 Task: Send an email with the signature Christina Ramirez with the subject Request for donations and the message I am pleased to inform you that we have selected your proposal. from softage.1@softage.net to softage.2@softage.net with an attached document Press_release.docx and move the email from Sent Items to the folder Employee files
Action: Mouse moved to (450, 378)
Screenshot: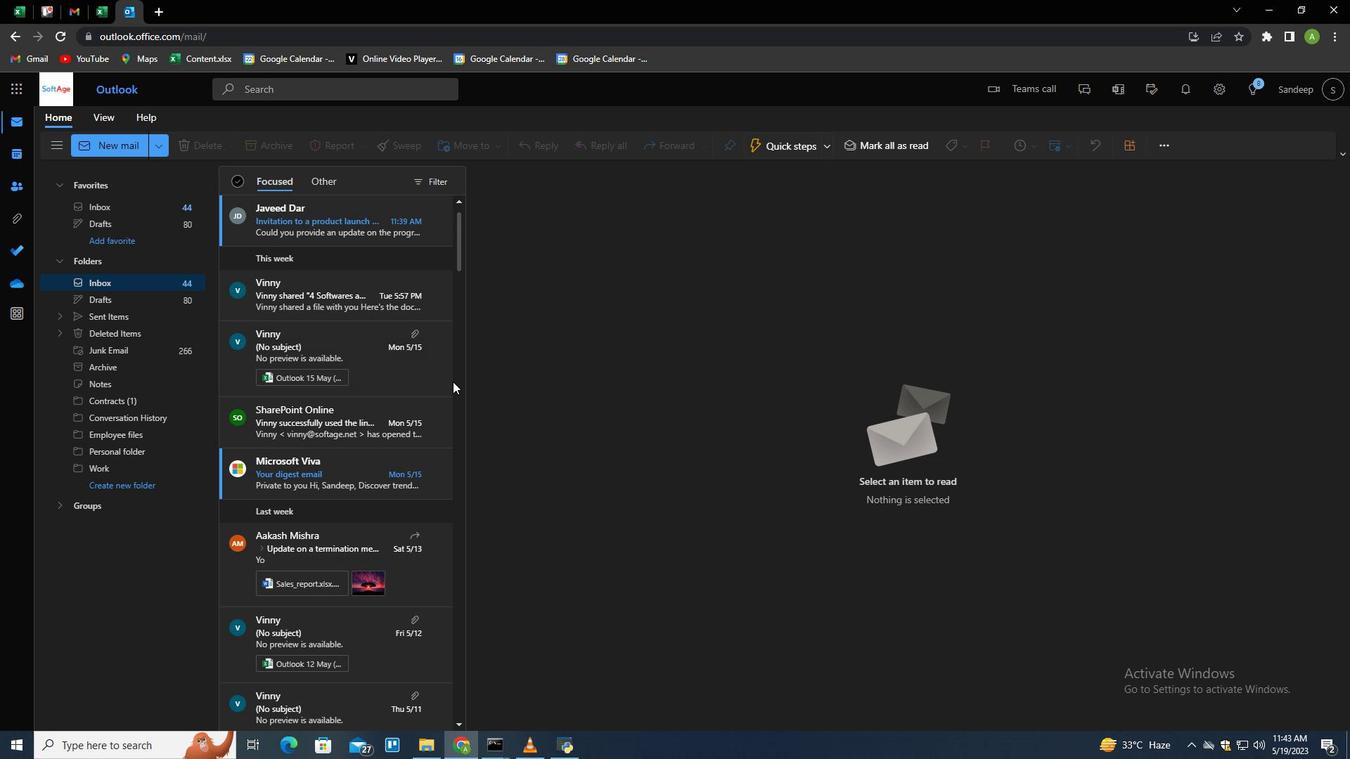 
Action: Key pressed n
Screenshot: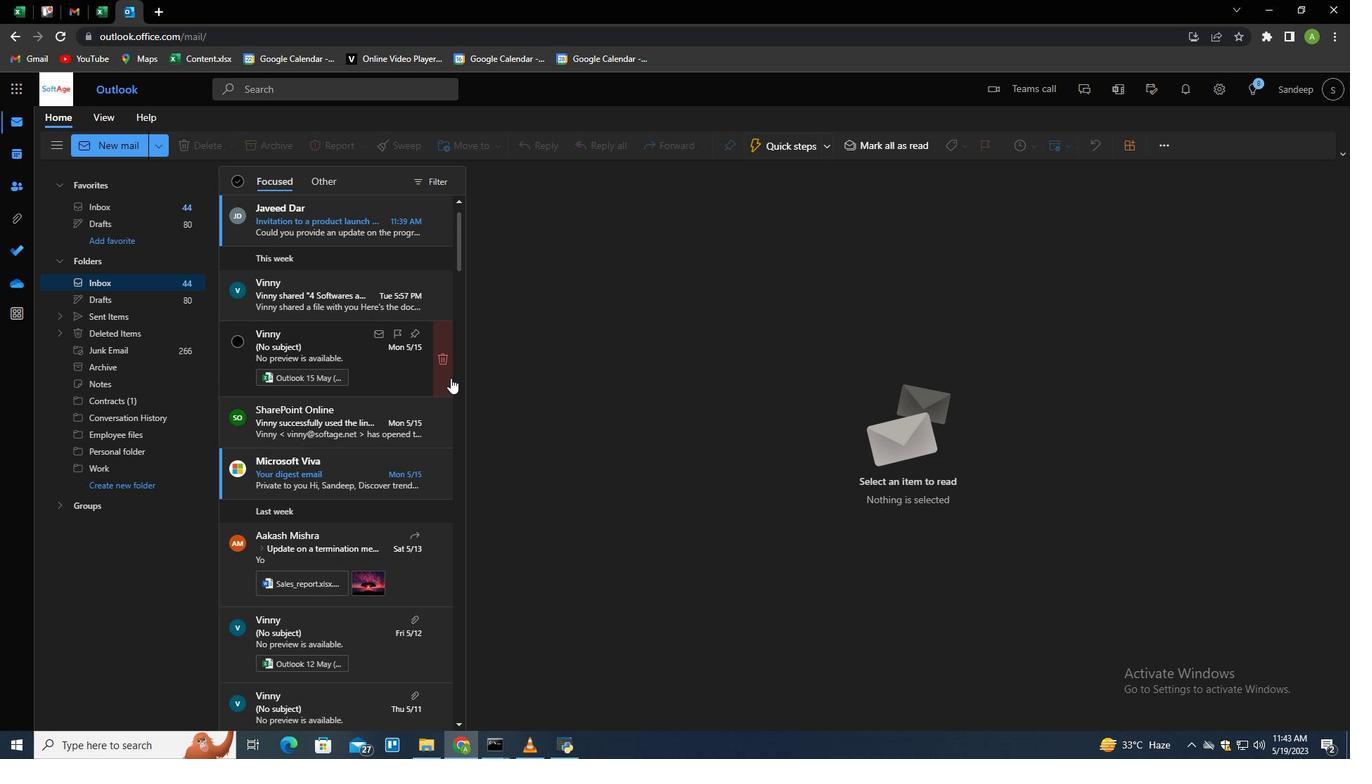 
Action: Mouse moved to (625, 226)
Screenshot: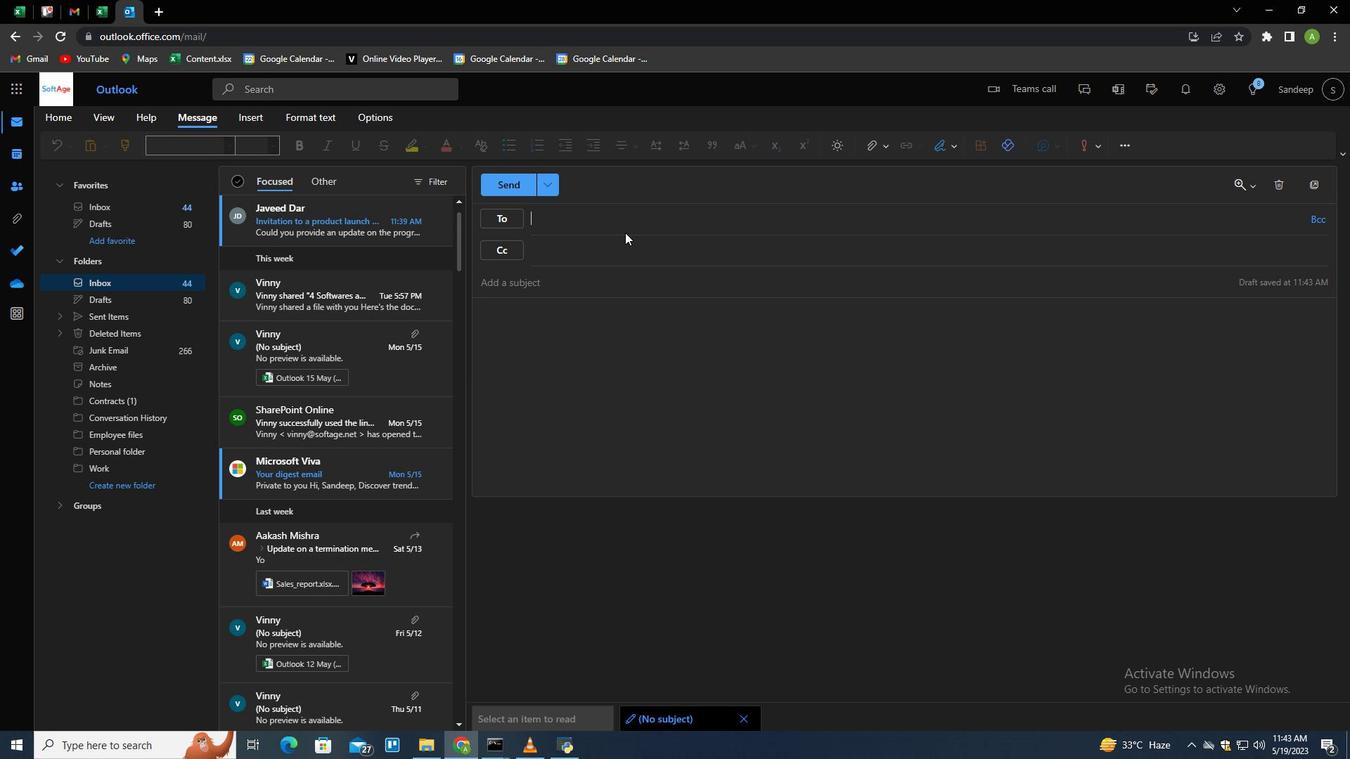 
Action: Mouse pressed left at (625, 226)
Screenshot: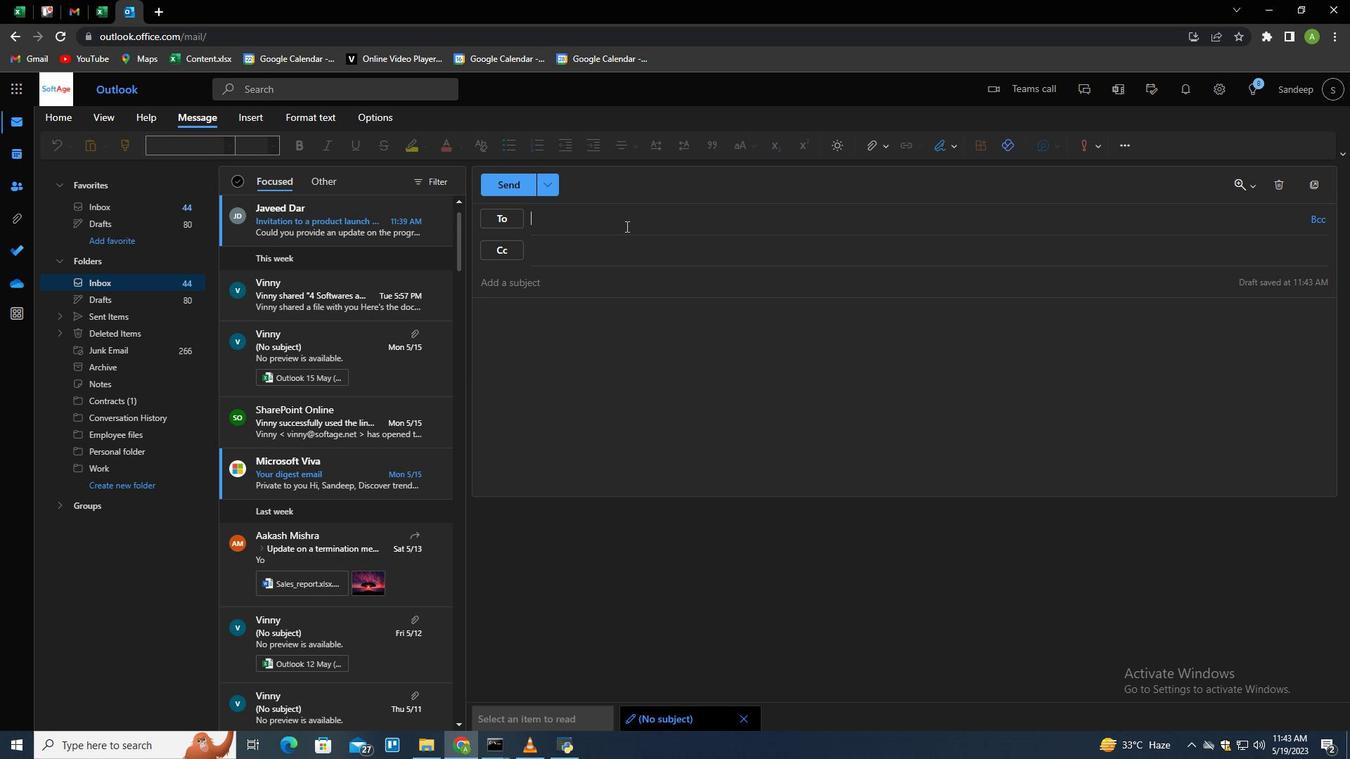 
Action: Mouse moved to (950, 145)
Screenshot: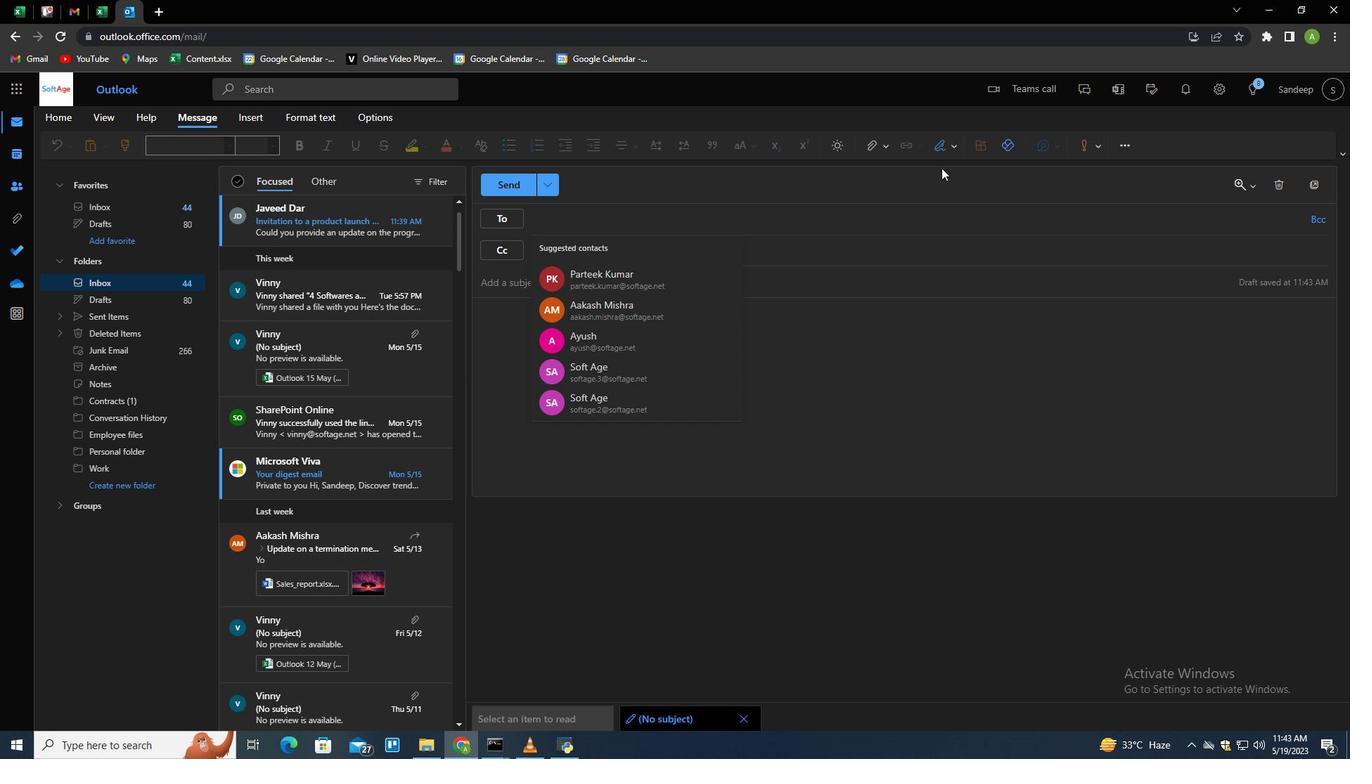
Action: Mouse pressed left at (950, 145)
Screenshot: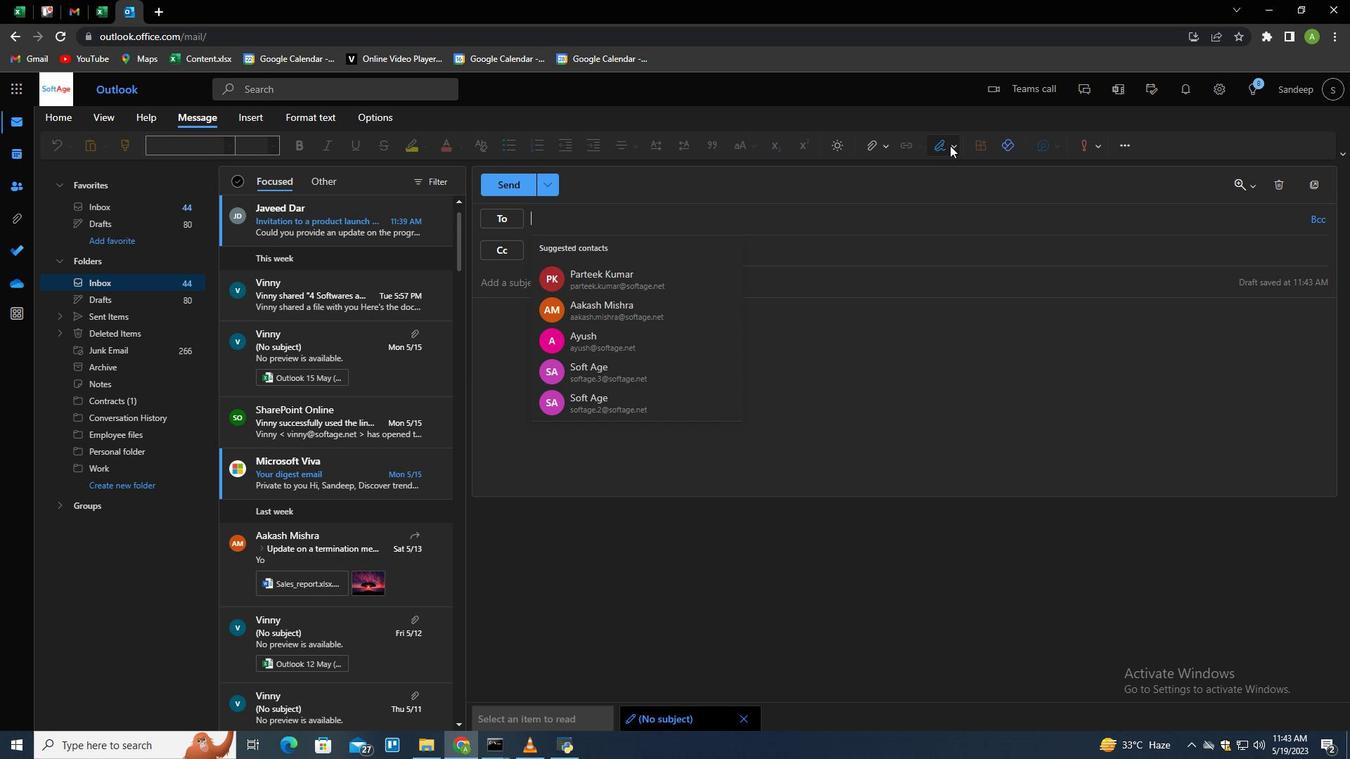 
Action: Mouse moved to (920, 200)
Screenshot: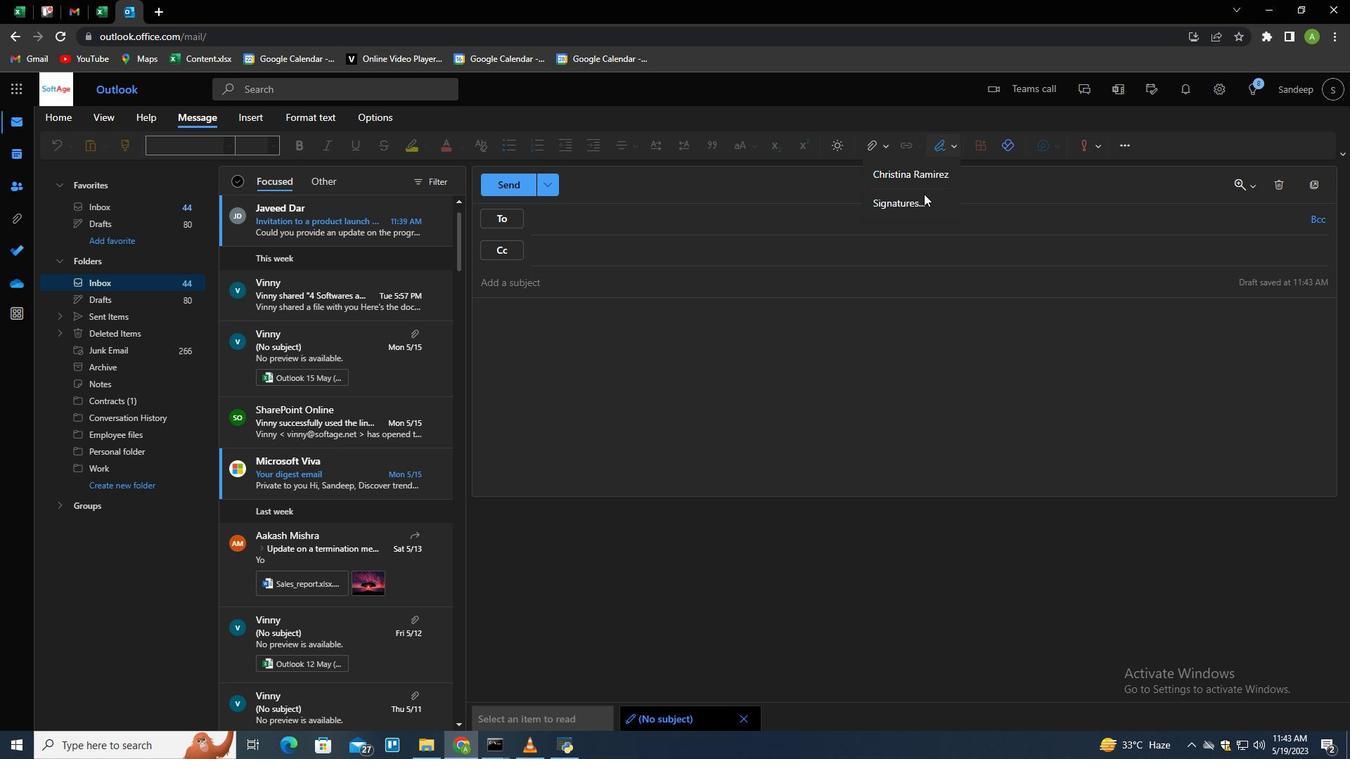 
Action: Mouse pressed left at (920, 200)
Screenshot: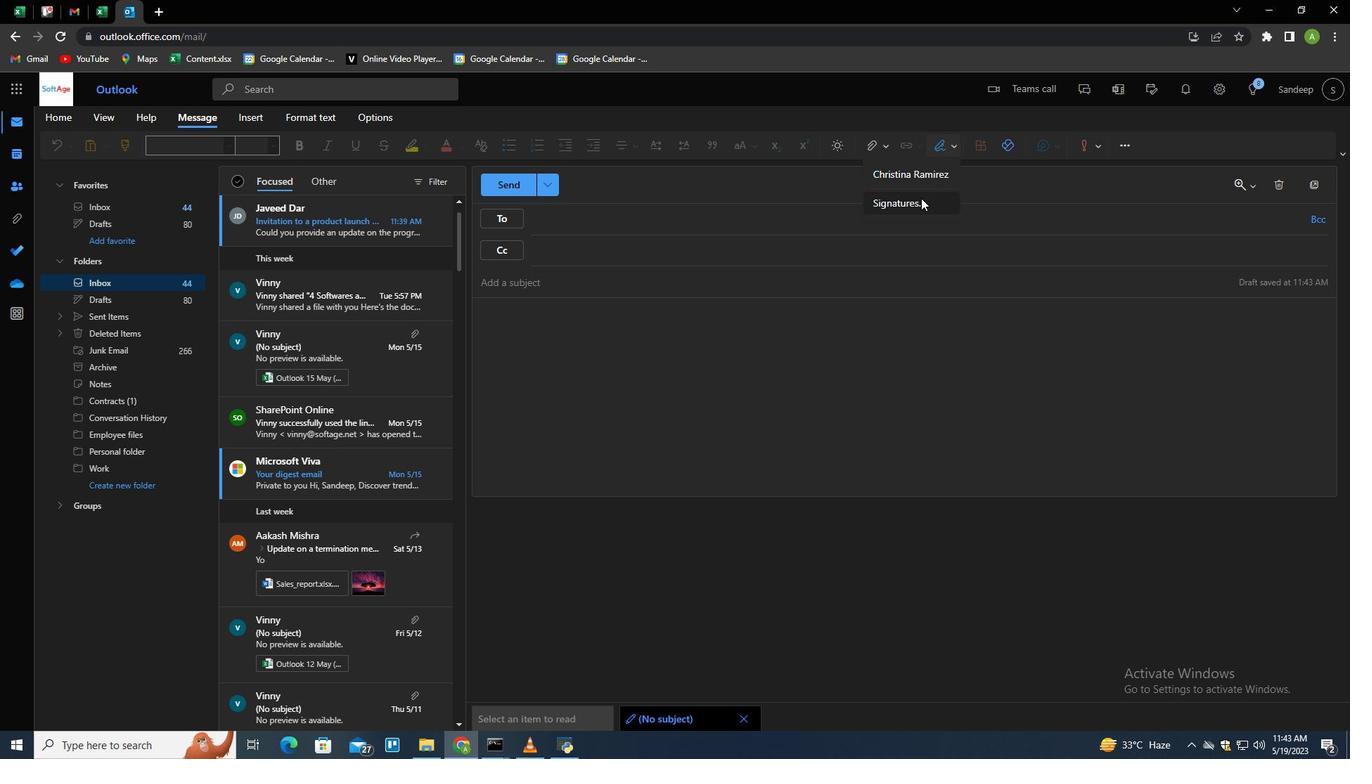 
Action: Mouse moved to (960, 262)
Screenshot: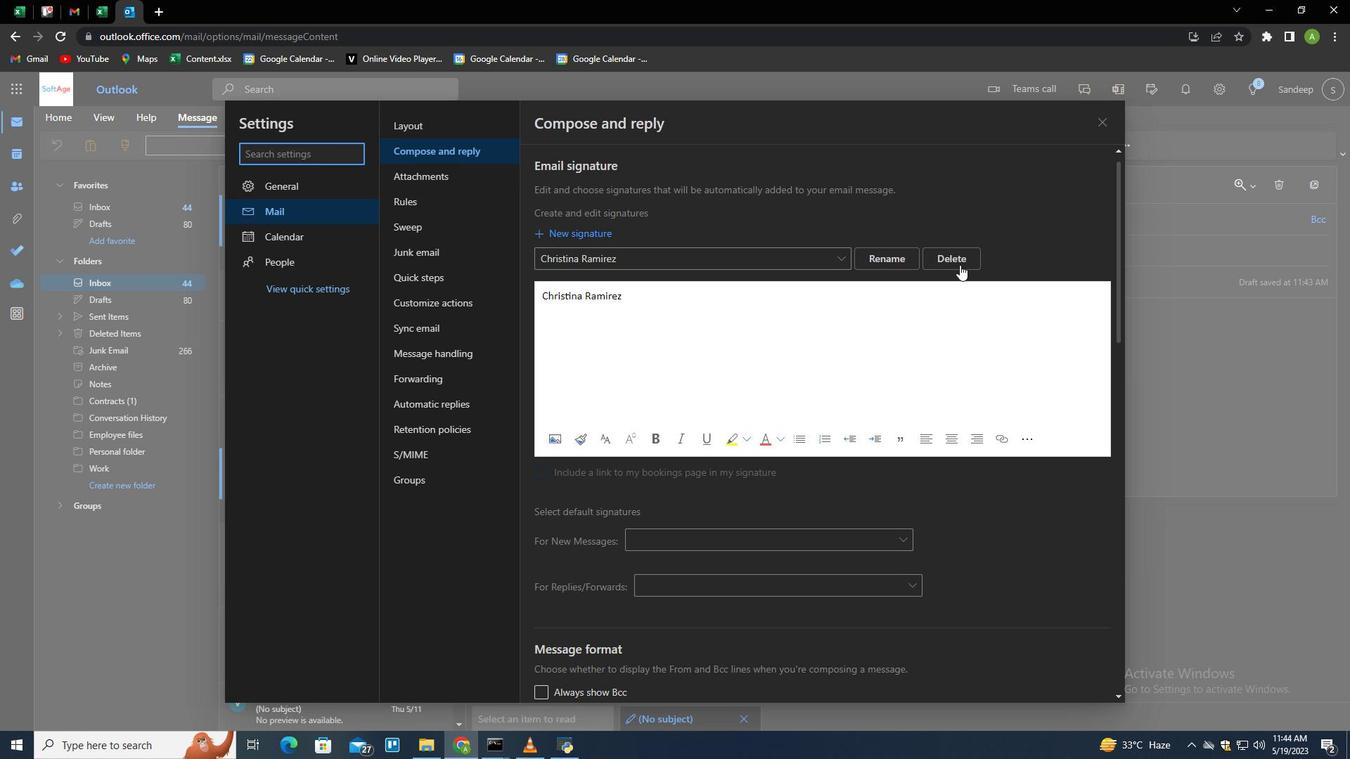 
Action: Mouse pressed left at (960, 262)
Screenshot: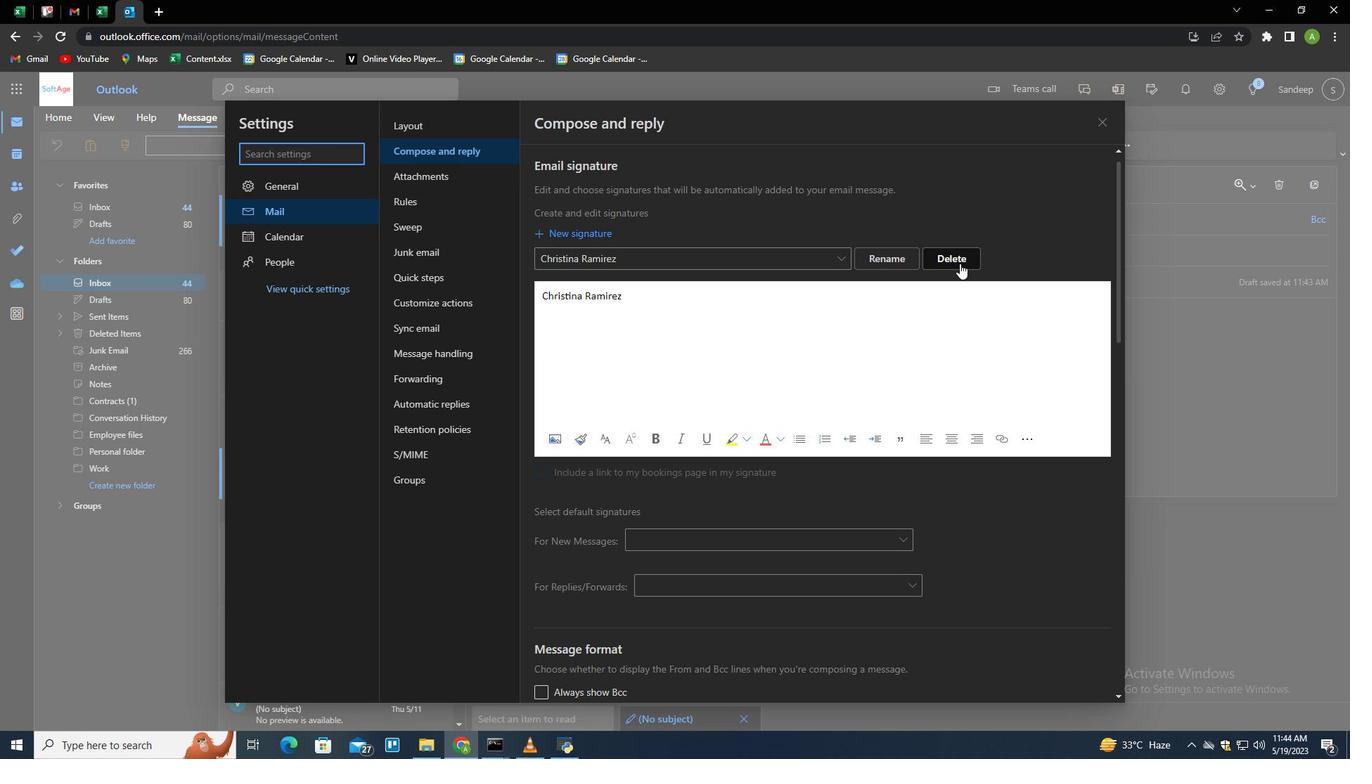 
Action: Mouse moved to (1005, 681)
Screenshot: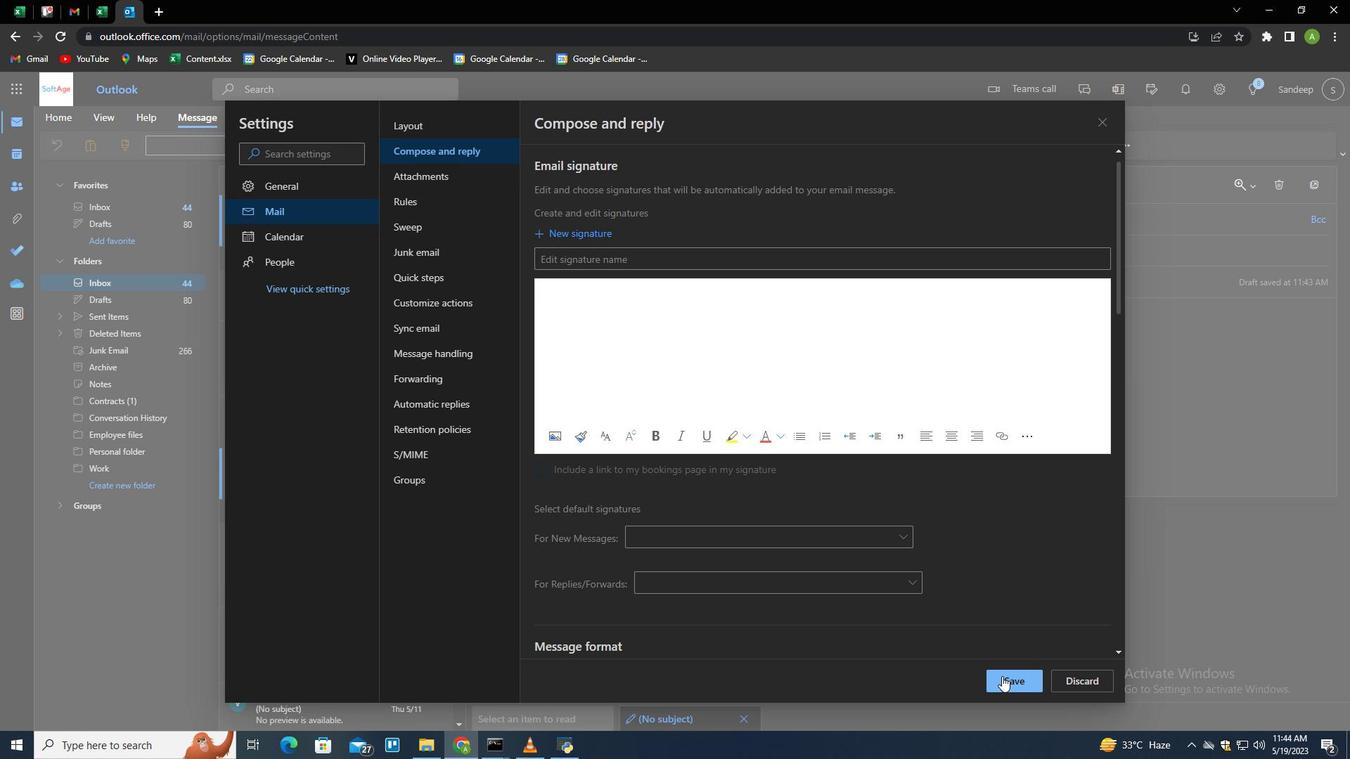 
Action: Mouse pressed left at (1005, 681)
Screenshot: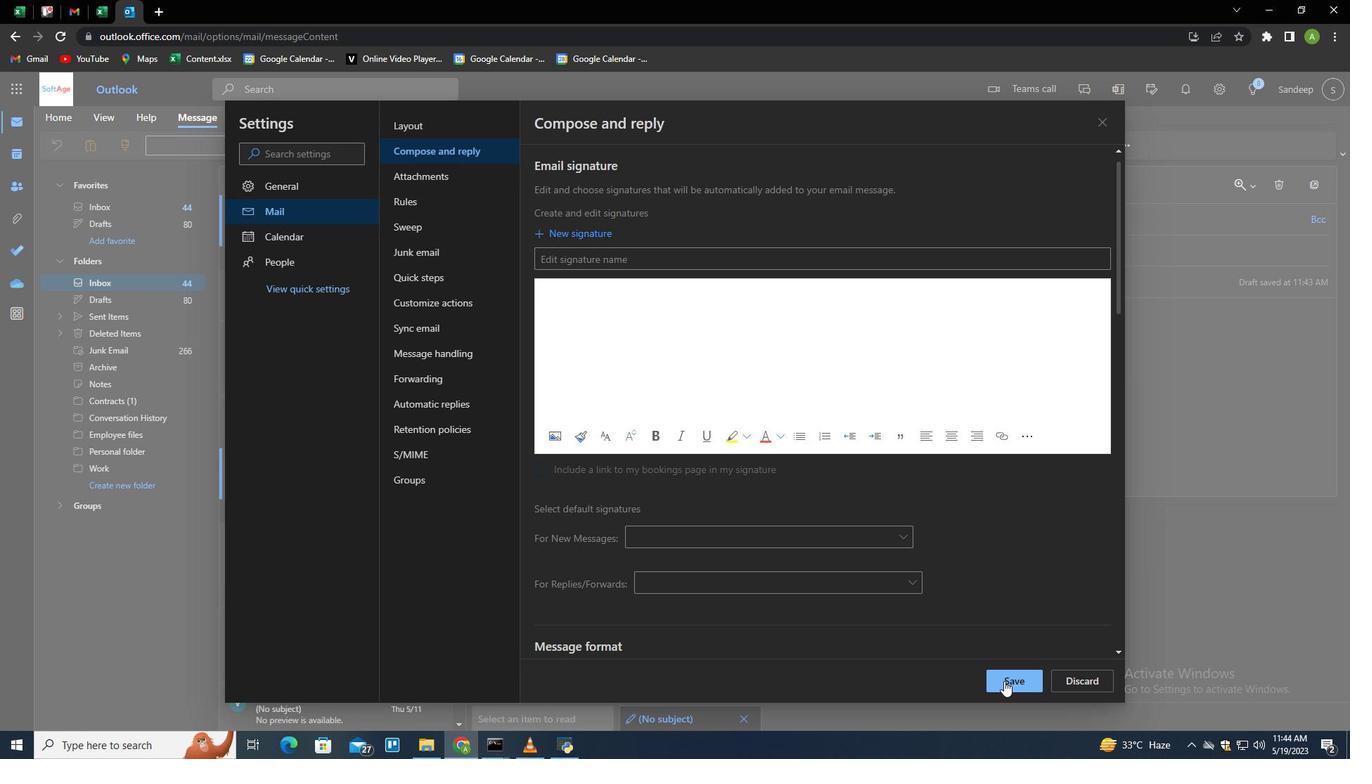 
Action: Mouse moved to (1104, 120)
Screenshot: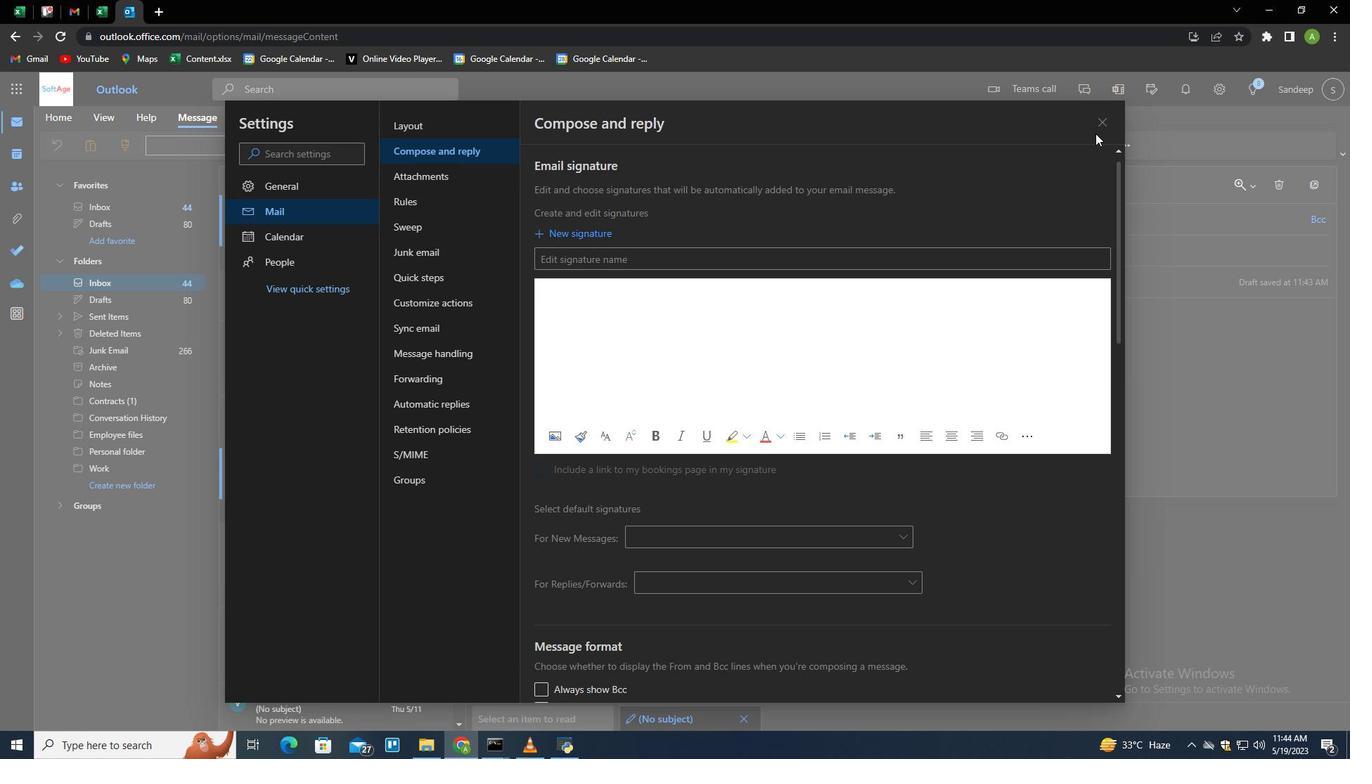 
Action: Mouse pressed left at (1104, 120)
Screenshot: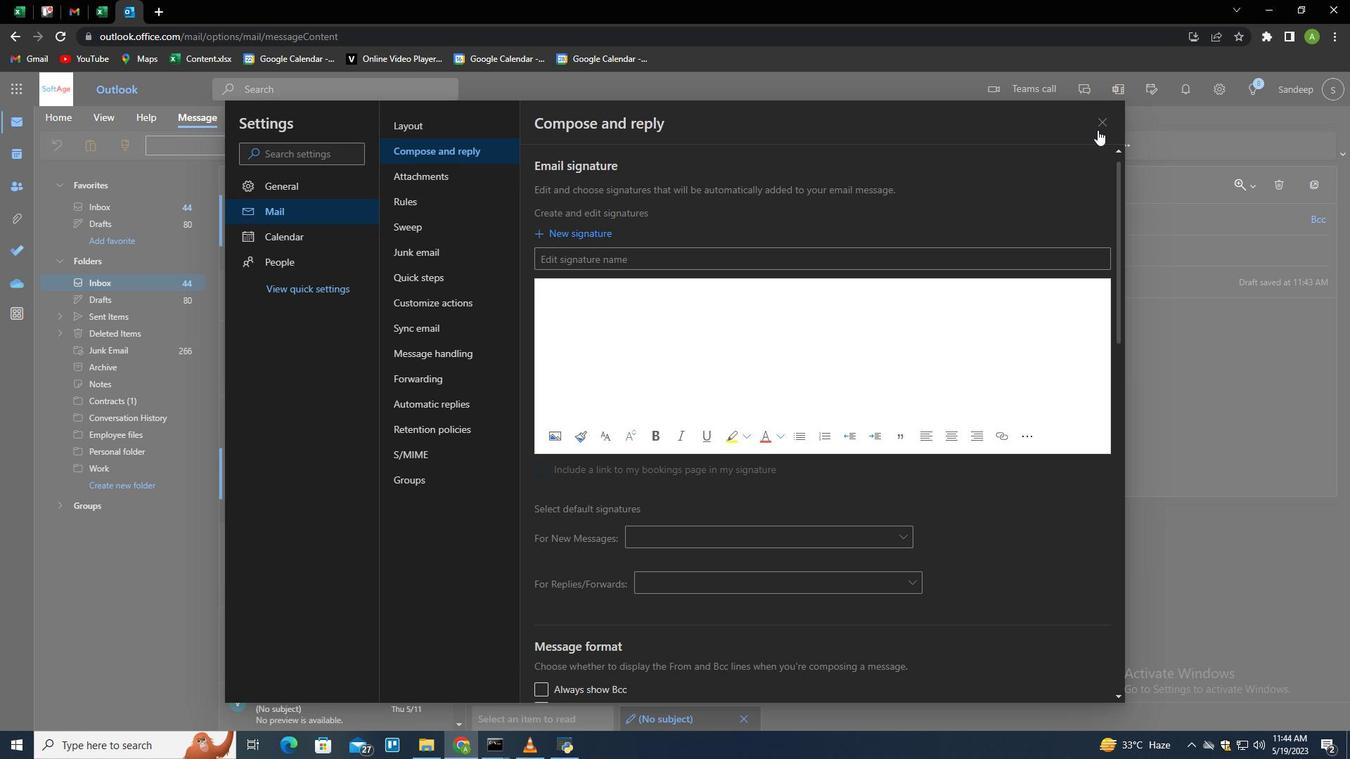 
Action: Mouse moved to (957, 148)
Screenshot: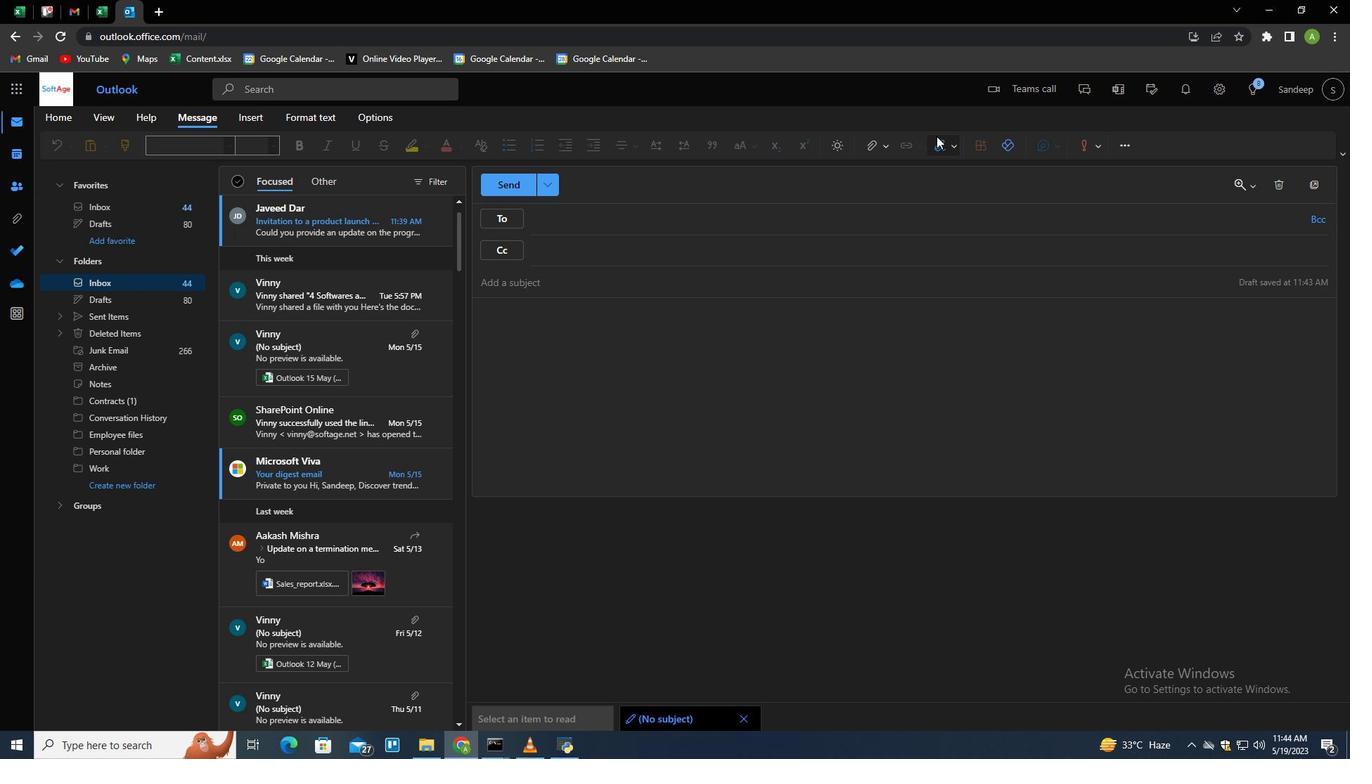 
Action: Mouse pressed left at (957, 148)
Screenshot: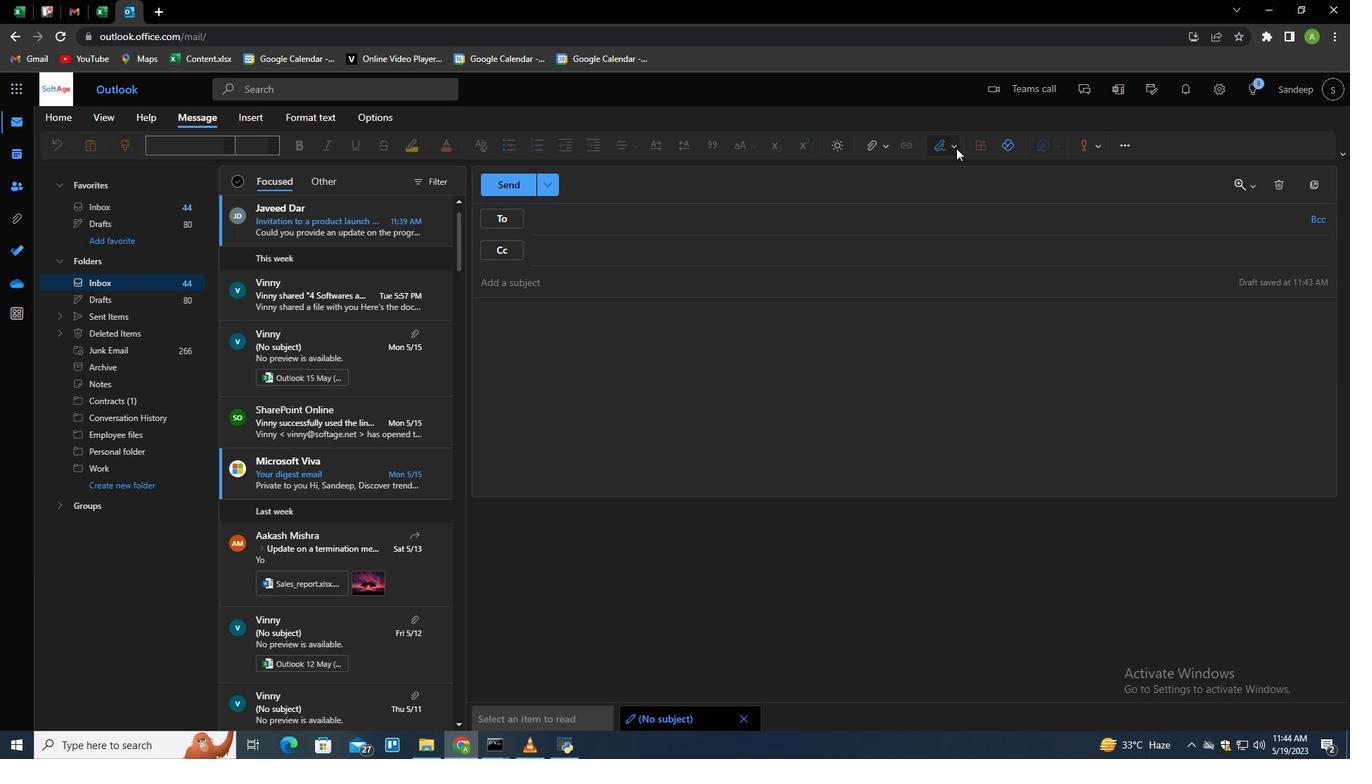 
Action: Mouse moved to (937, 172)
Screenshot: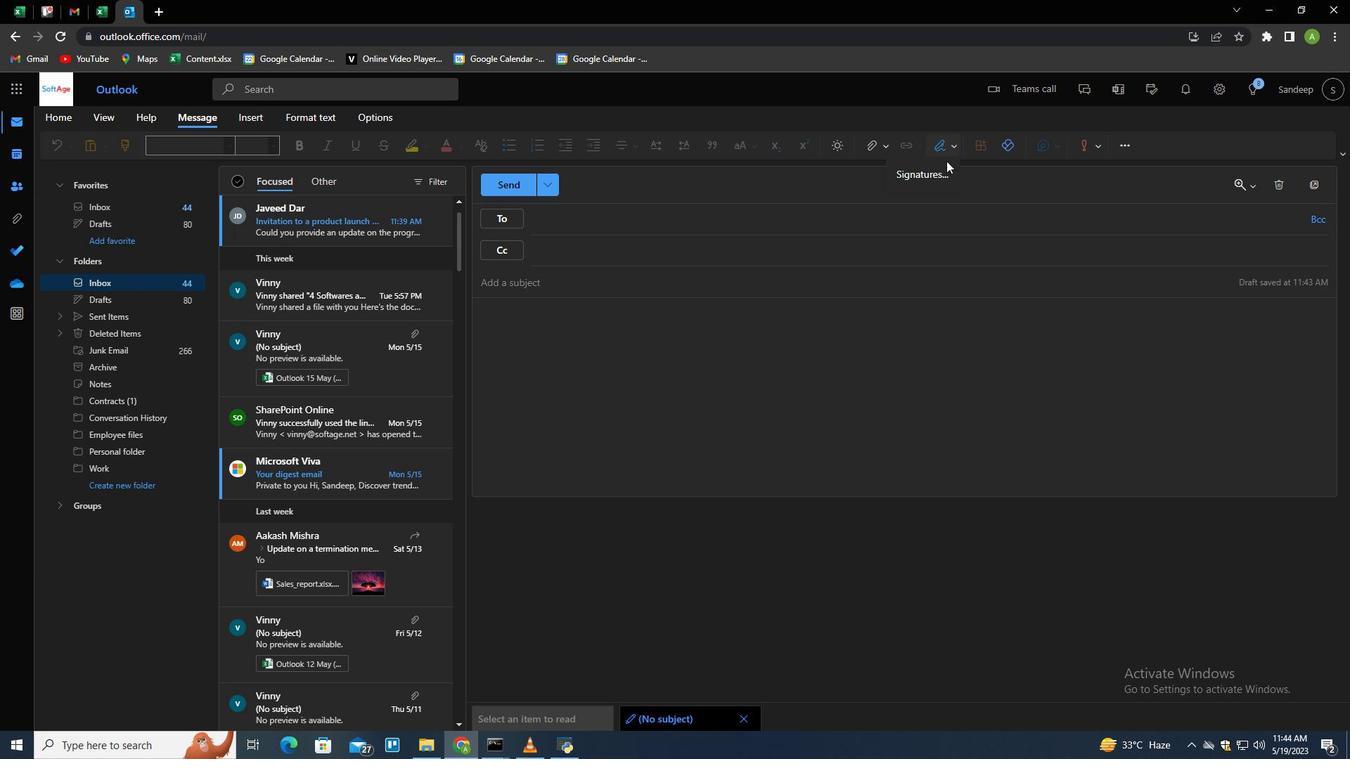 
Action: Mouse pressed left at (937, 172)
Screenshot: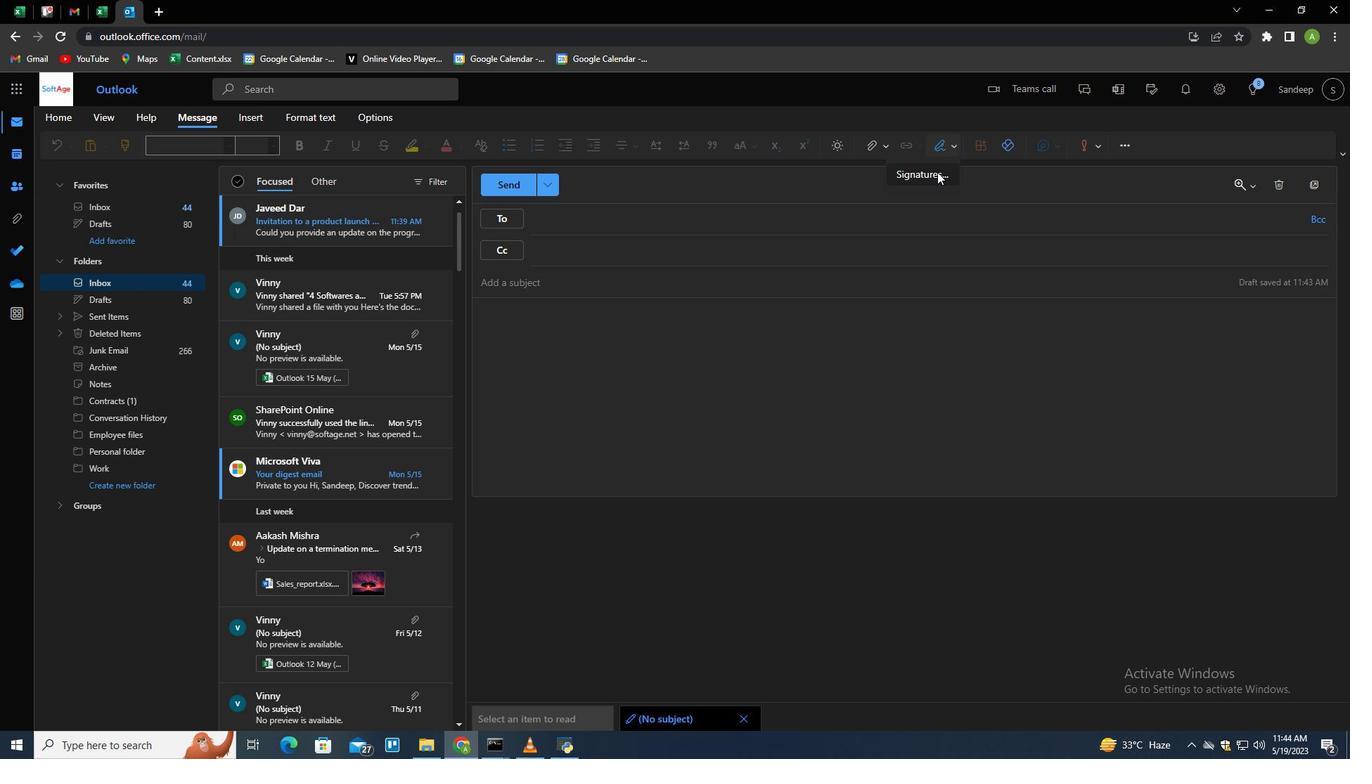 
Action: Mouse moved to (847, 260)
Screenshot: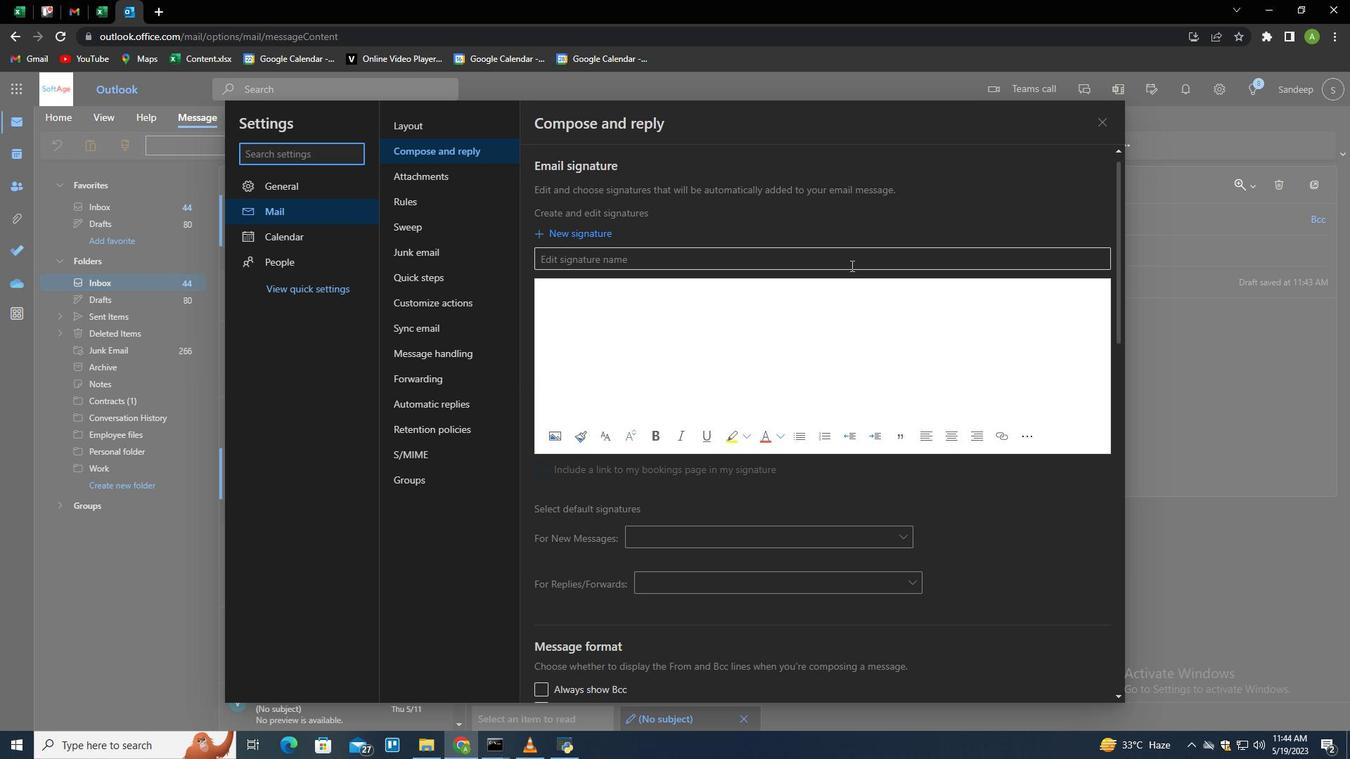 
Action: Mouse pressed left at (847, 260)
Screenshot: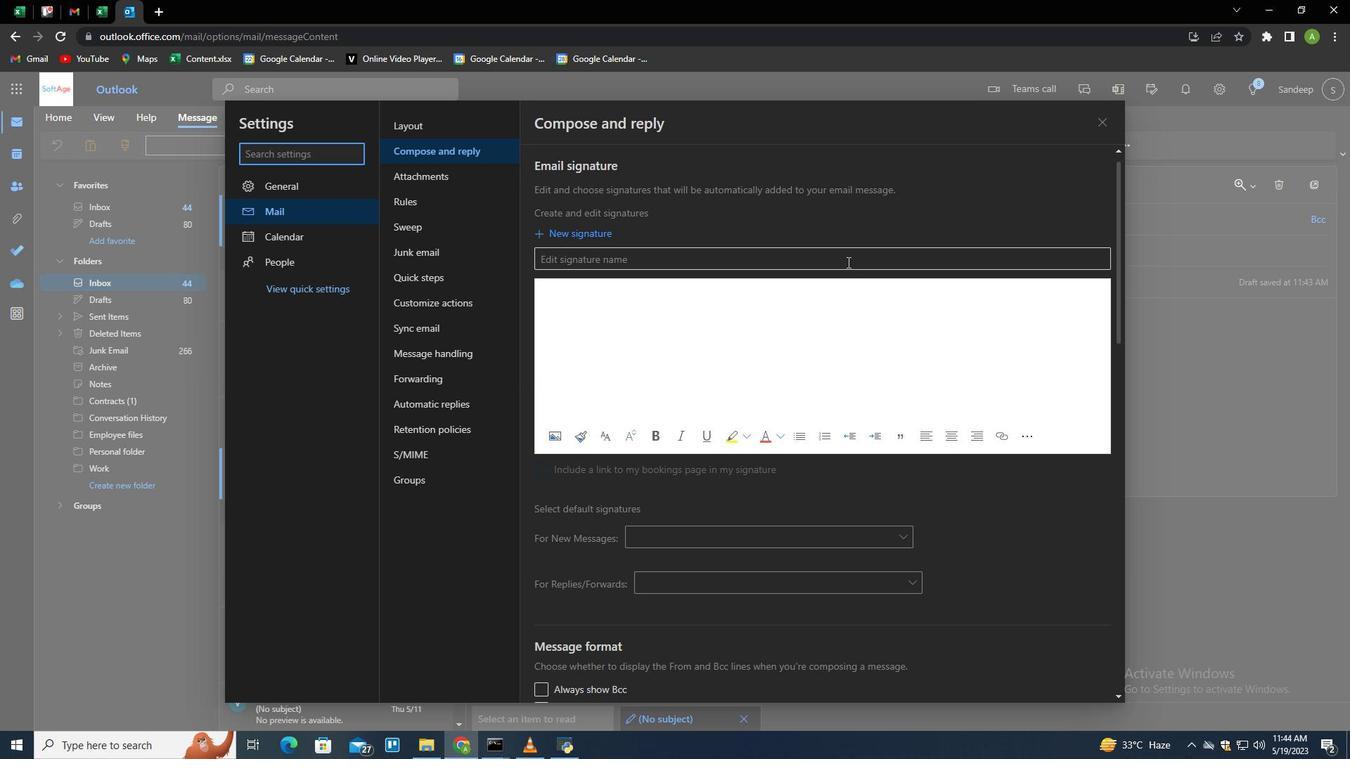 
Action: Mouse moved to (847, 260)
Screenshot: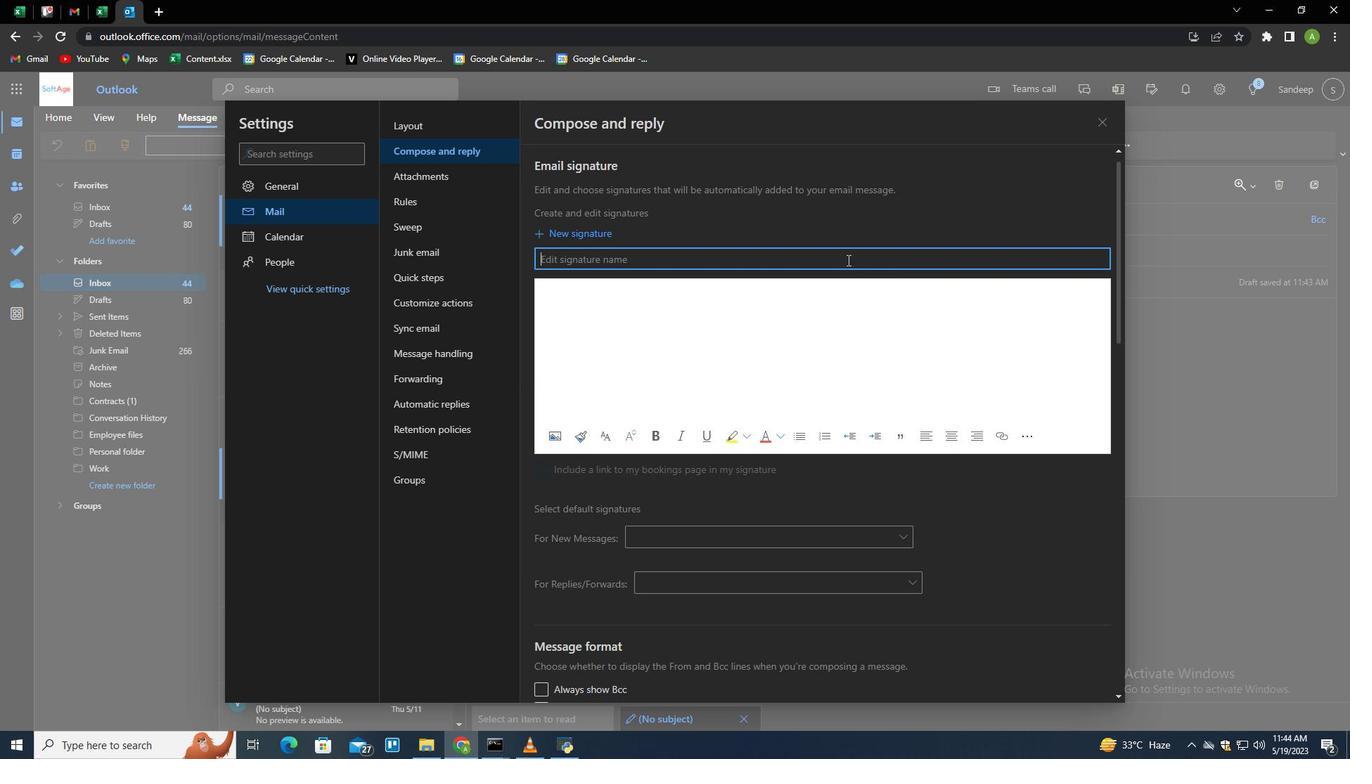 
Action: Key pressed <Key.shift><Key.shift><Key.shift><Key.shift><Key.shift><Key.shift><Key.shift><Key.shift><Key.shift><Key.shift><Key.shift><Key.shift><Key.shift><Key.shift><Key.shift><Key.shift><Key.shift><Key.shift><Key.shift><Key.shift><Key.shift><Key.shift><Key.shift><Key.shift><Key.shift><Key.shift><Key.shift><Key.shift><Key.shift><Key.shift><Key.shift><Key.shift><Key.shift>Christina<Key.space><Key.shift>Ramirez<Key.tab><Key.shift>Christina<Key.space><Key.shift>Ramirez
Screenshot: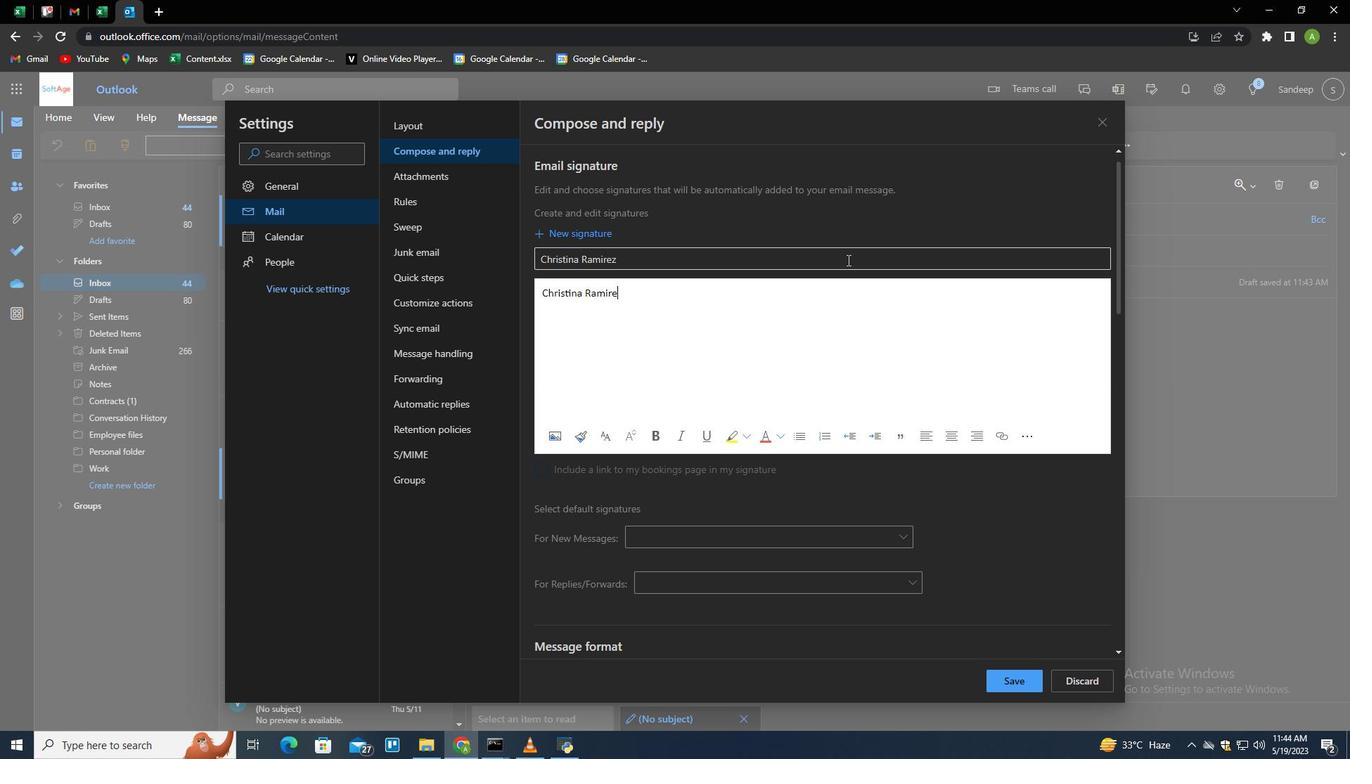 
Action: Mouse moved to (1009, 675)
Screenshot: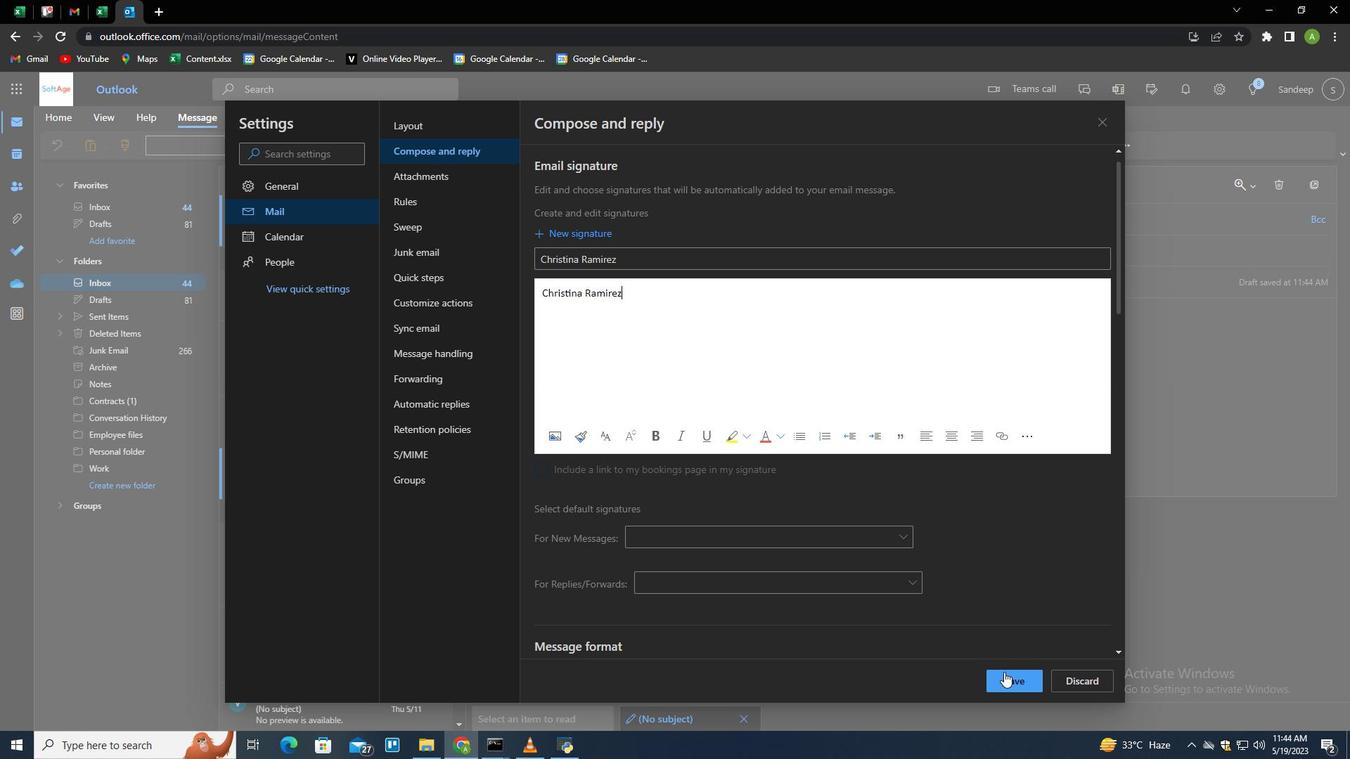 
Action: Mouse pressed left at (1009, 675)
Screenshot: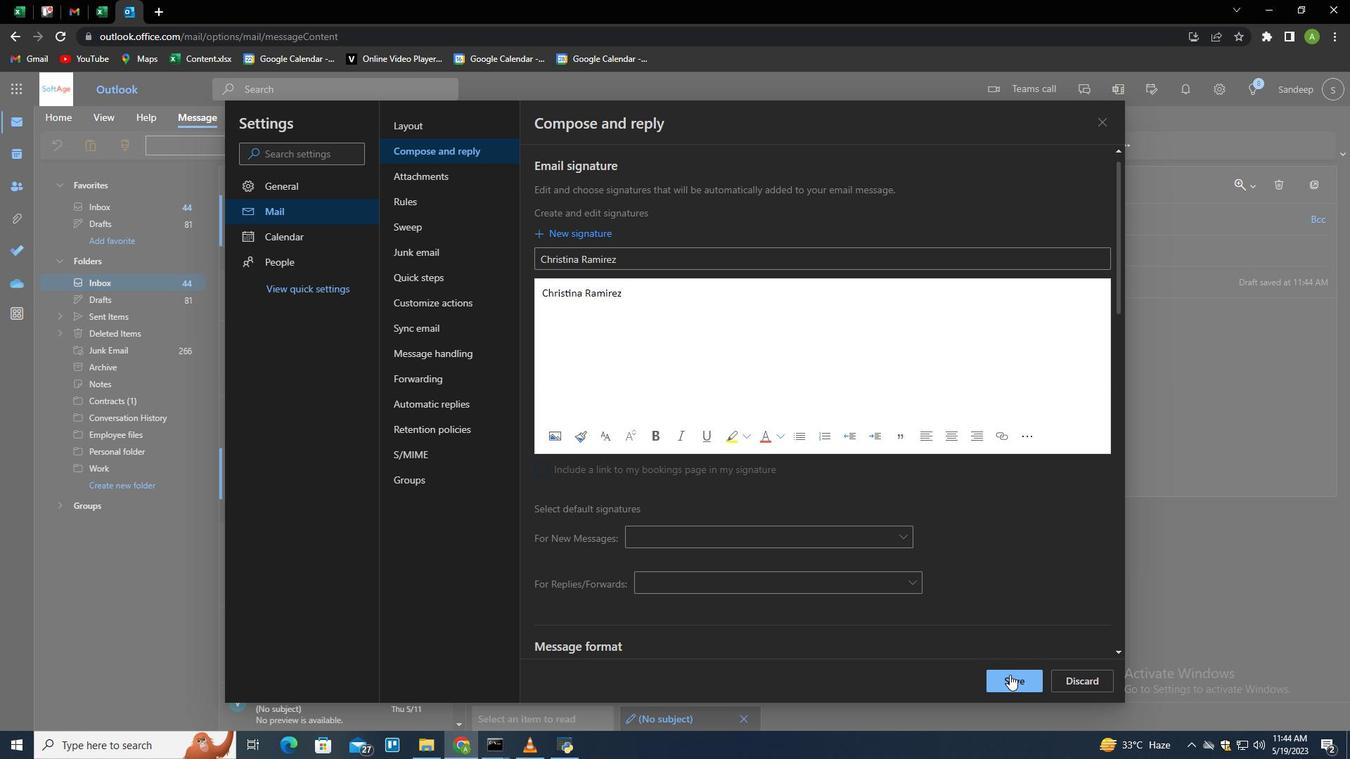 
Action: Mouse moved to (1154, 421)
Screenshot: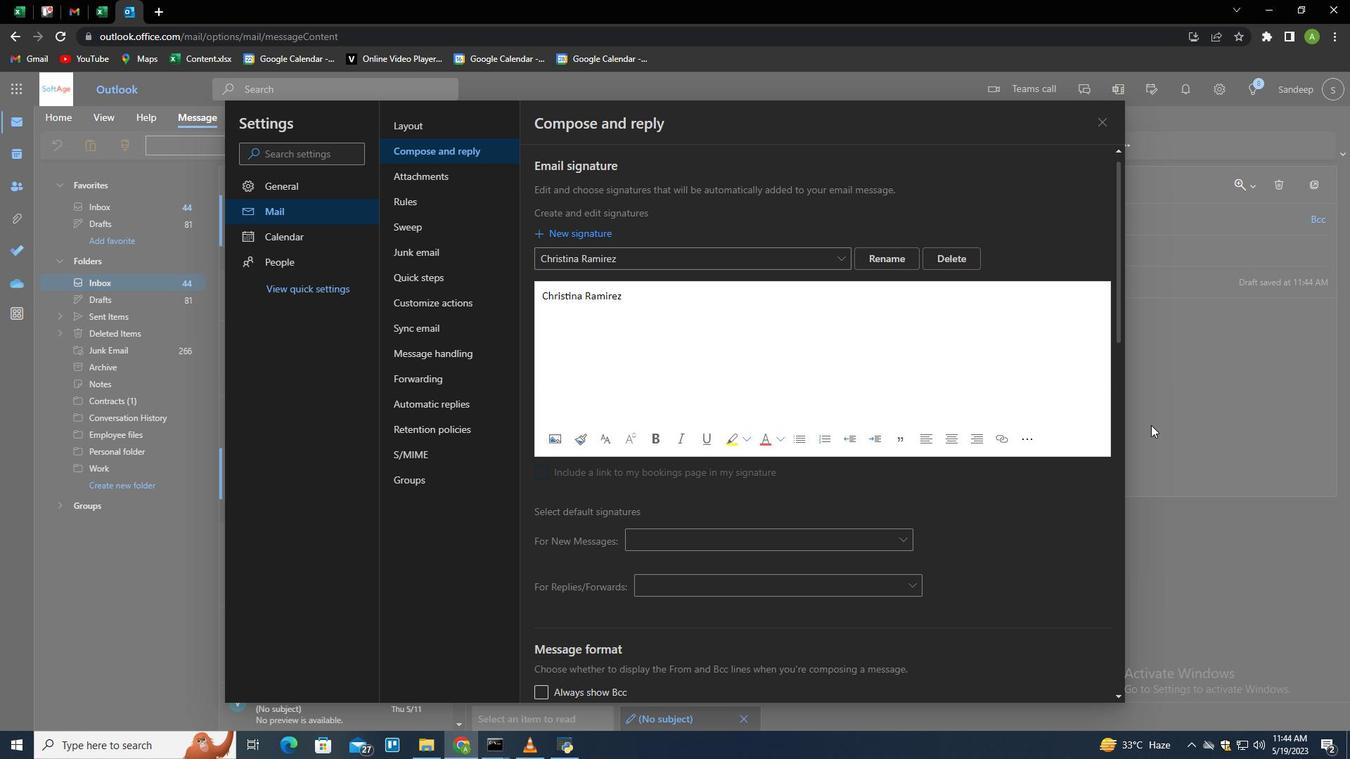 
Action: Mouse pressed left at (1154, 421)
Screenshot: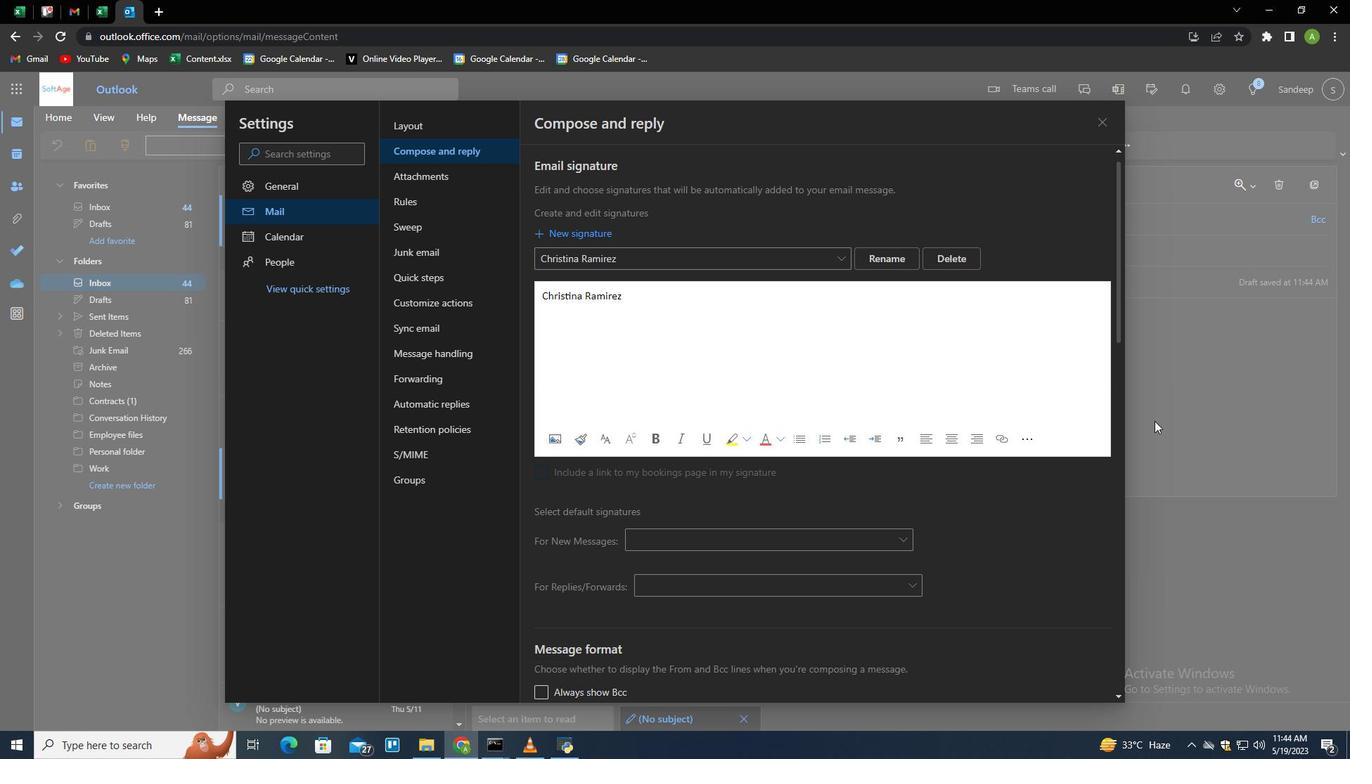 
Action: Mouse moved to (944, 150)
Screenshot: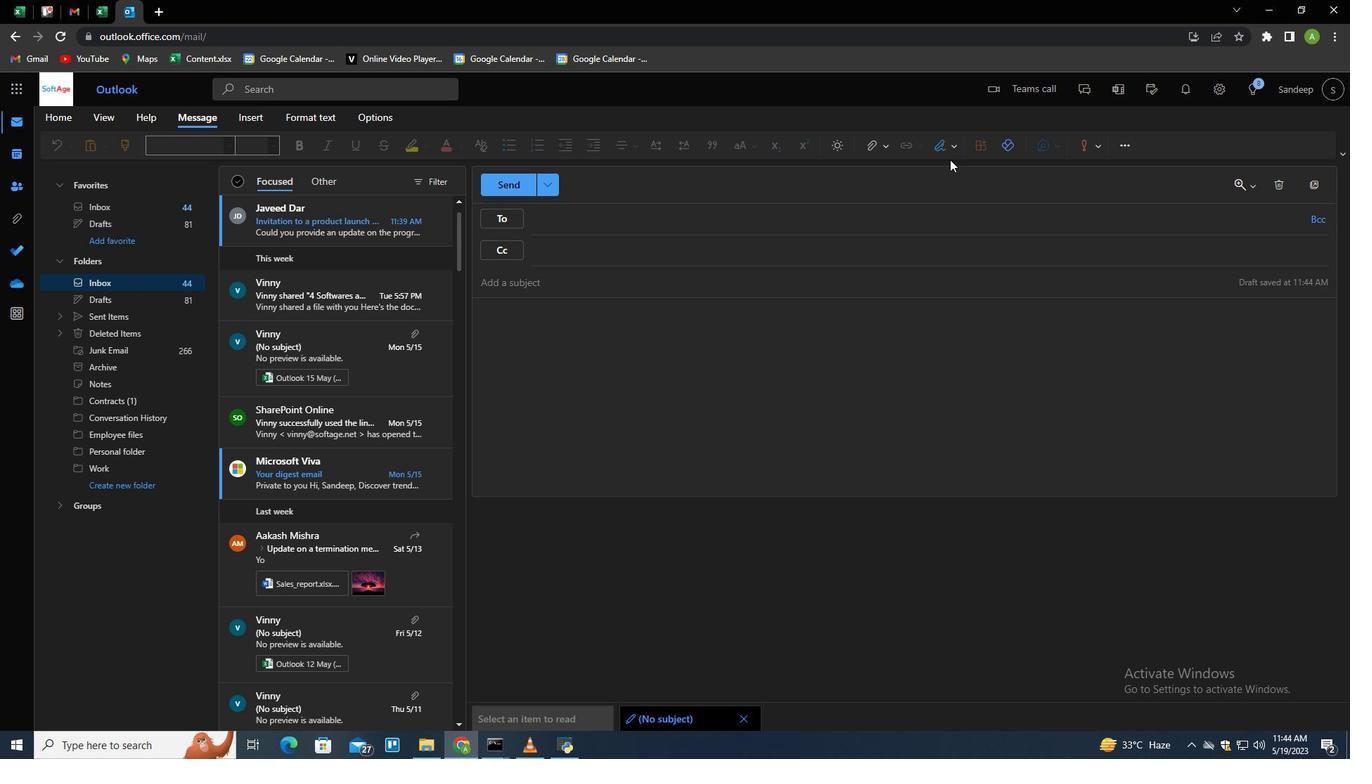
Action: Mouse pressed left at (944, 150)
Screenshot: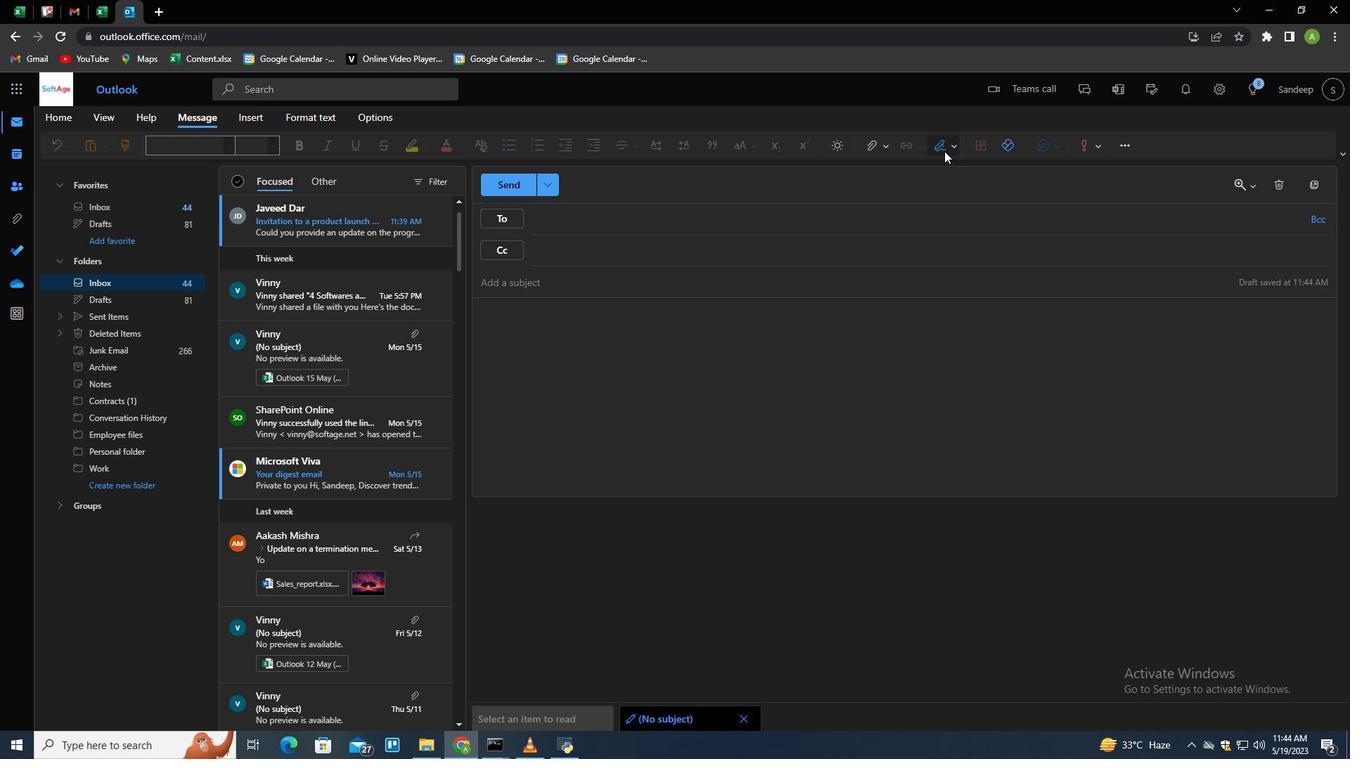 
Action: Mouse moved to (929, 172)
Screenshot: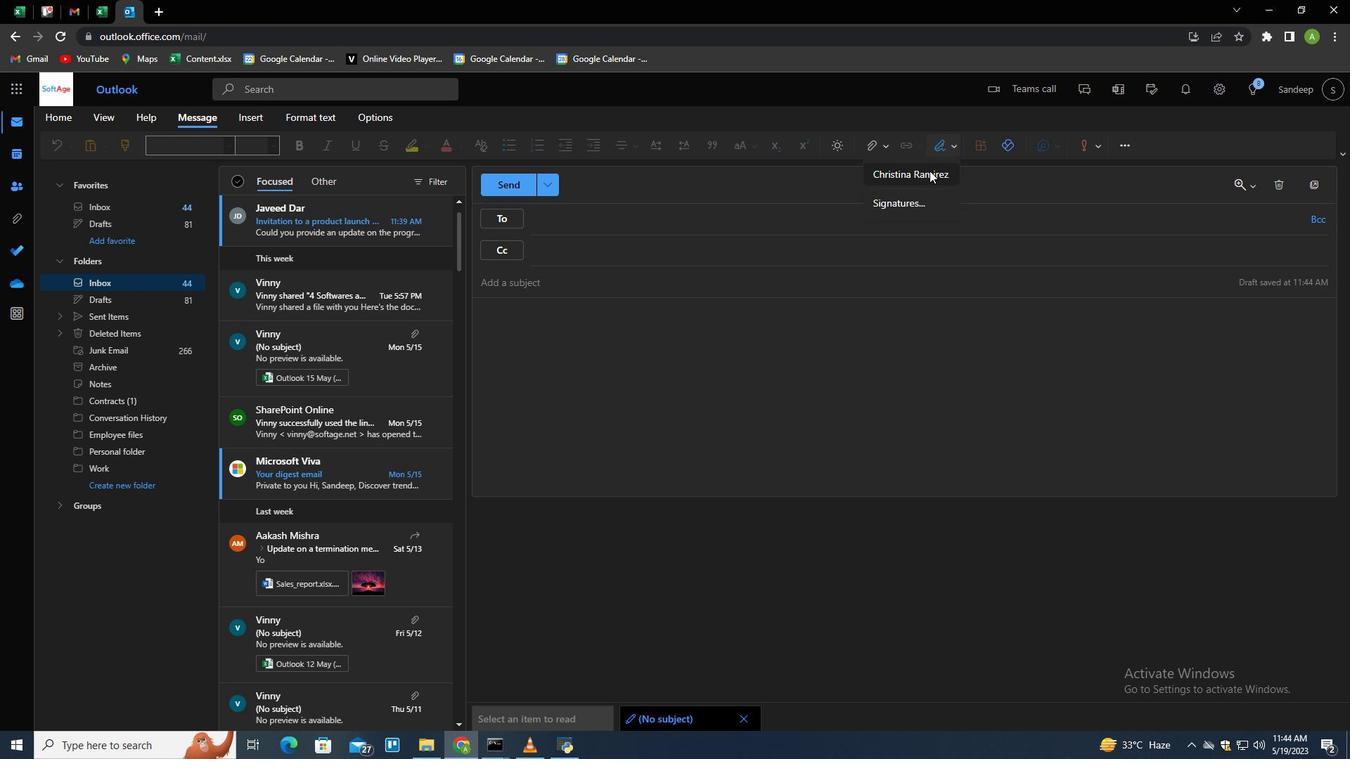 
Action: Mouse pressed left at (929, 172)
Screenshot: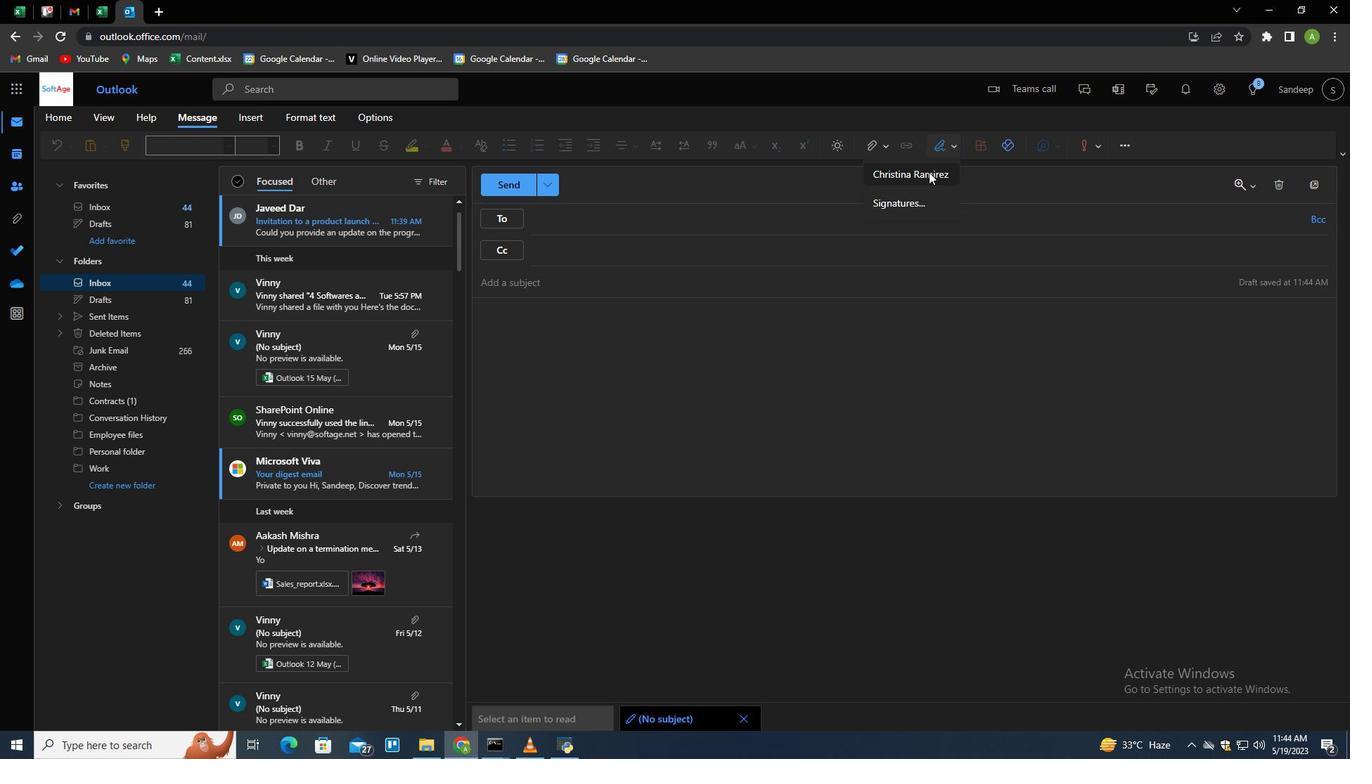 
Action: Mouse moved to (567, 287)
Screenshot: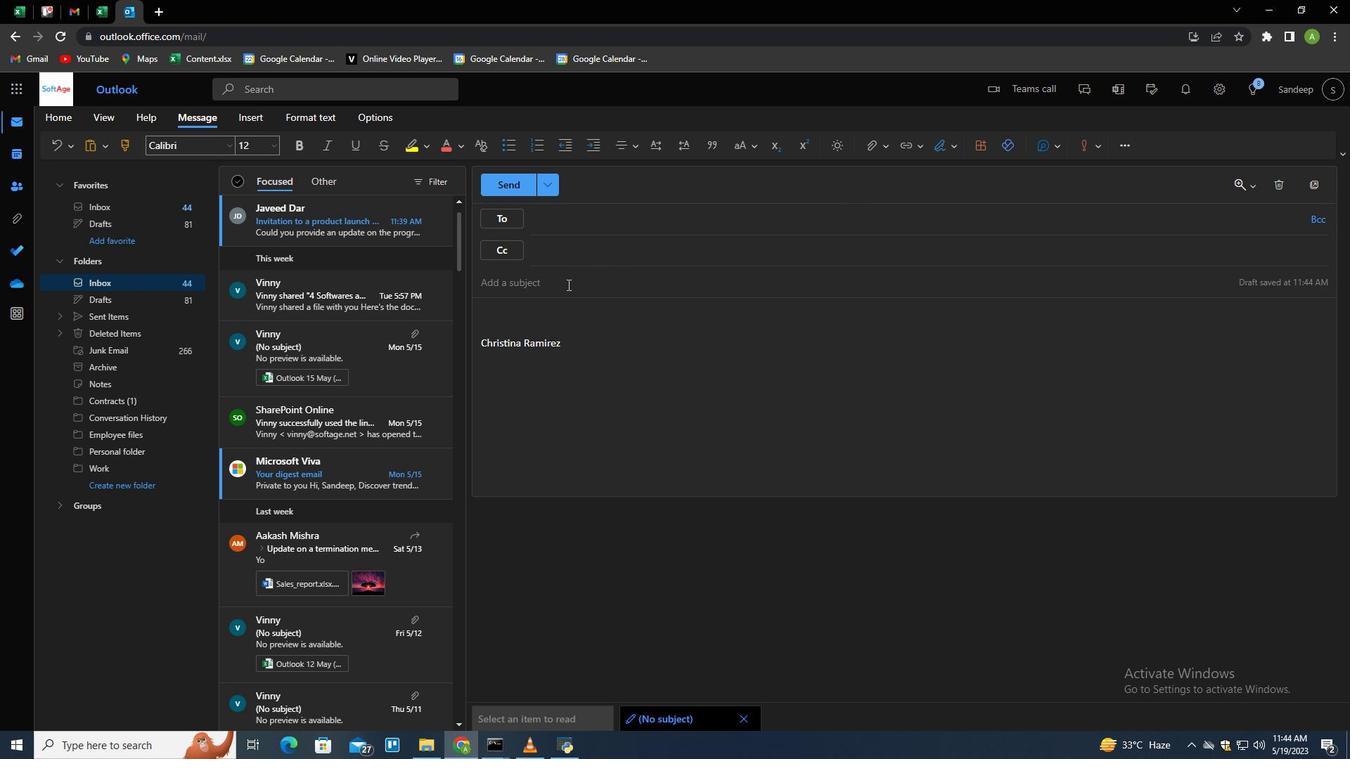 
Action: Mouse pressed left at (567, 287)
Screenshot: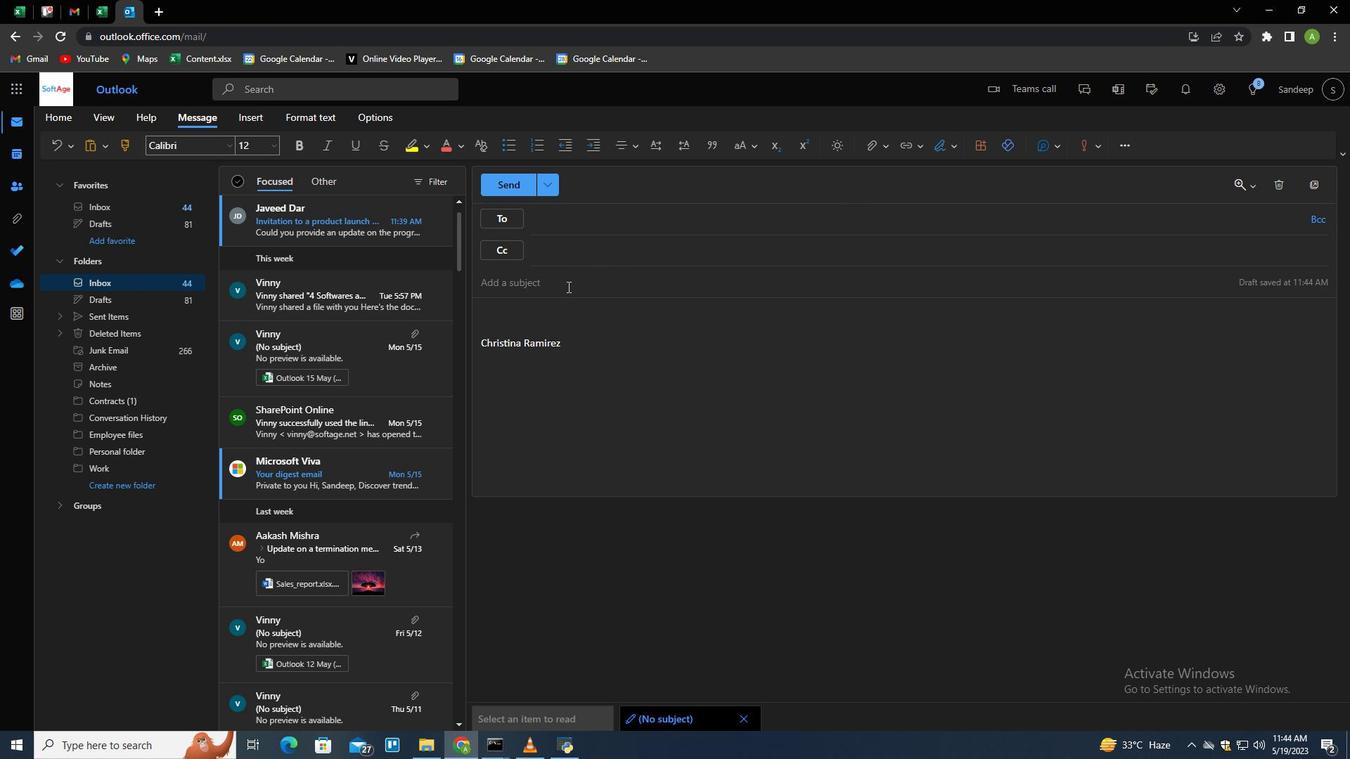 
Action: Key pressed <Key.shift>Request<Key.space>for<Key.space>di<Key.backspace>onations<Key.tab><Key.shift>I<Key.space>am<Key.space>pleased<Key.space>to<Key.space>inform<Key.space>you<Key.space>that<Key.space>we<Key.space>ahc<Key.backspace><Key.backspace><Key.backspace>have<Key.space>selected<Key.space>your<Key.space>proposal.
Screenshot: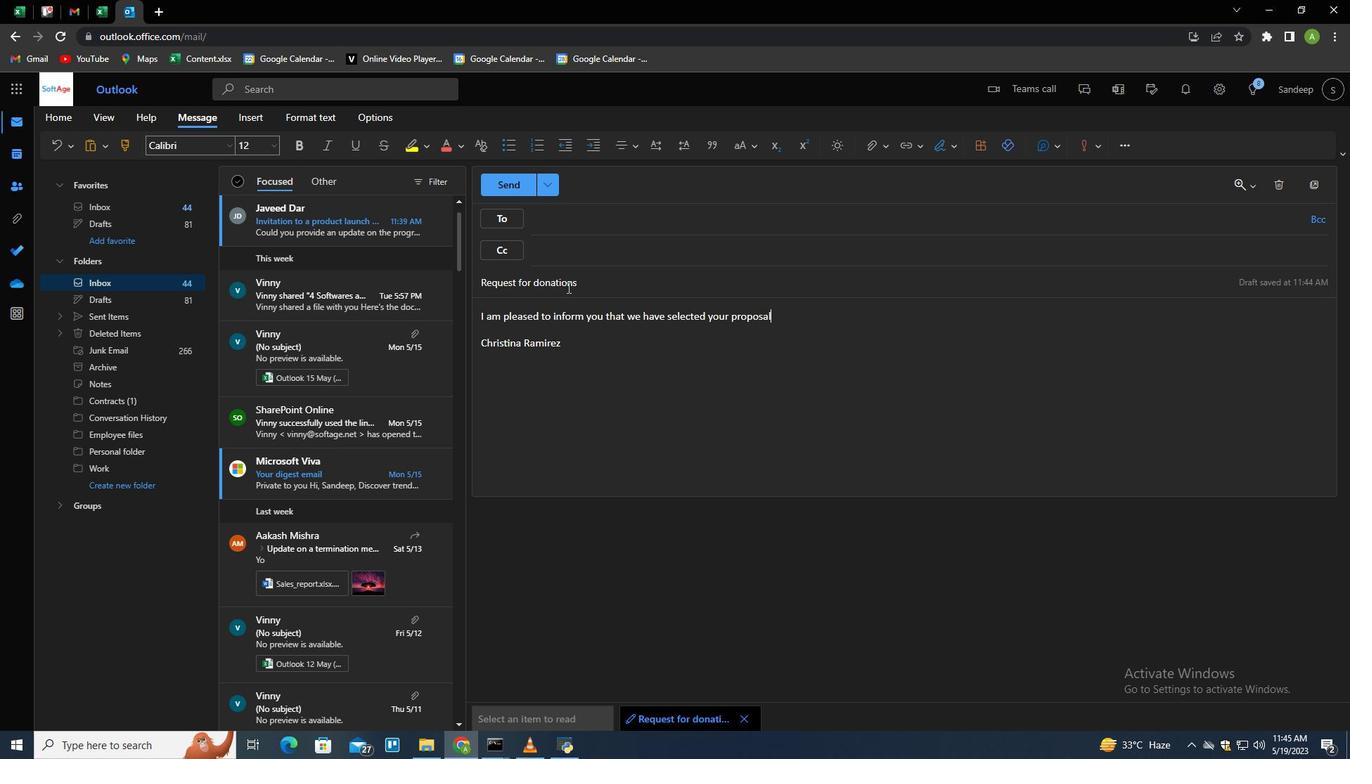 
Action: Mouse moved to (545, 217)
Screenshot: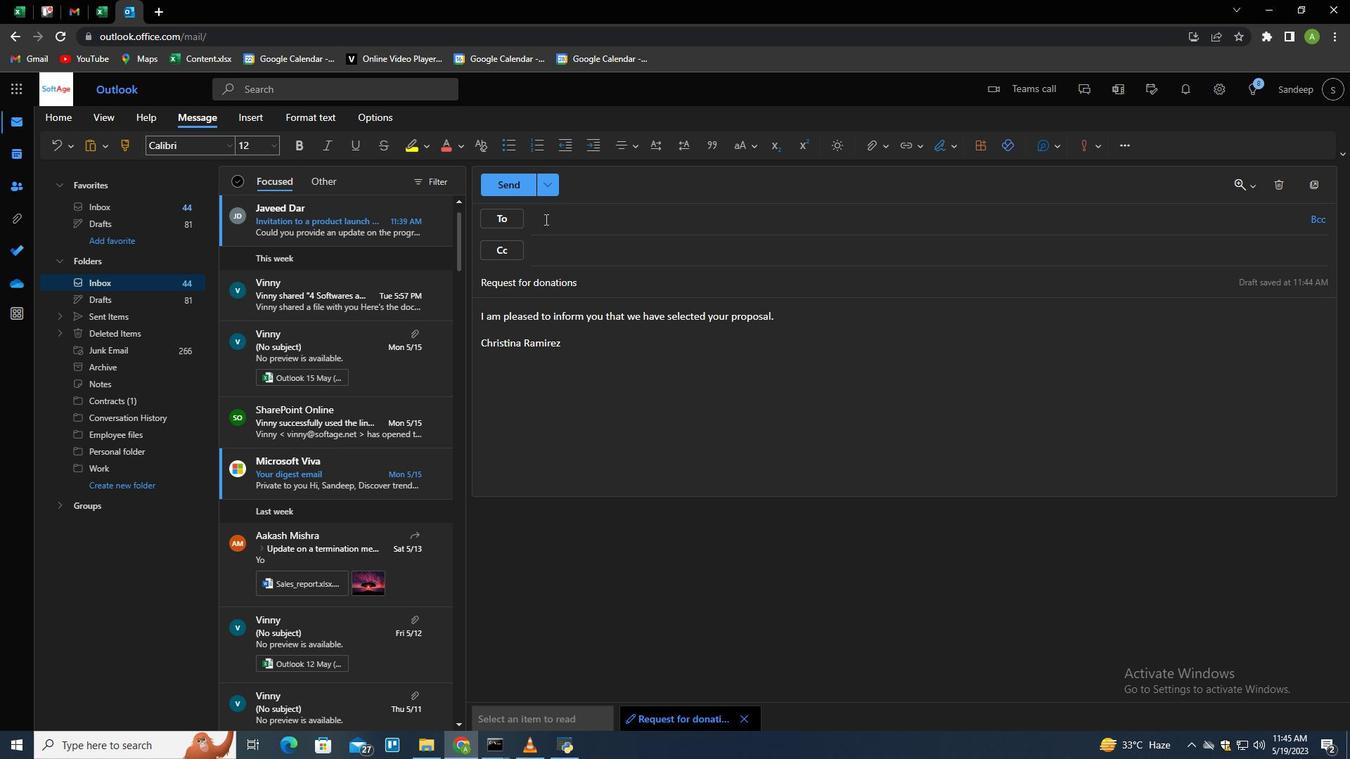 
Action: Mouse pressed left at (545, 217)
Screenshot: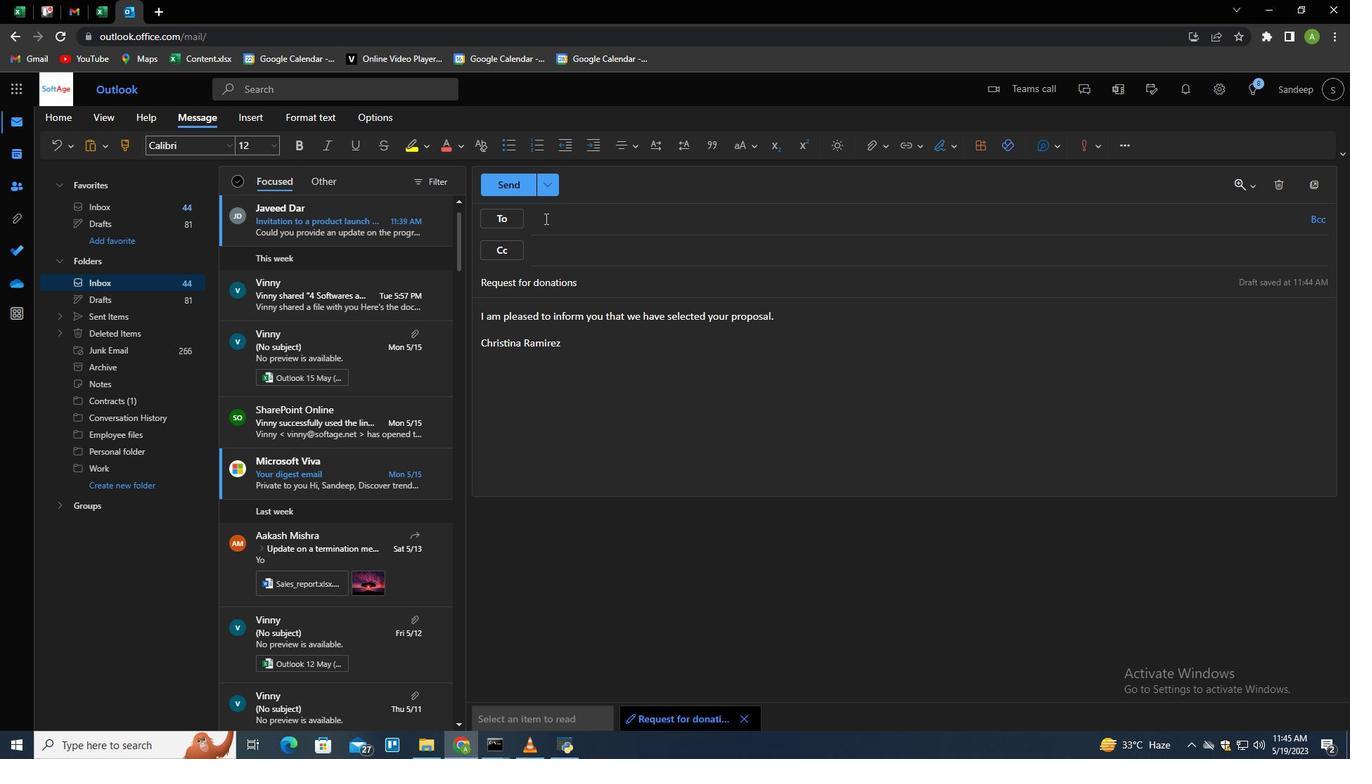 
Action: Key pressed softage.2<Key.shift>@softage.net<Key.enter>
Screenshot: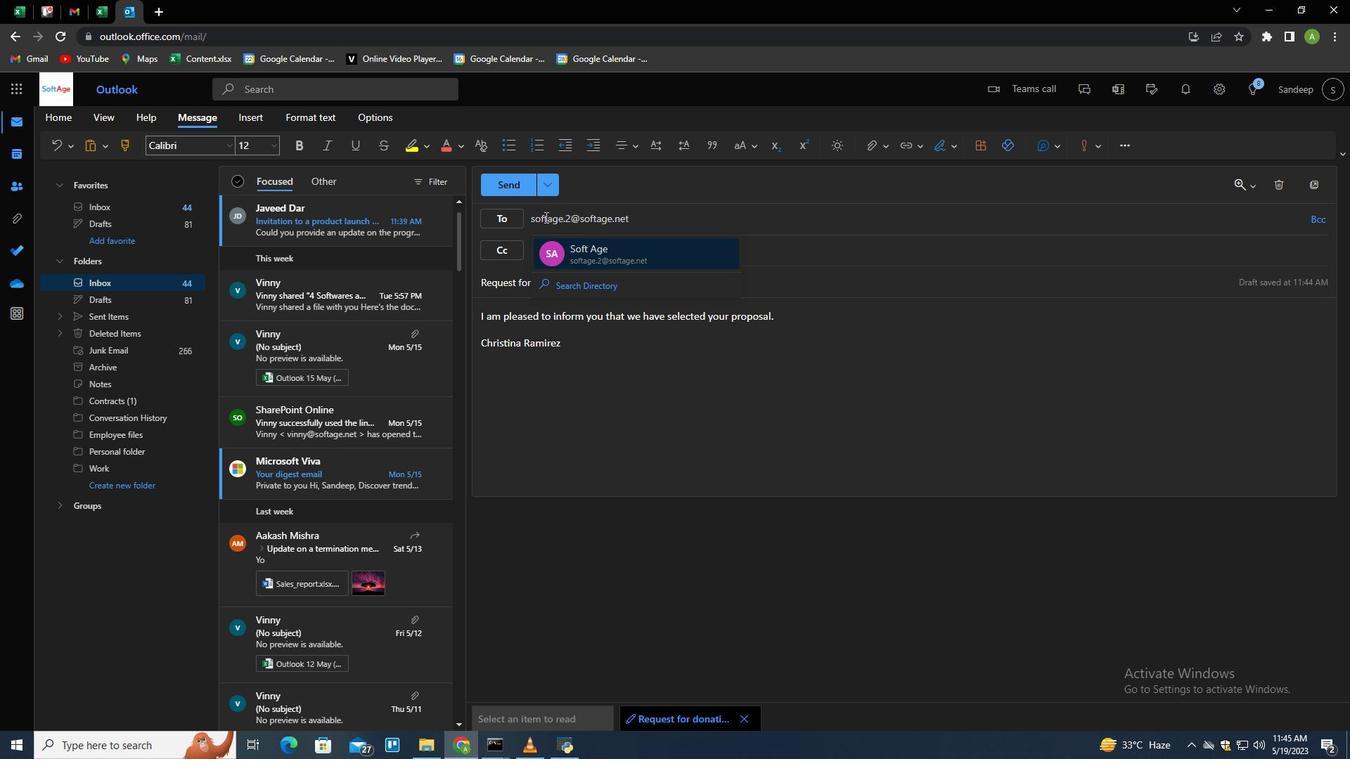
Action: Mouse moved to (879, 150)
Screenshot: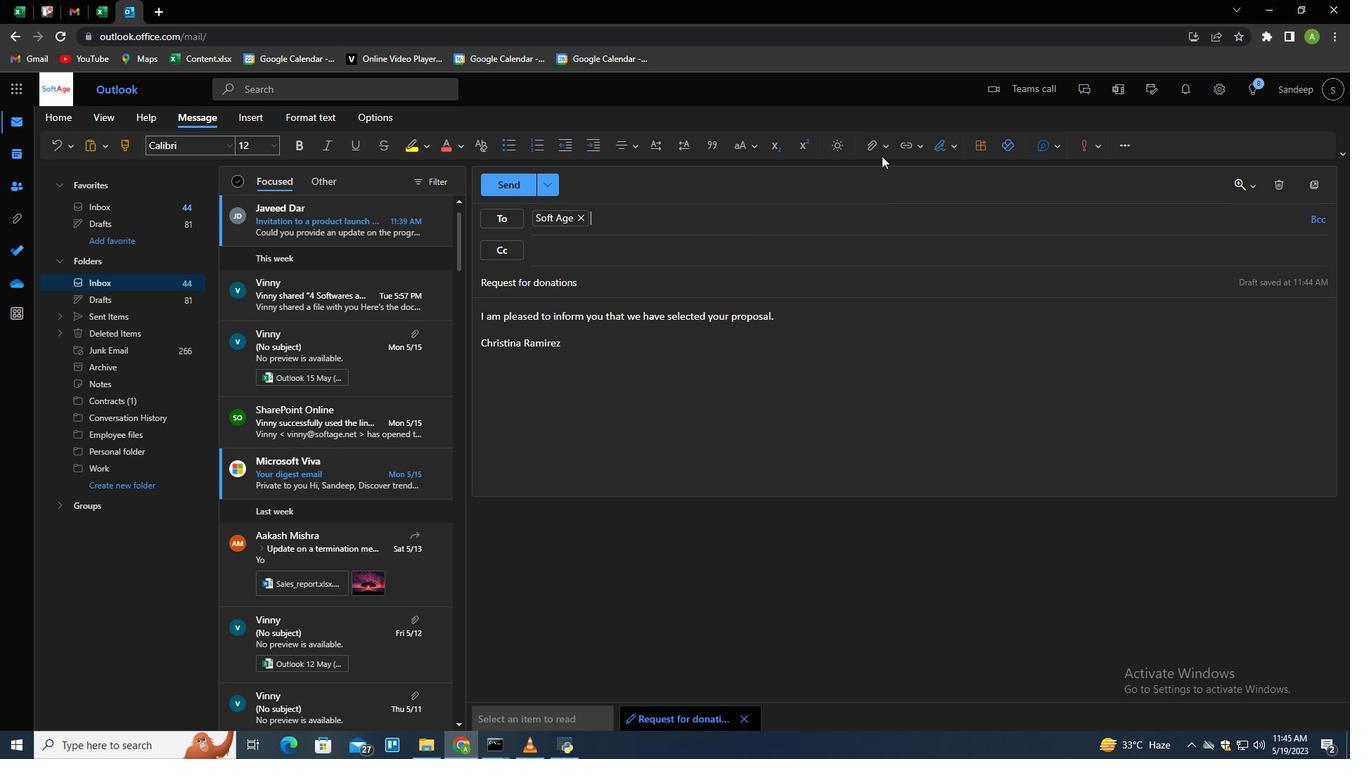 
Action: Mouse pressed left at (879, 150)
Screenshot: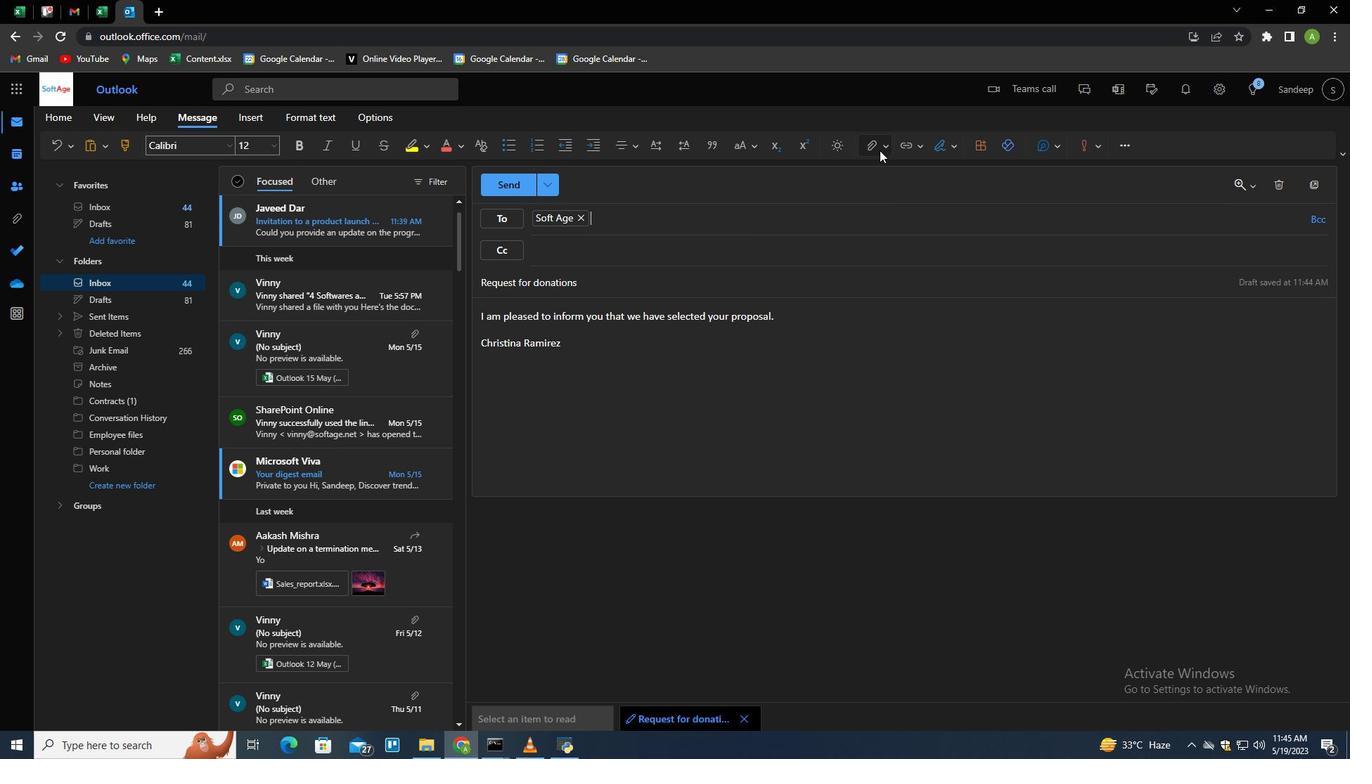 
Action: Mouse moved to (821, 170)
Screenshot: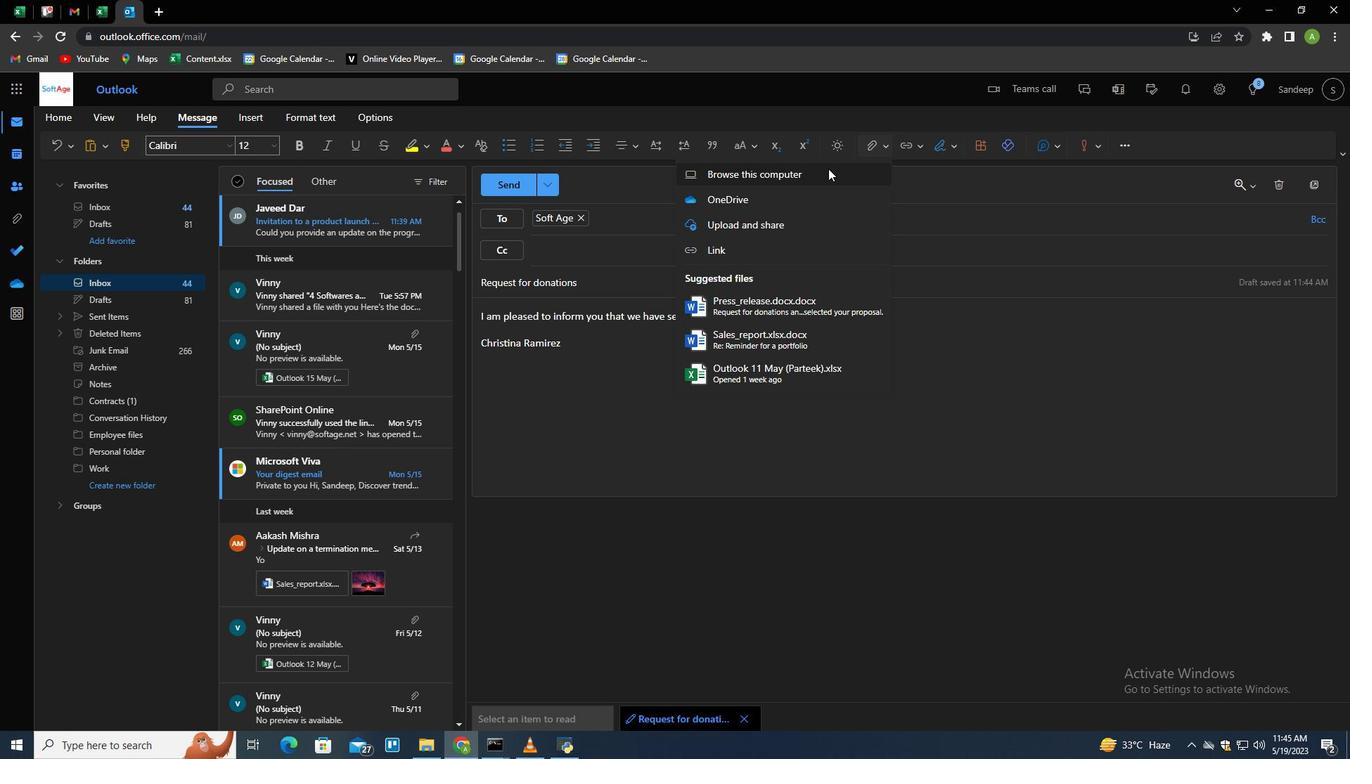 
Action: Mouse pressed left at (821, 170)
Screenshot: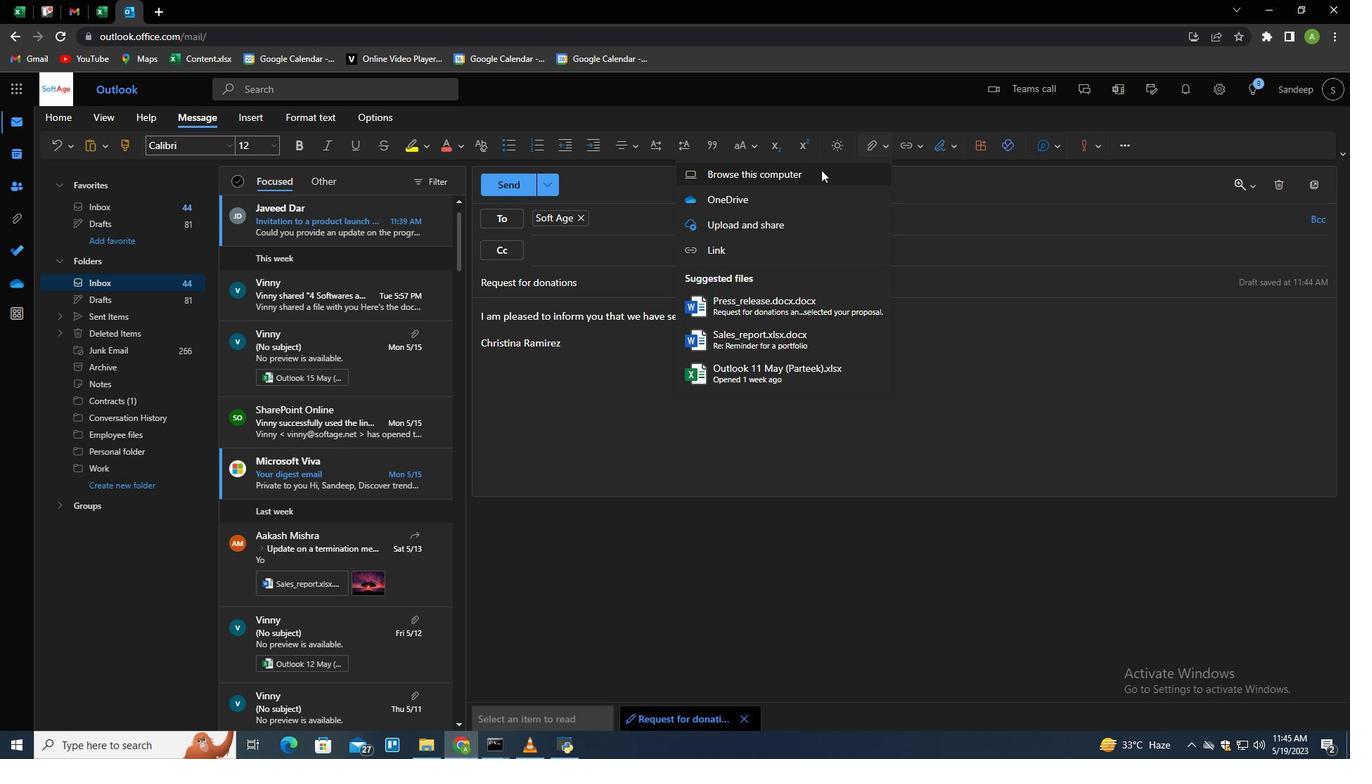 
Action: Mouse moved to (274, 212)
Screenshot: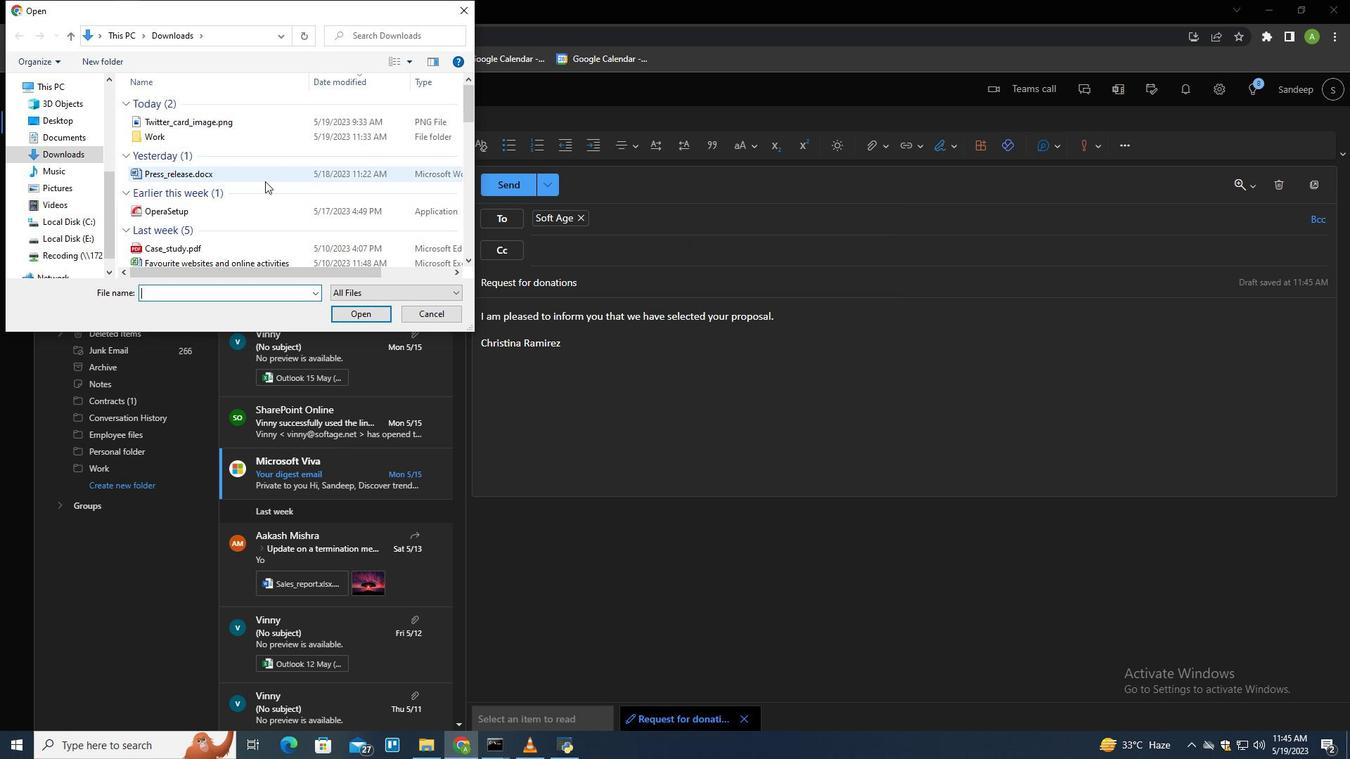 
Action: Mouse scrolled (274, 211) with delta (0, 0)
Screenshot: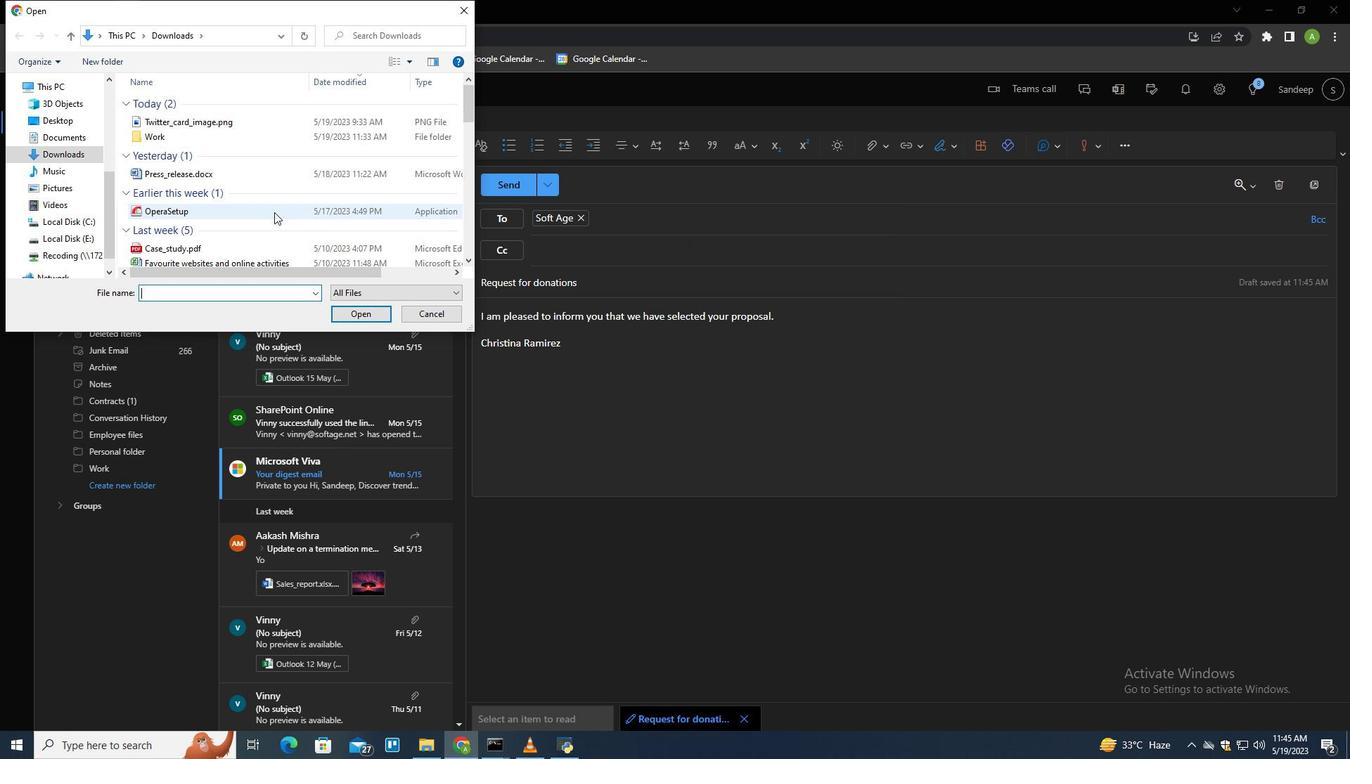 
Action: Mouse scrolled (274, 211) with delta (0, 0)
Screenshot: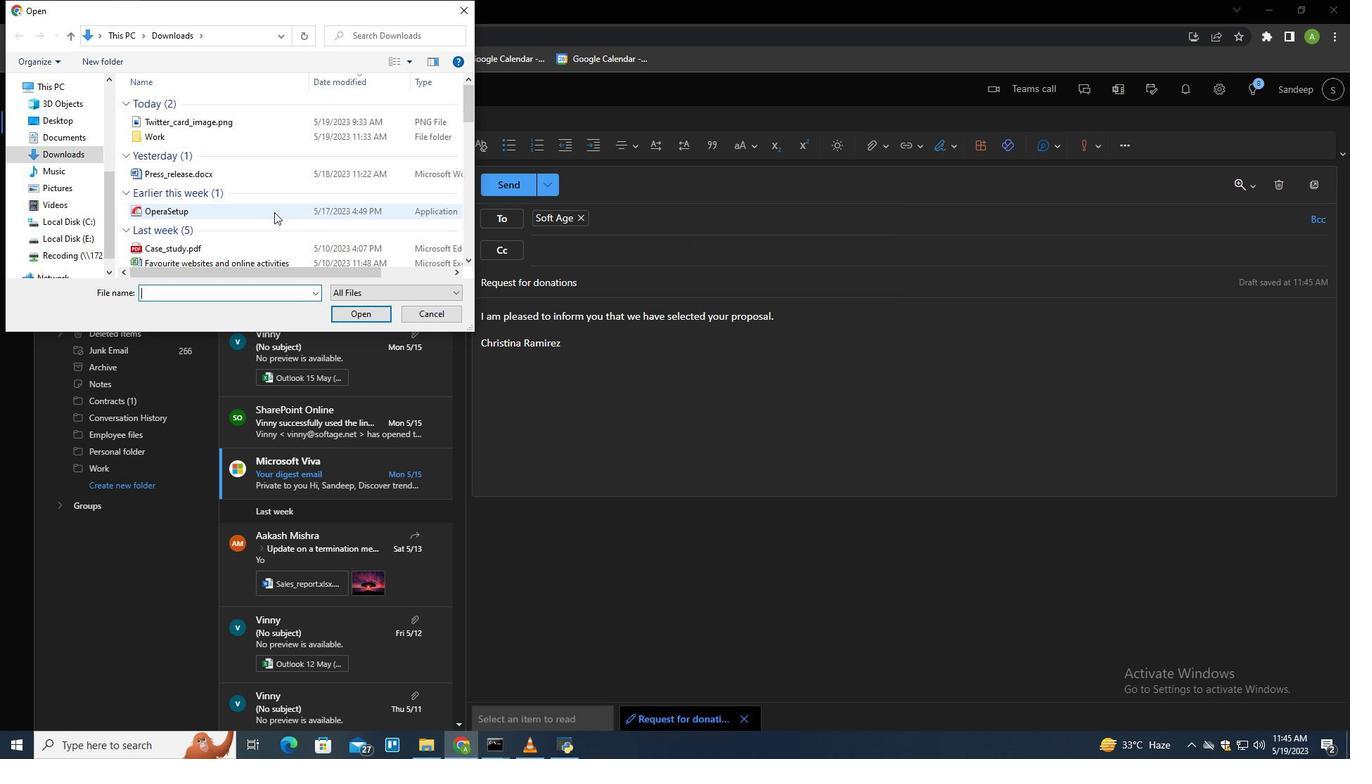 
Action: Mouse scrolled (274, 211) with delta (0, 0)
Screenshot: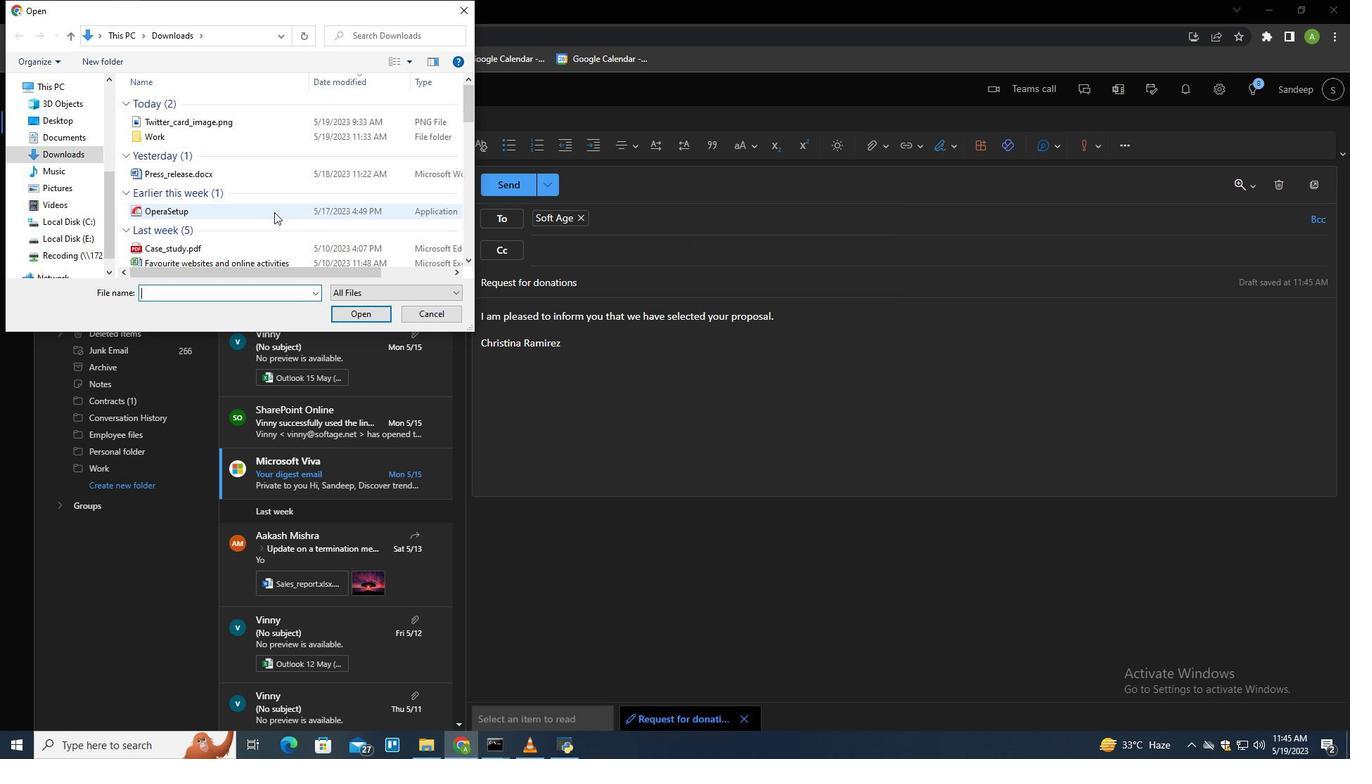 
Action: Mouse scrolled (274, 211) with delta (0, 0)
Screenshot: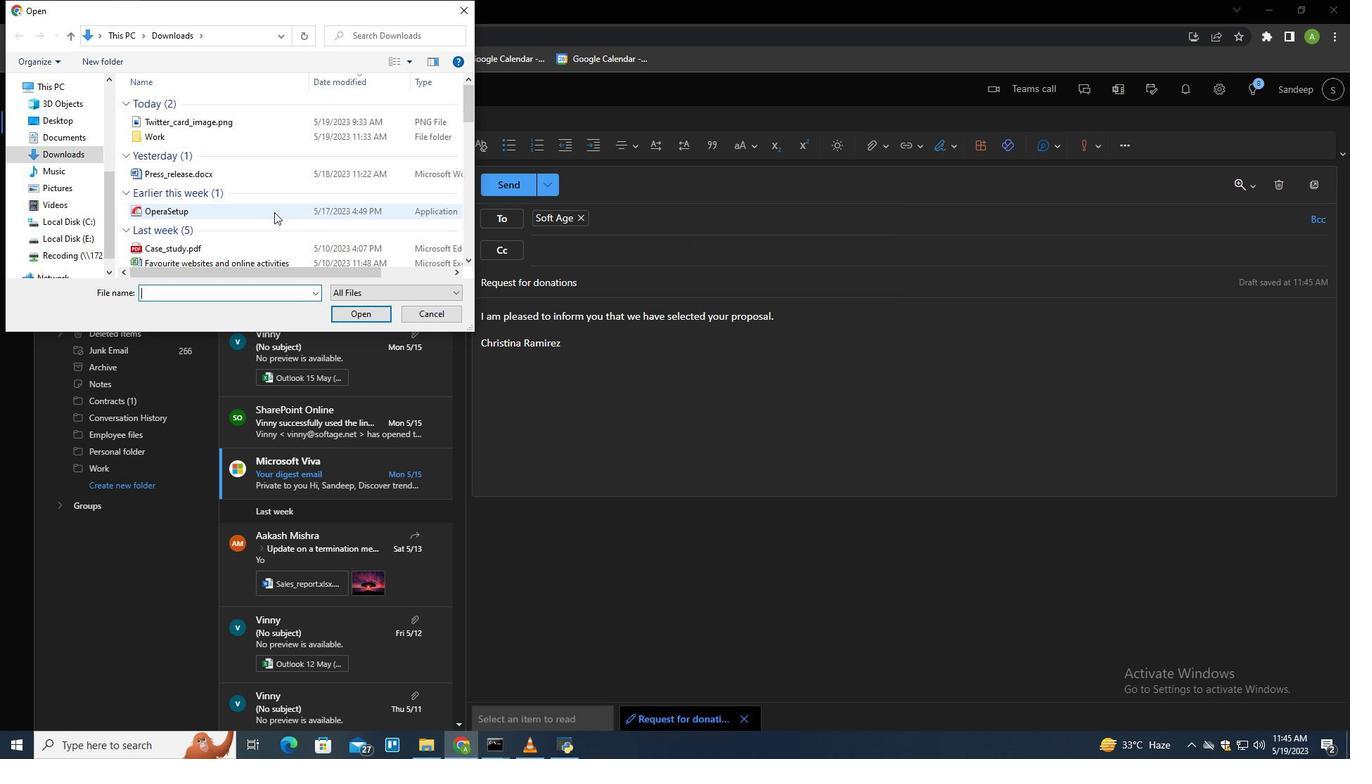 
Action: Mouse scrolled (274, 211) with delta (0, 0)
Screenshot: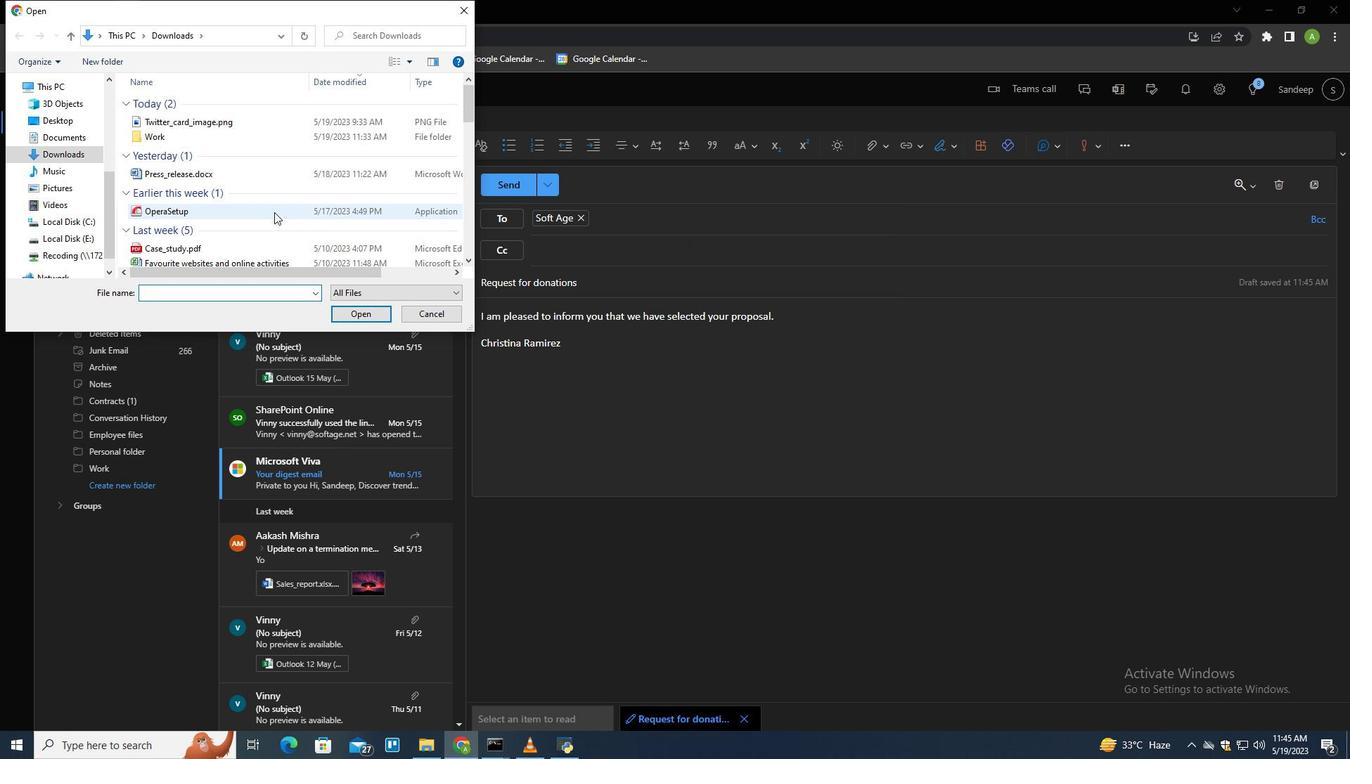 
Action: Mouse moved to (273, 243)
Screenshot: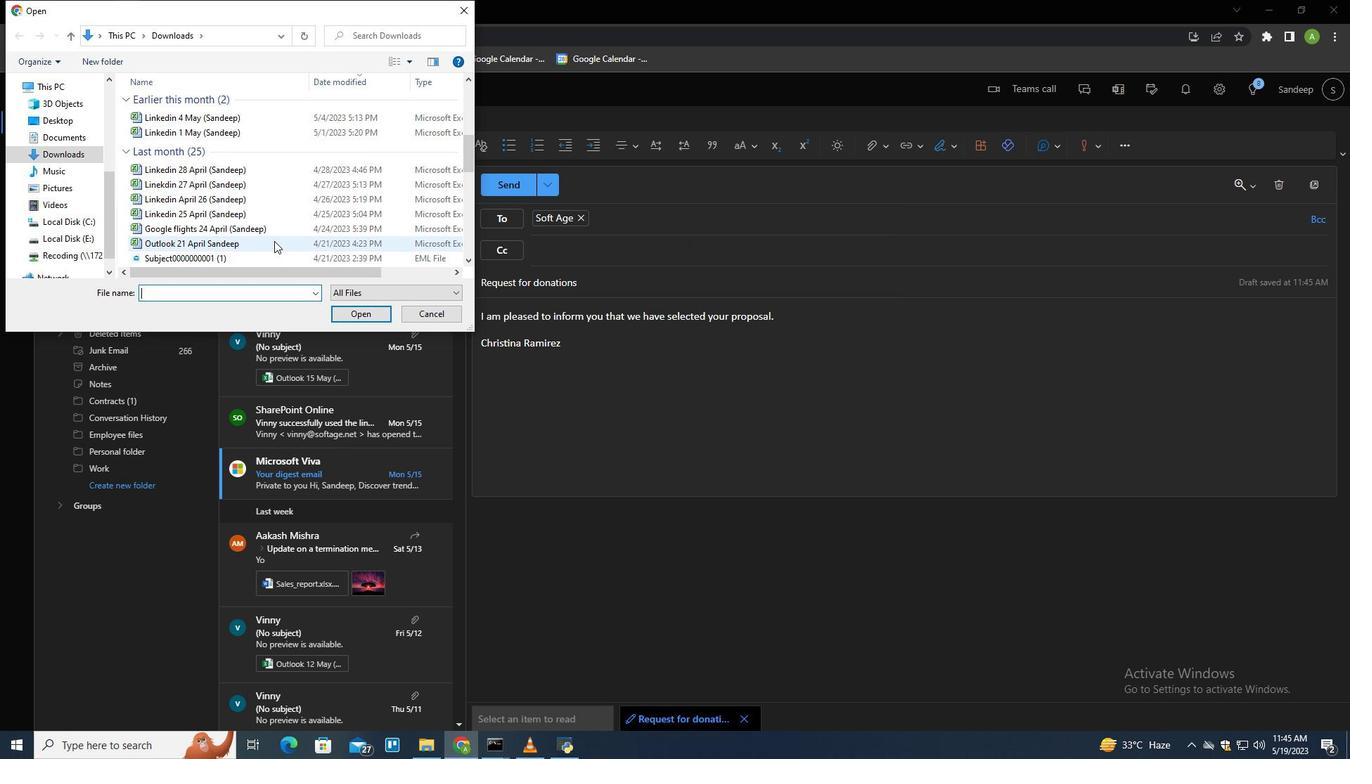 
Action: Mouse scrolled (273, 242) with delta (0, 0)
Screenshot: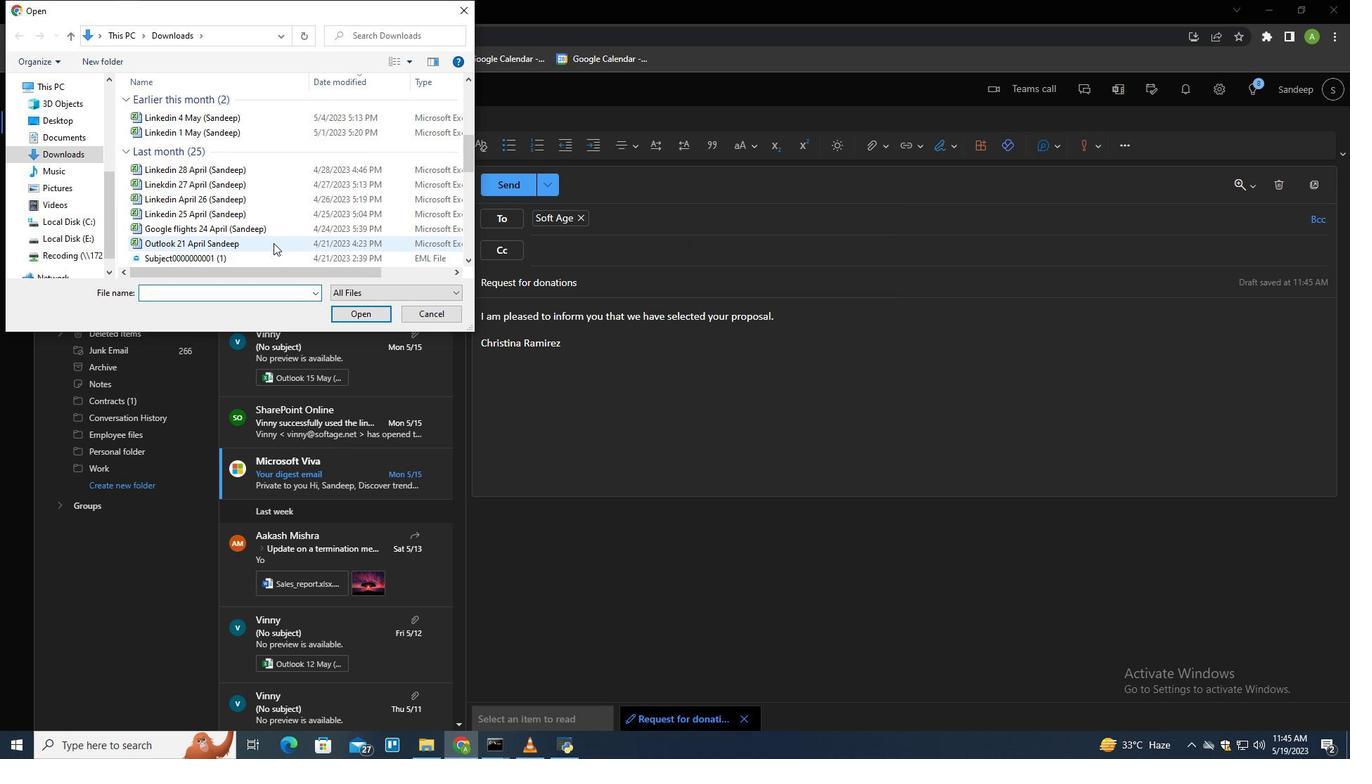 
Action: Mouse scrolled (273, 242) with delta (0, 0)
Screenshot: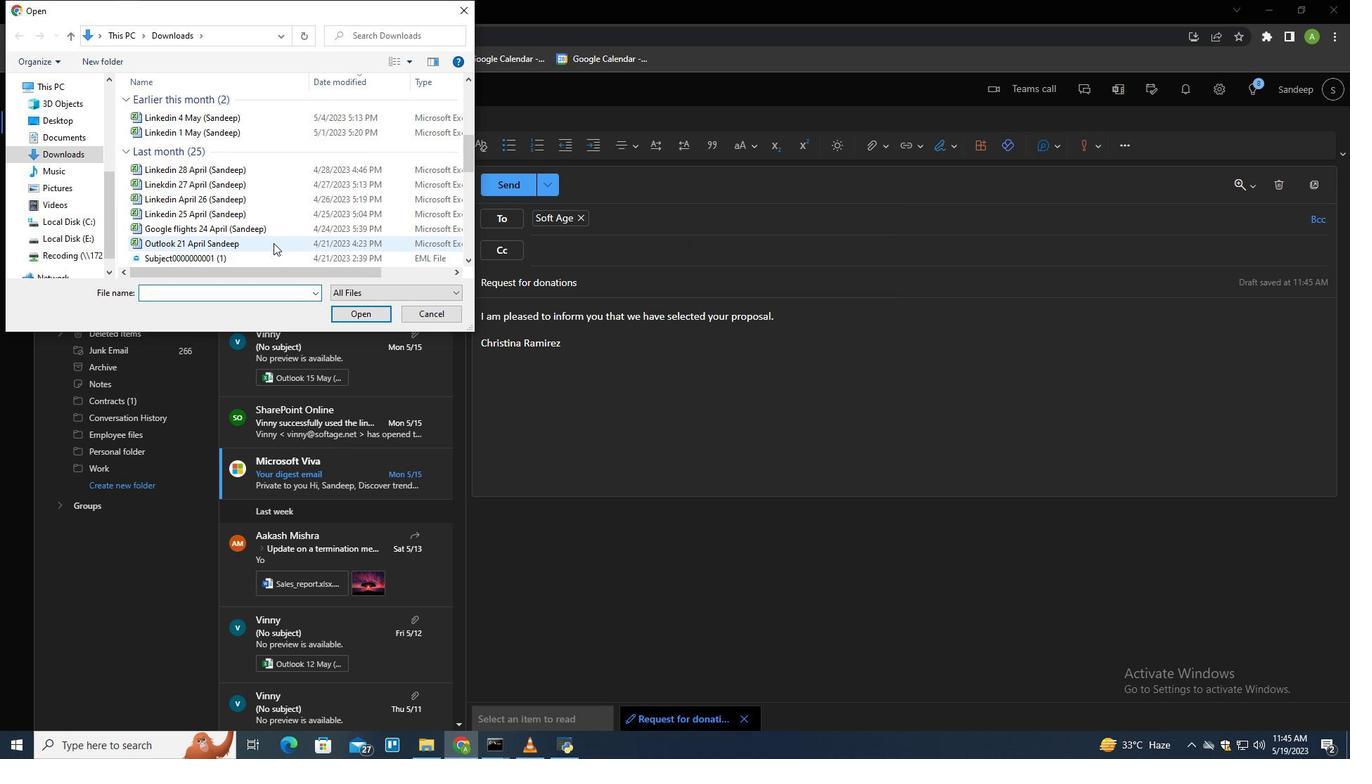 
Action: Mouse scrolled (273, 242) with delta (0, 0)
Screenshot: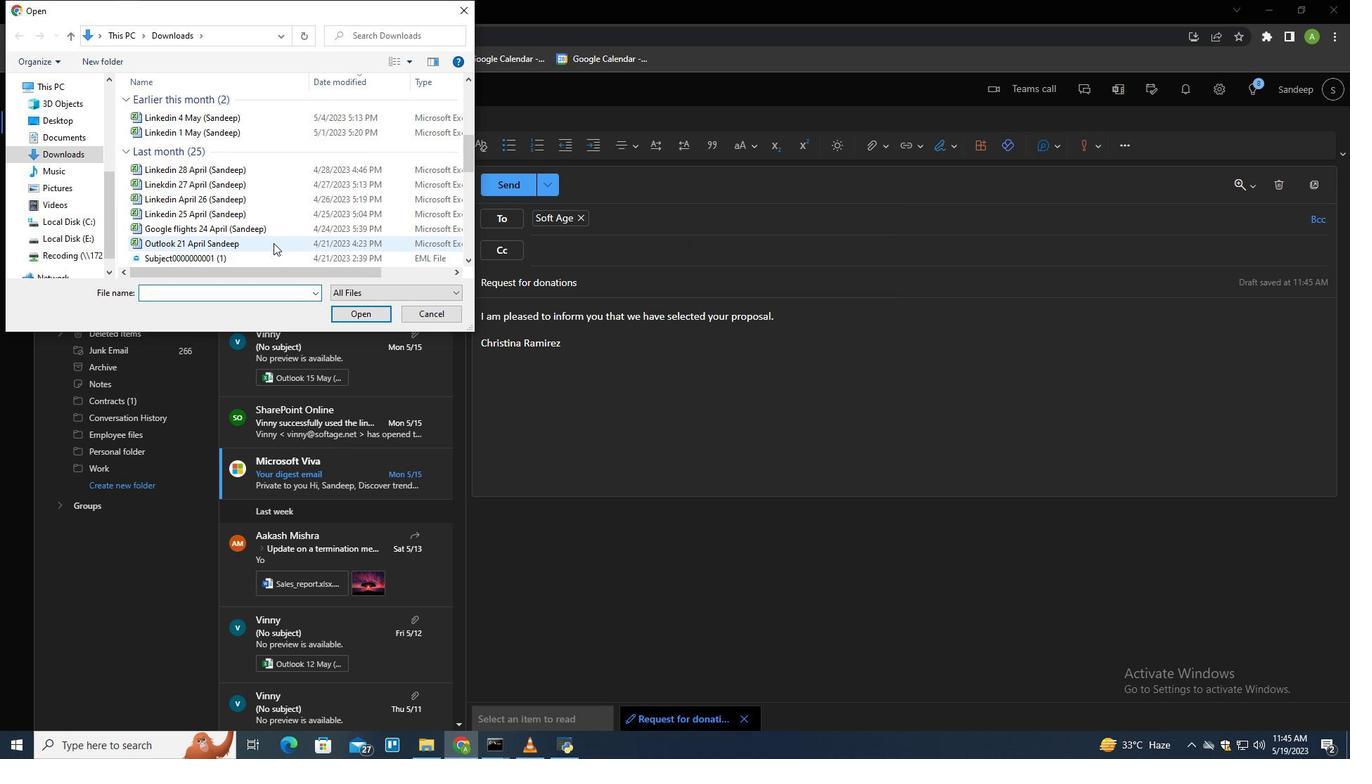 
Action: Mouse scrolled (273, 242) with delta (0, 0)
Screenshot: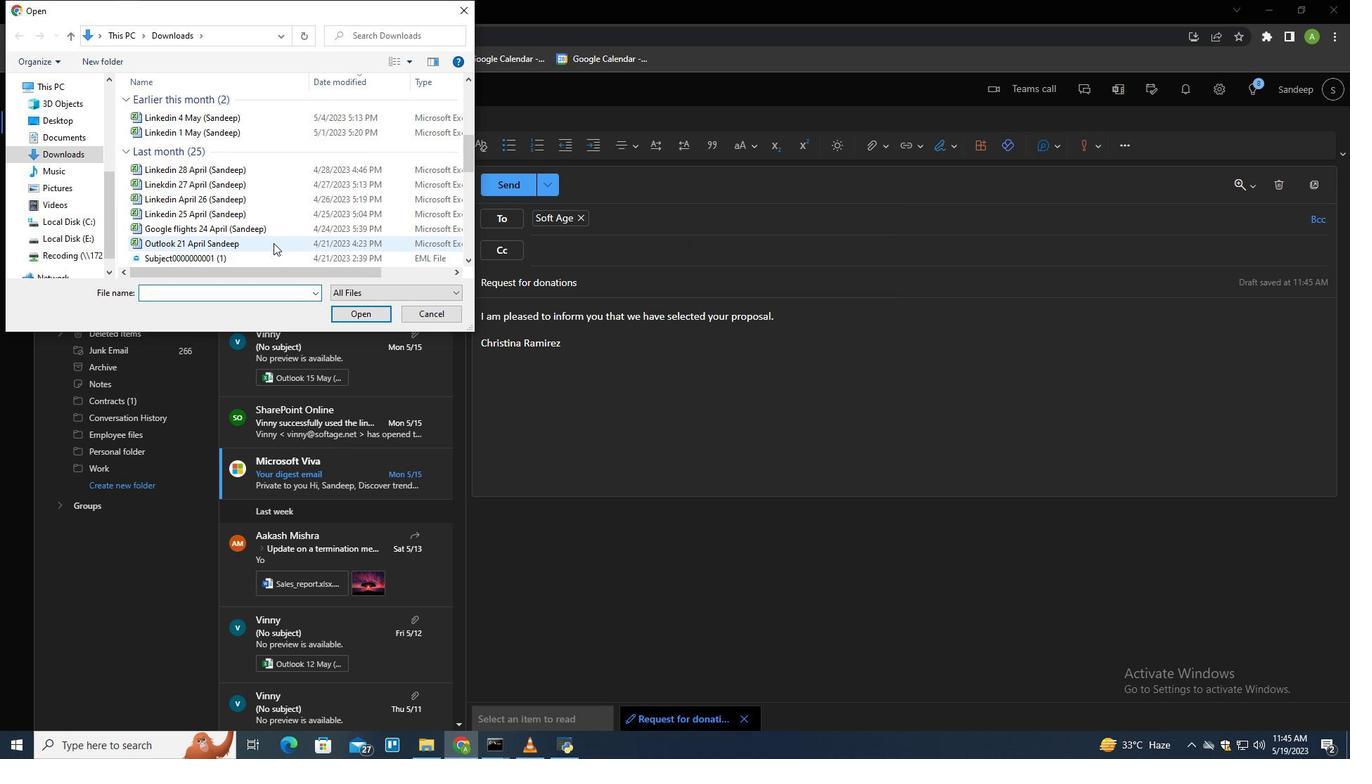 
Action: Mouse scrolled (273, 242) with delta (0, 0)
Screenshot: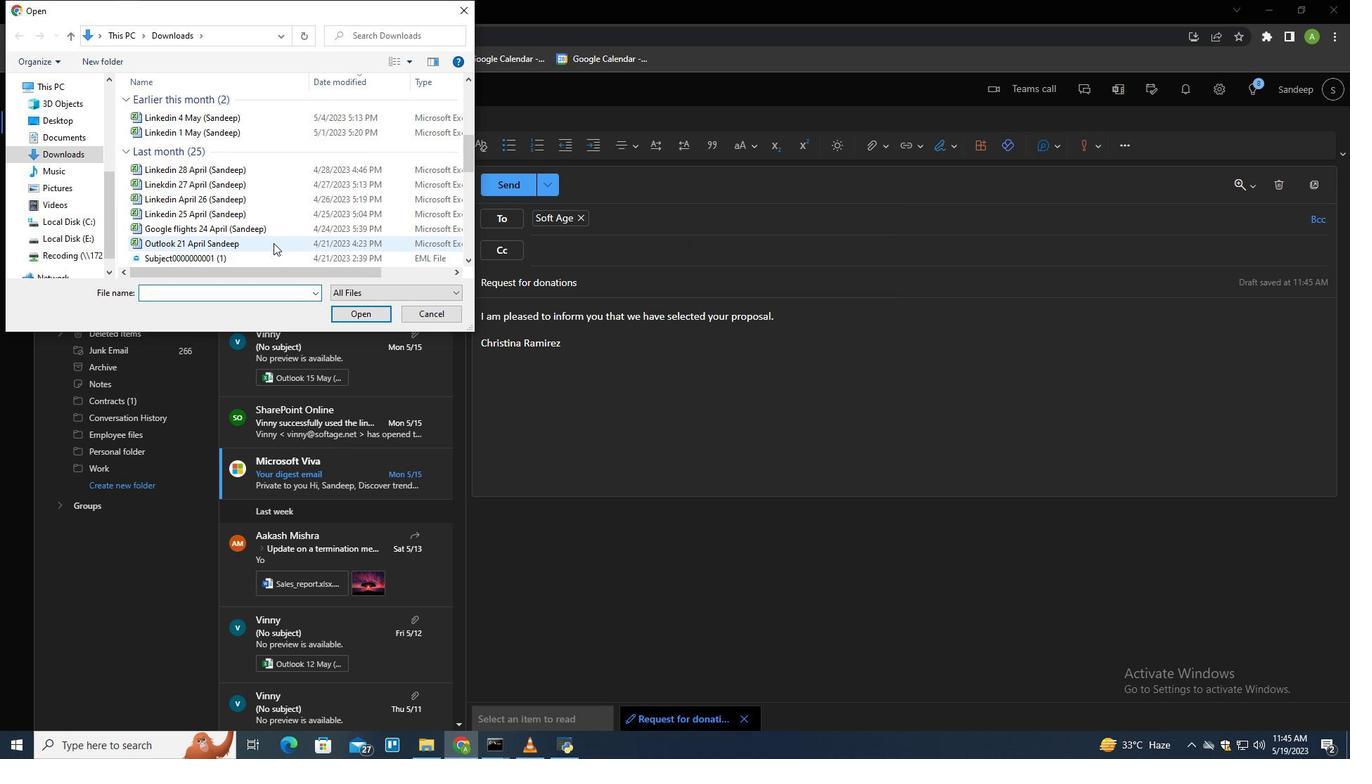 
Action: Mouse moved to (274, 238)
Screenshot: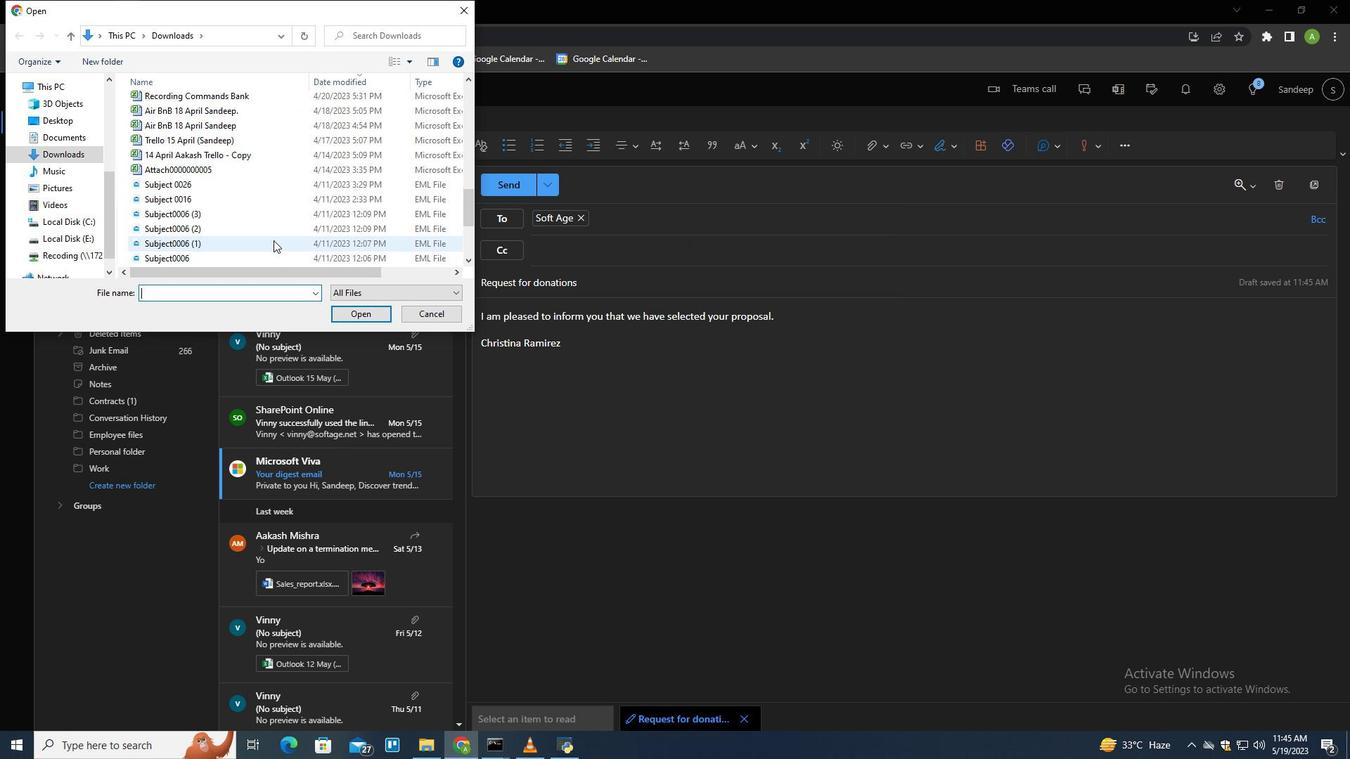 
Action: Mouse scrolled (274, 237) with delta (0, 0)
Screenshot: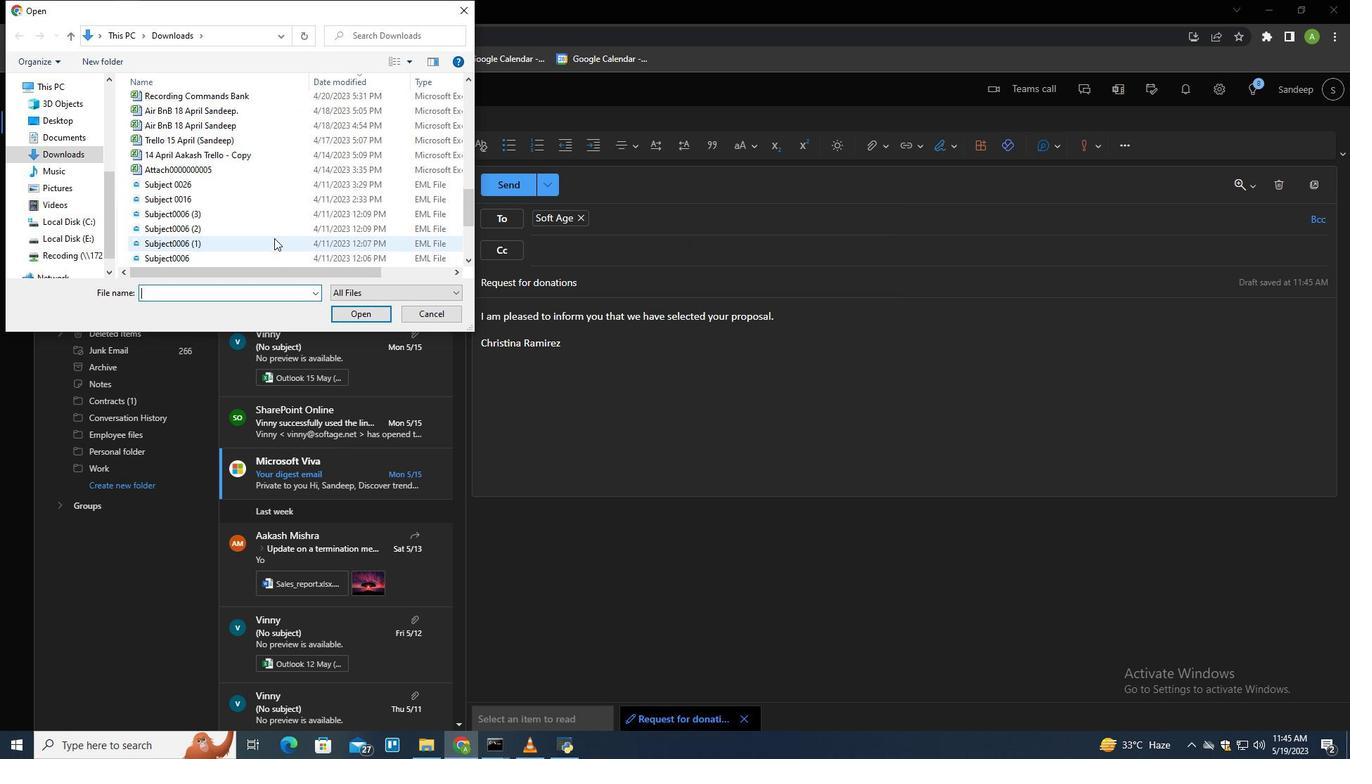 
Action: Mouse scrolled (274, 237) with delta (0, 0)
Screenshot: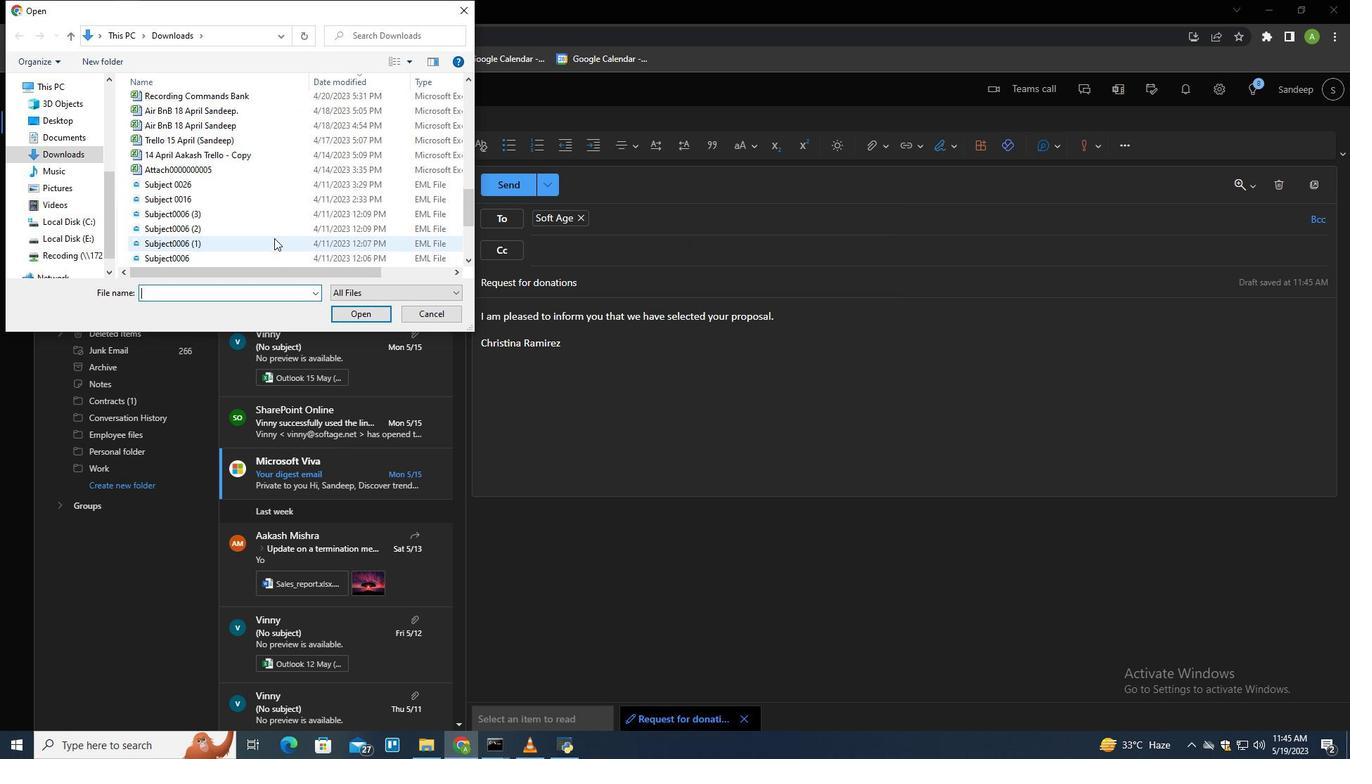 
Action: Mouse scrolled (274, 237) with delta (0, 0)
Screenshot: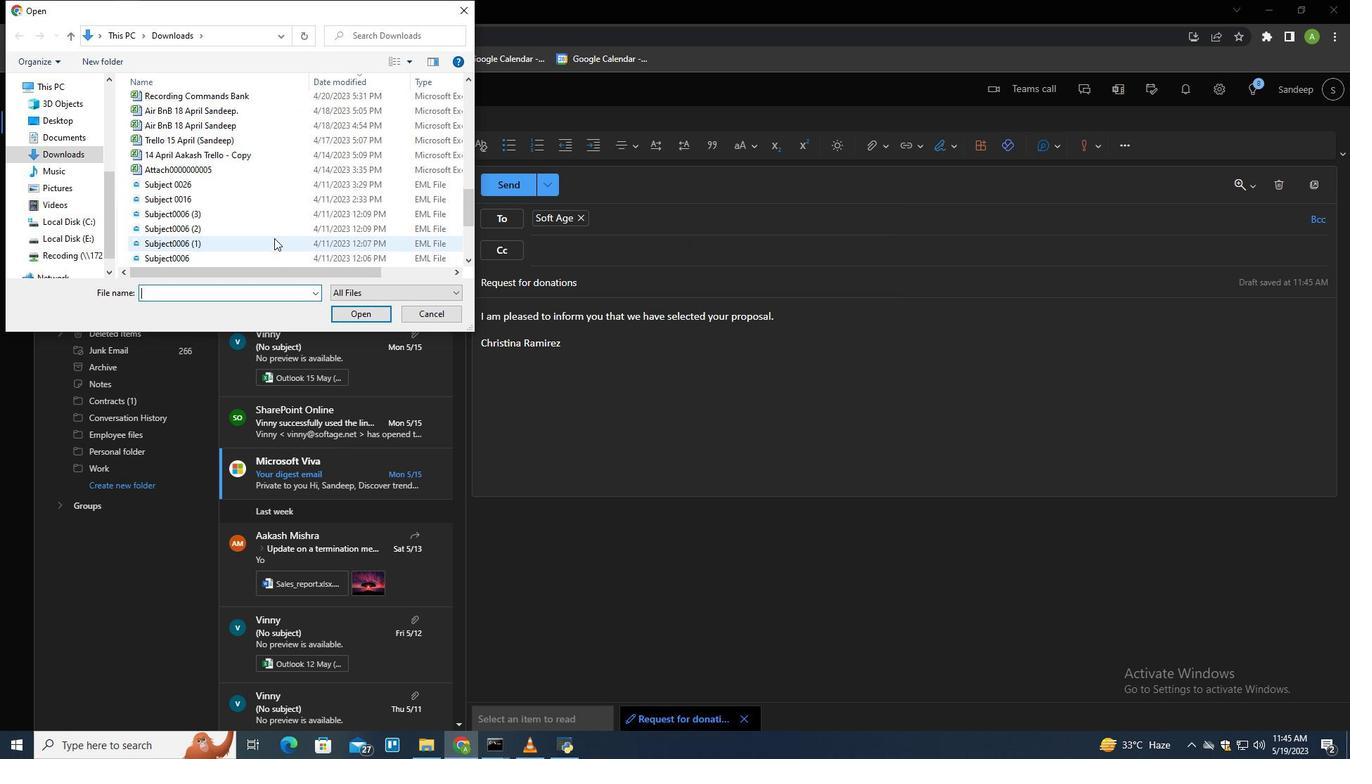 
Action: Mouse scrolled (274, 237) with delta (0, 0)
Screenshot: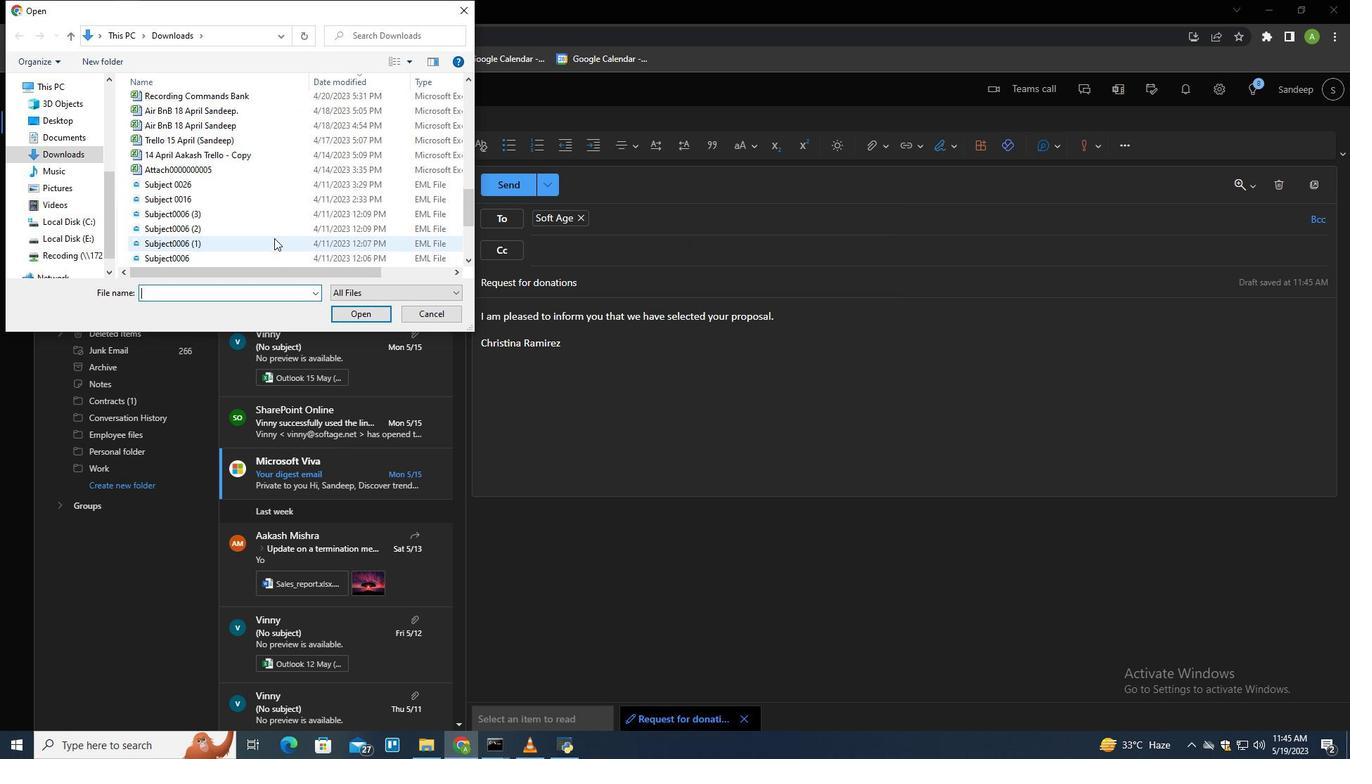 
Action: Mouse scrolled (274, 237) with delta (0, 0)
Screenshot: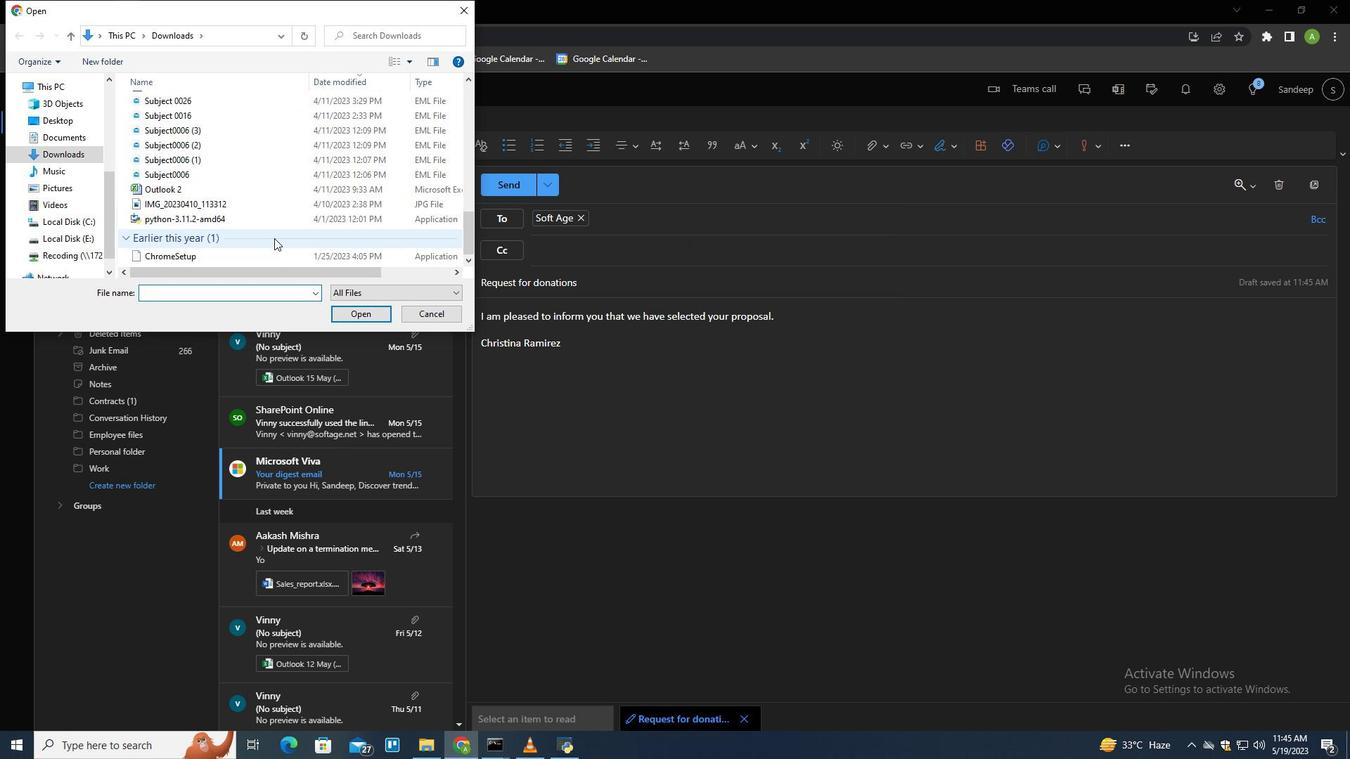 
Action: Mouse scrolled (274, 237) with delta (0, 0)
Screenshot: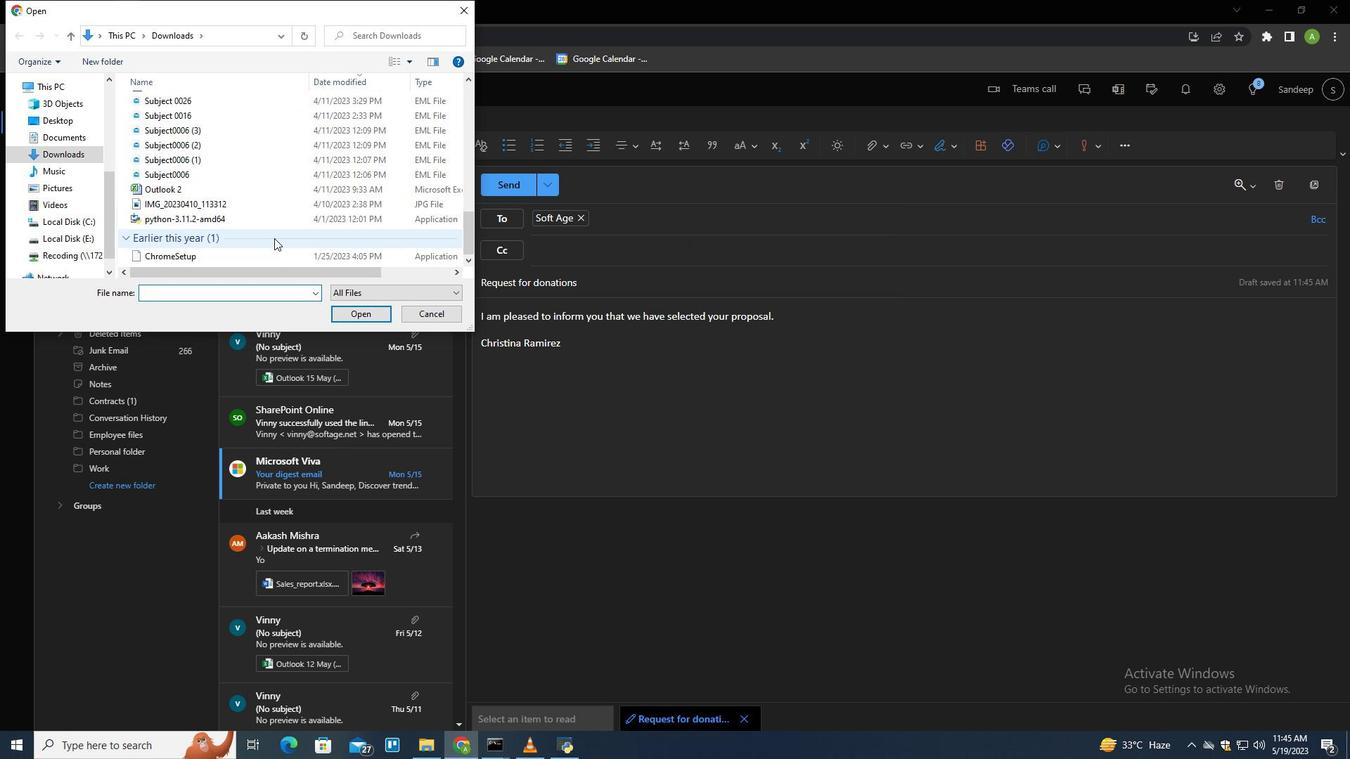 
Action: Mouse moved to (274, 227)
Screenshot: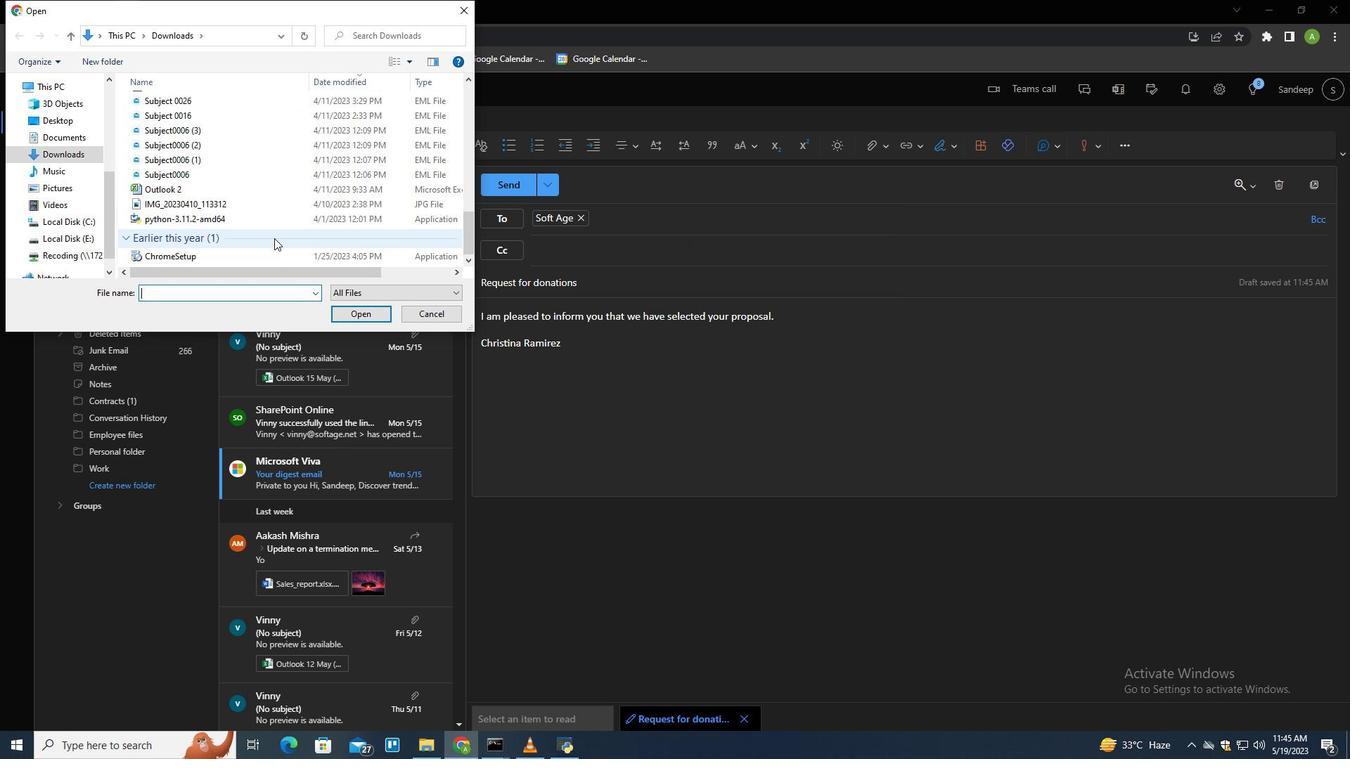 
Action: Mouse scrolled (274, 228) with delta (0, 0)
Screenshot: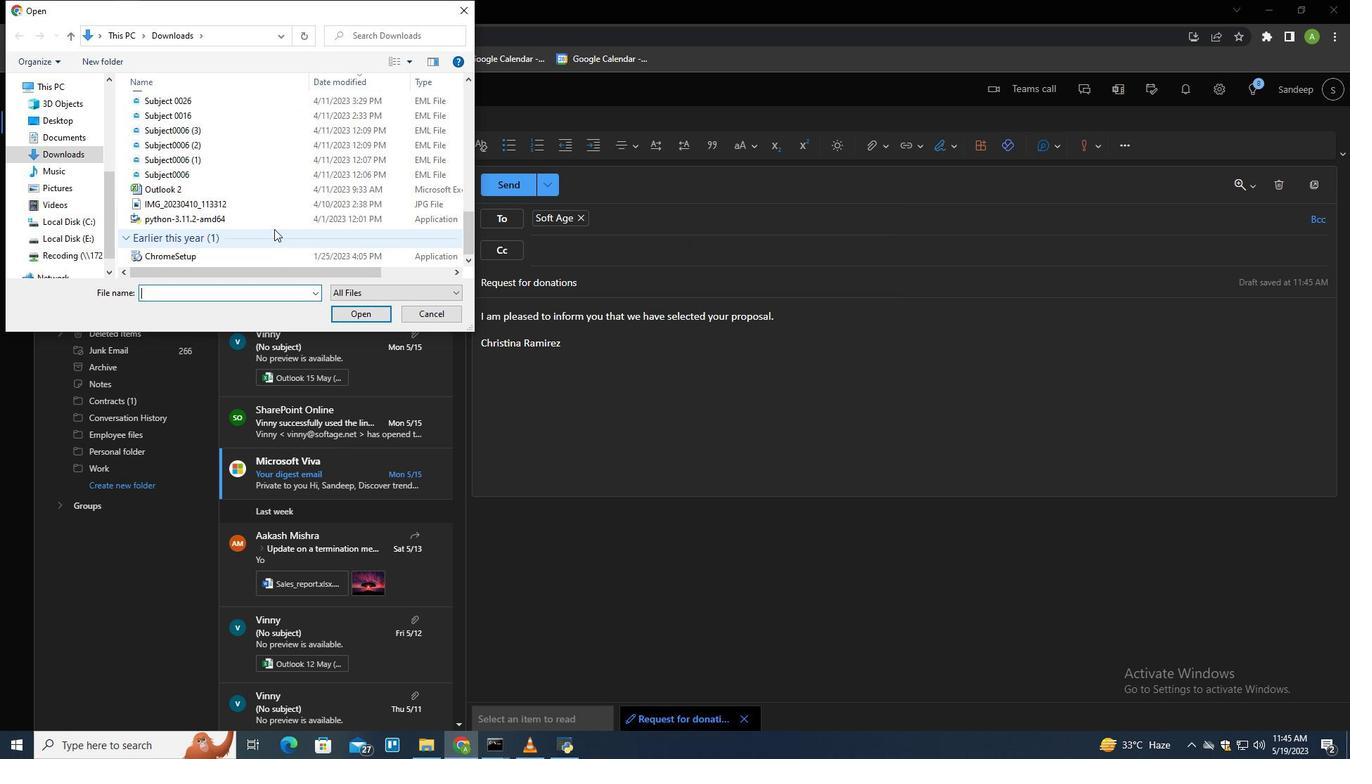 
Action: Mouse scrolled (274, 228) with delta (0, 0)
Screenshot: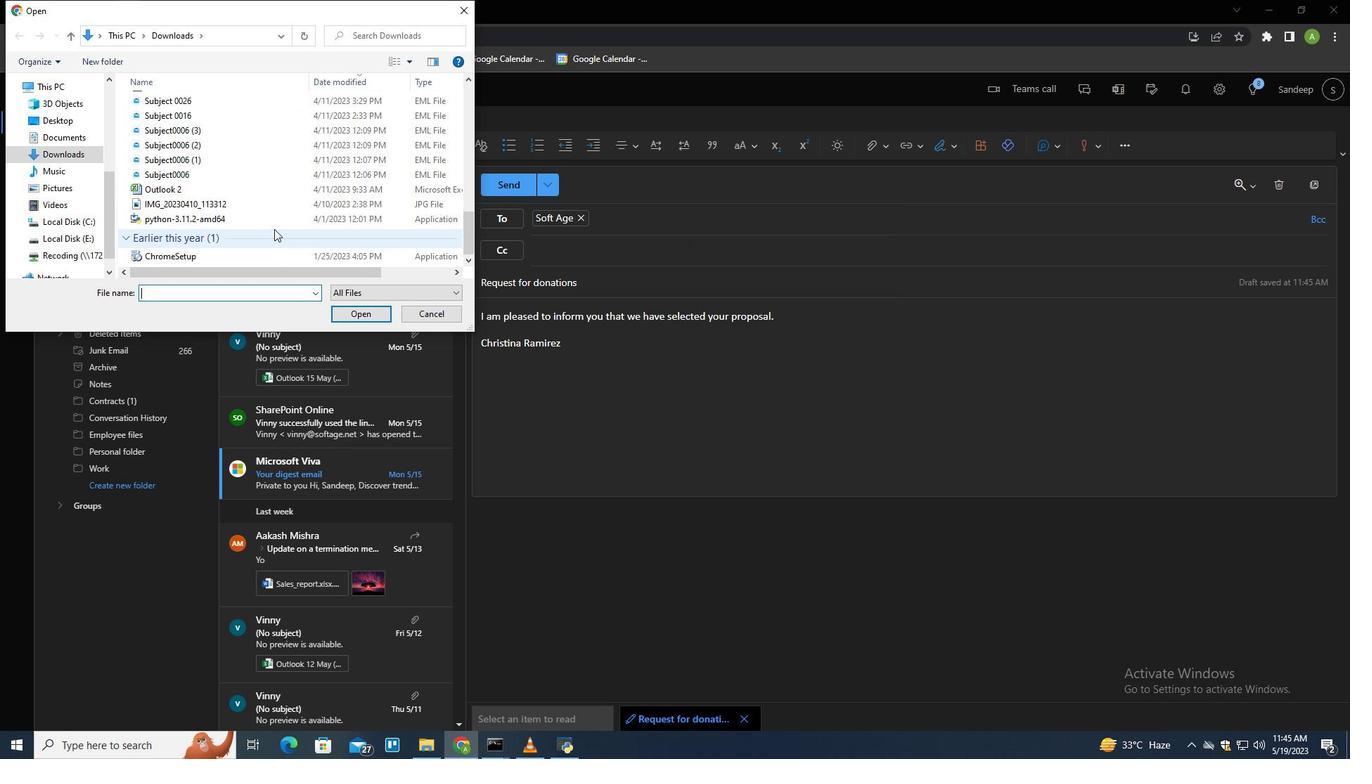 
Action: Mouse scrolled (274, 228) with delta (0, 0)
Screenshot: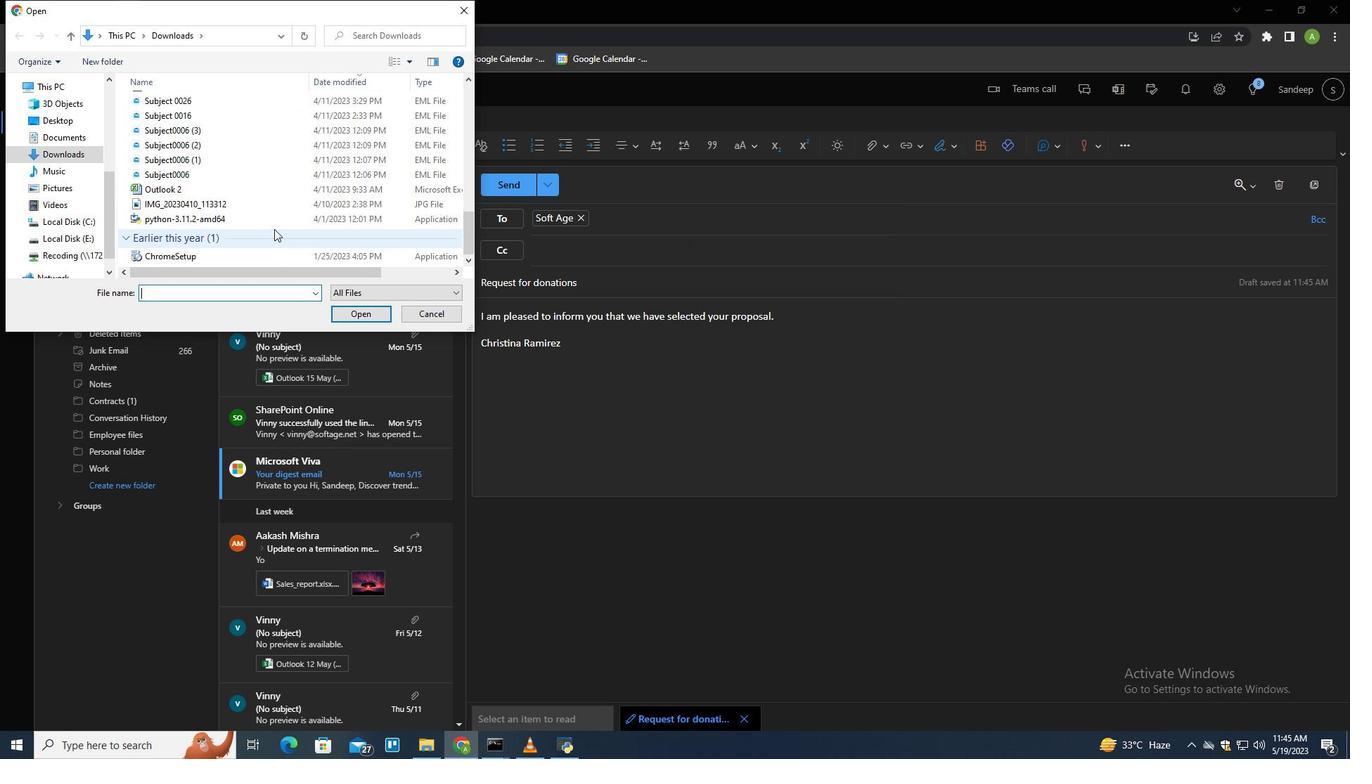 
Action: Mouse scrolled (274, 228) with delta (0, 0)
Screenshot: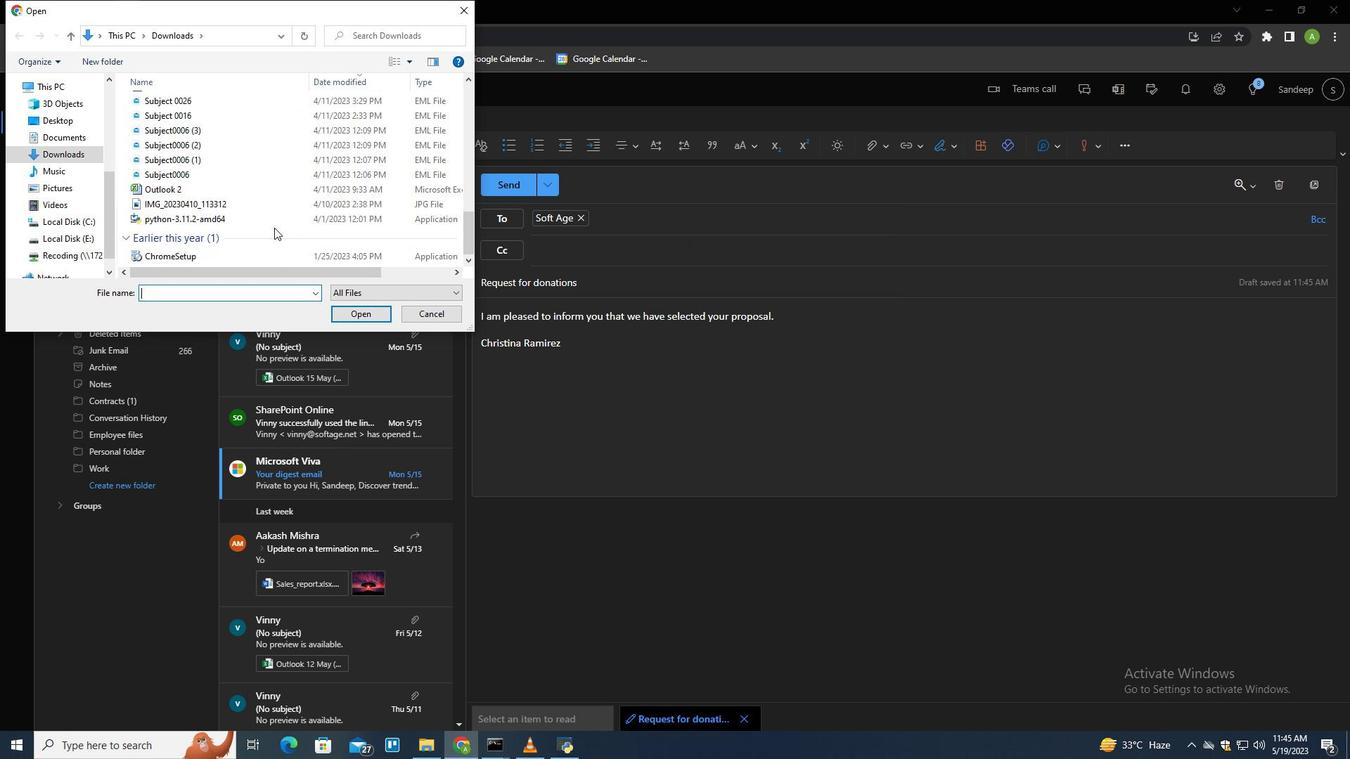 
Action: Mouse scrolled (274, 228) with delta (0, 0)
Screenshot: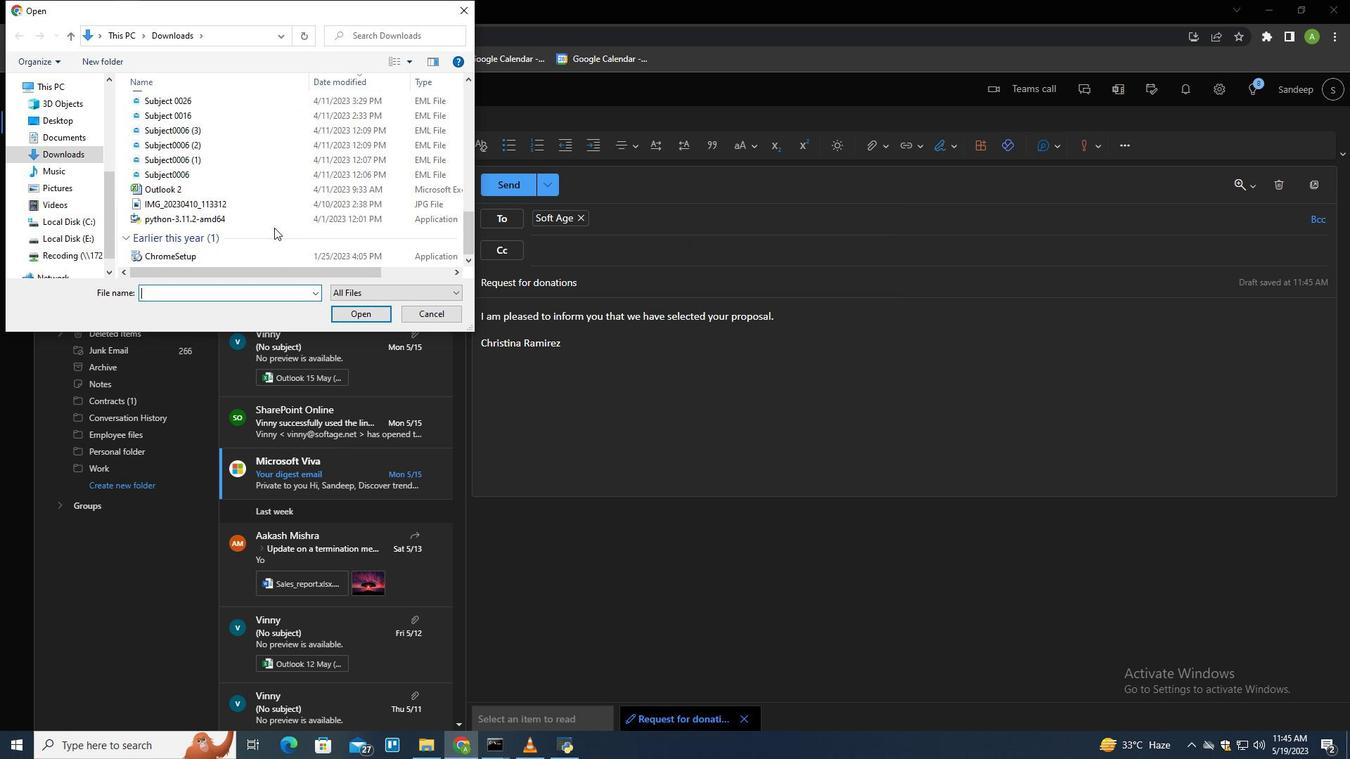 
Action: Mouse moved to (260, 157)
Screenshot: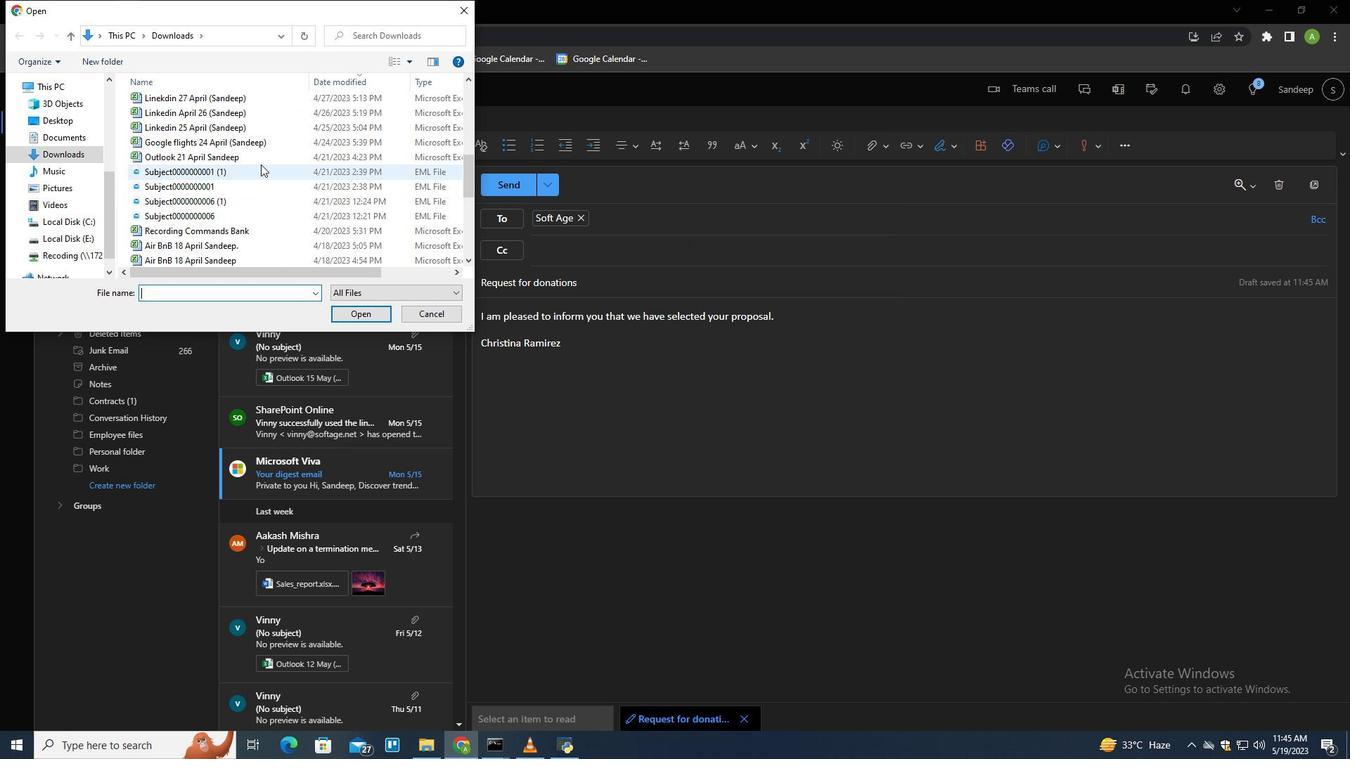
Action: Mouse pressed left at (260, 157)
Screenshot: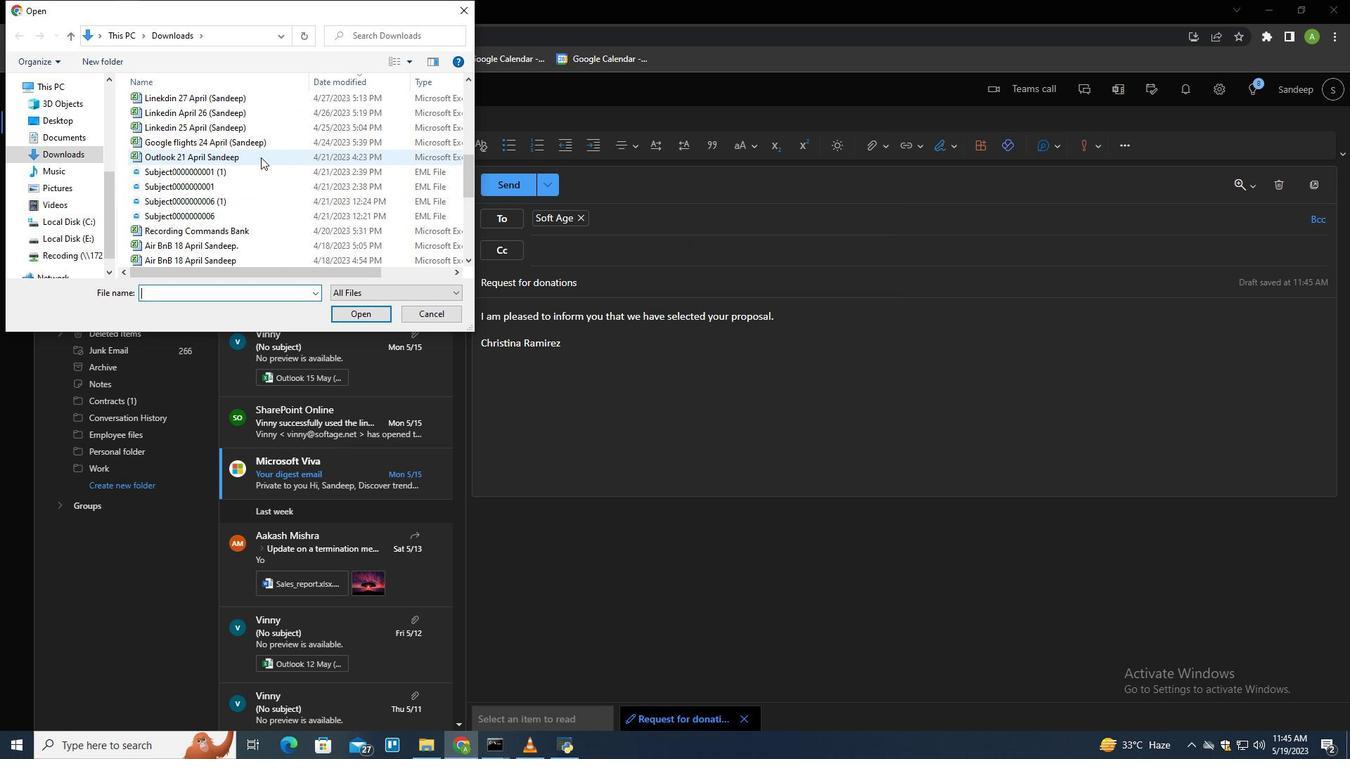 
Action: Key pressed <Key.f2><Key.shift>Press<Key.shift>_release.docx
Screenshot: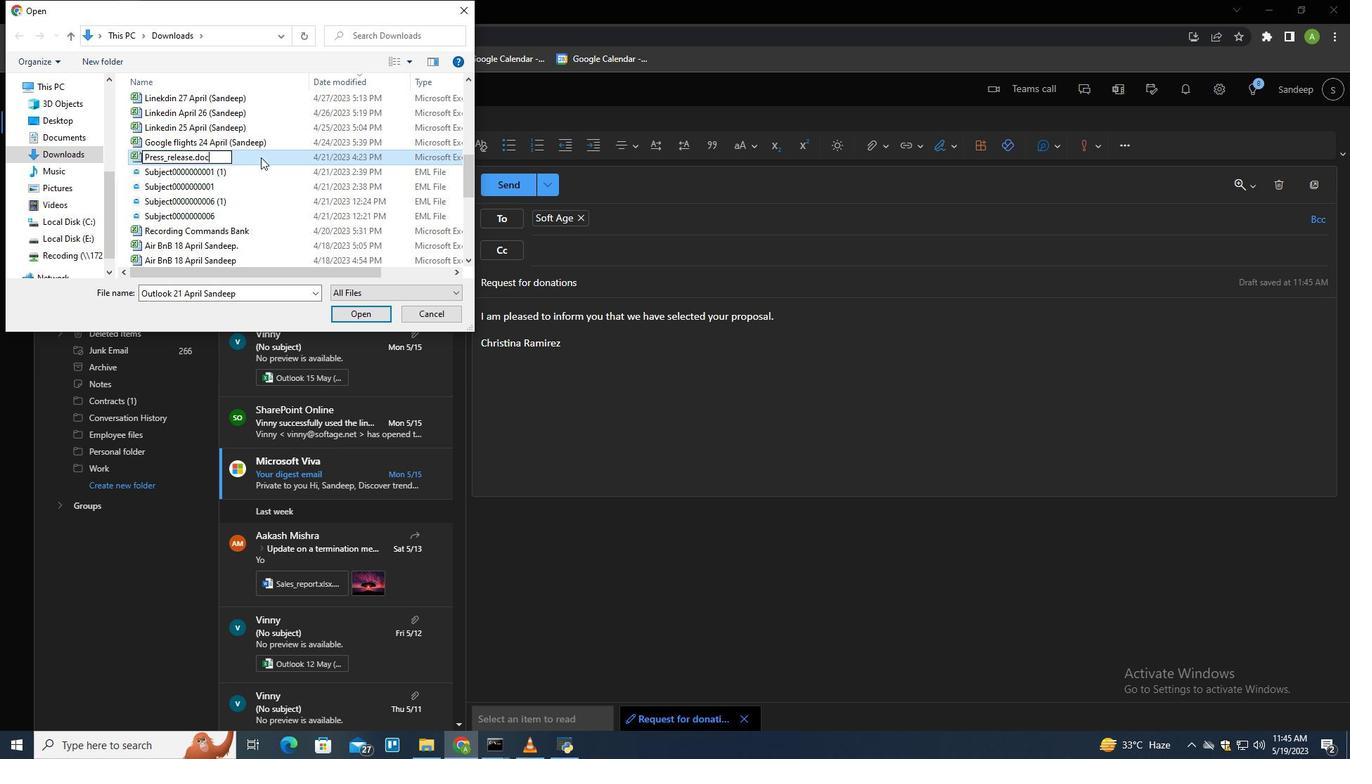 
Action: Mouse pressed left at (260, 157)
Screenshot: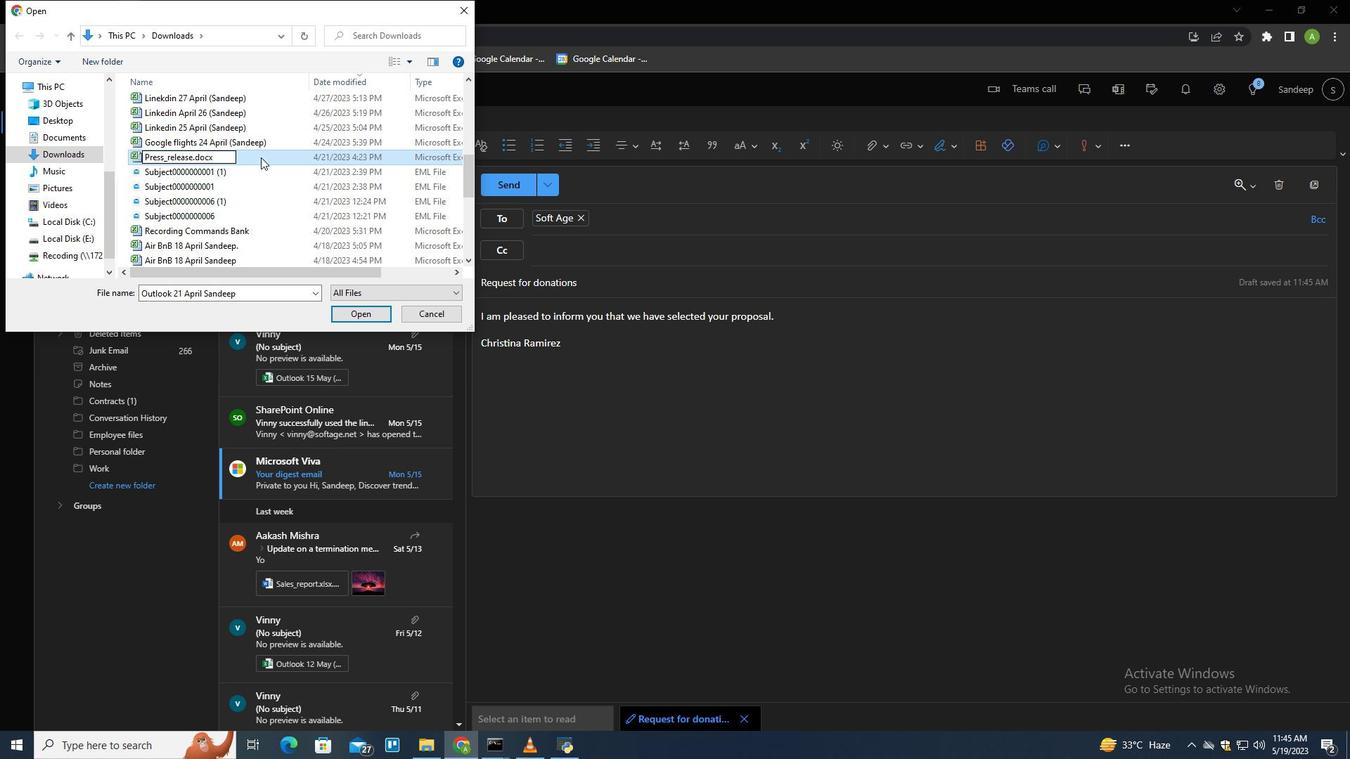 
Action: Mouse moved to (341, 310)
Screenshot: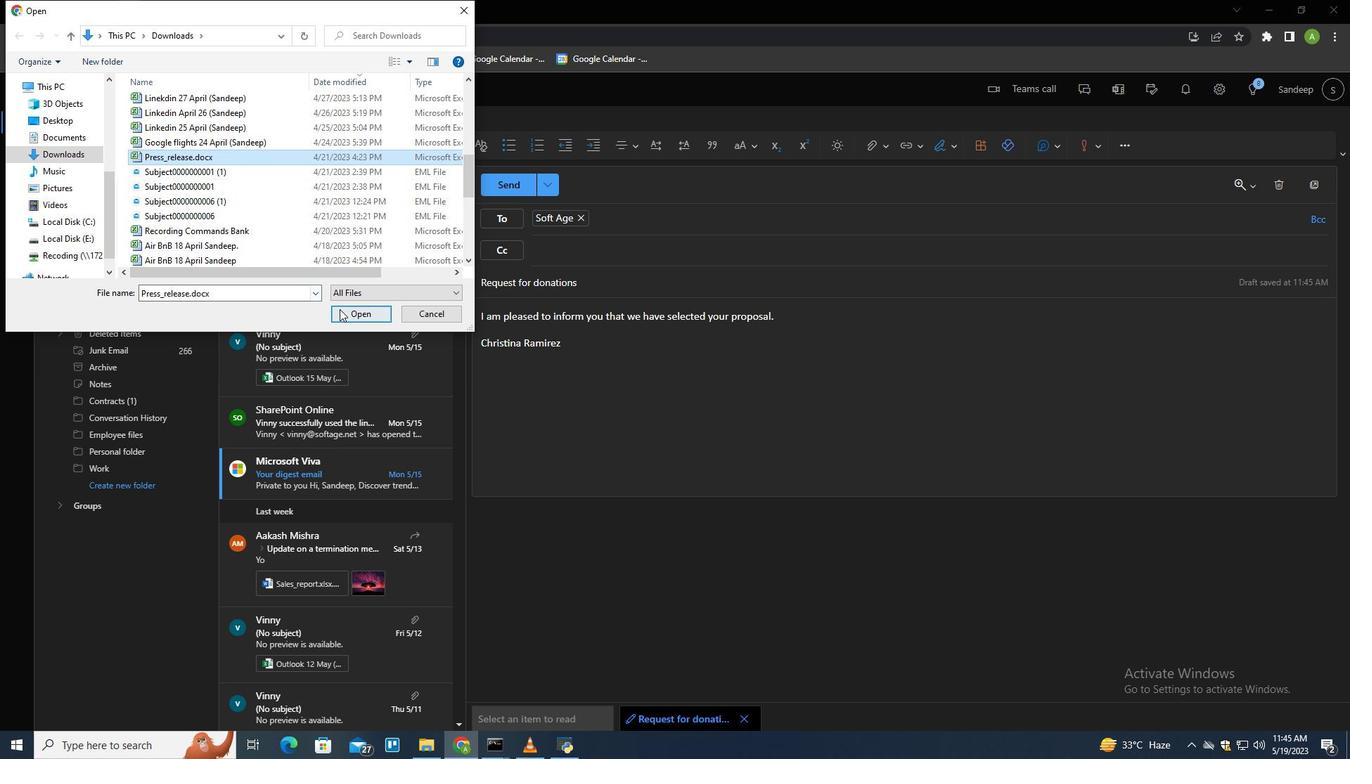 
Action: Mouse pressed left at (341, 310)
Screenshot: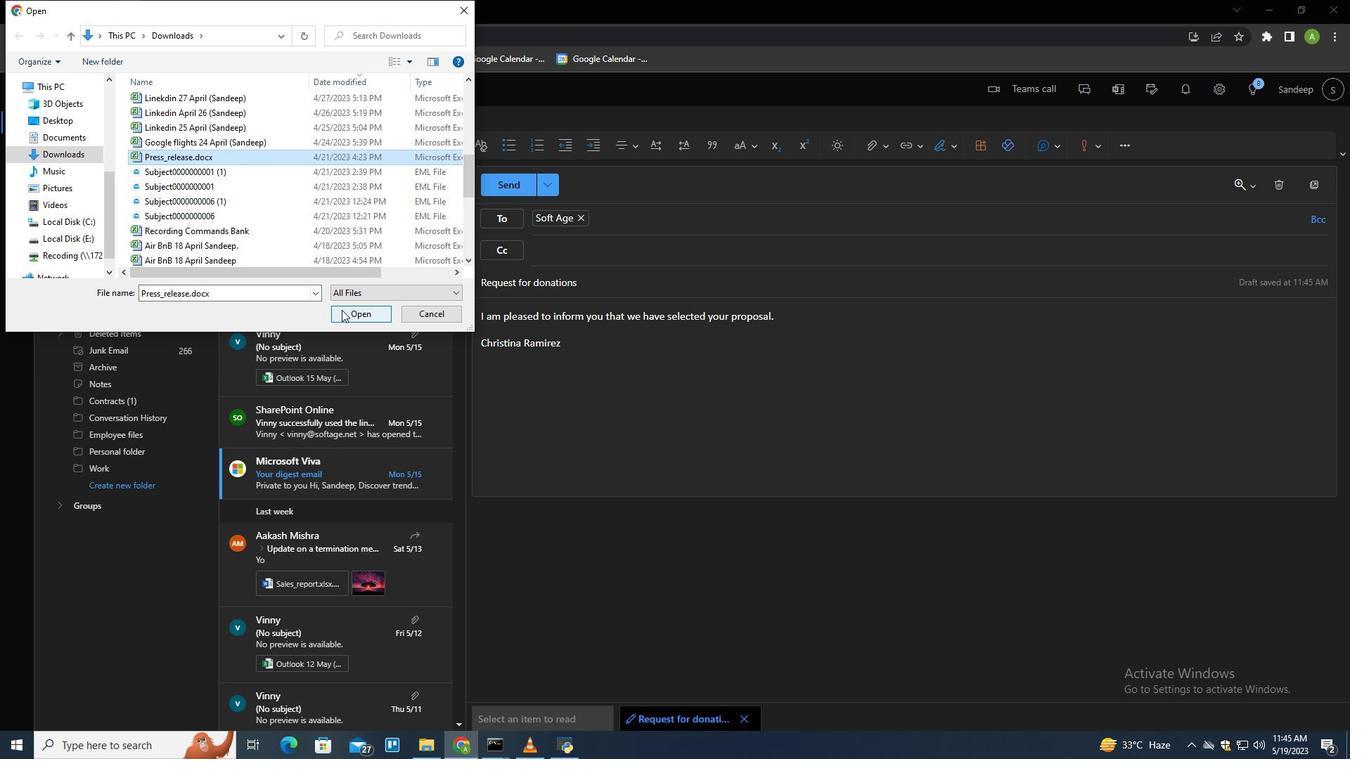 
Action: Mouse moved to (652, 394)
Screenshot: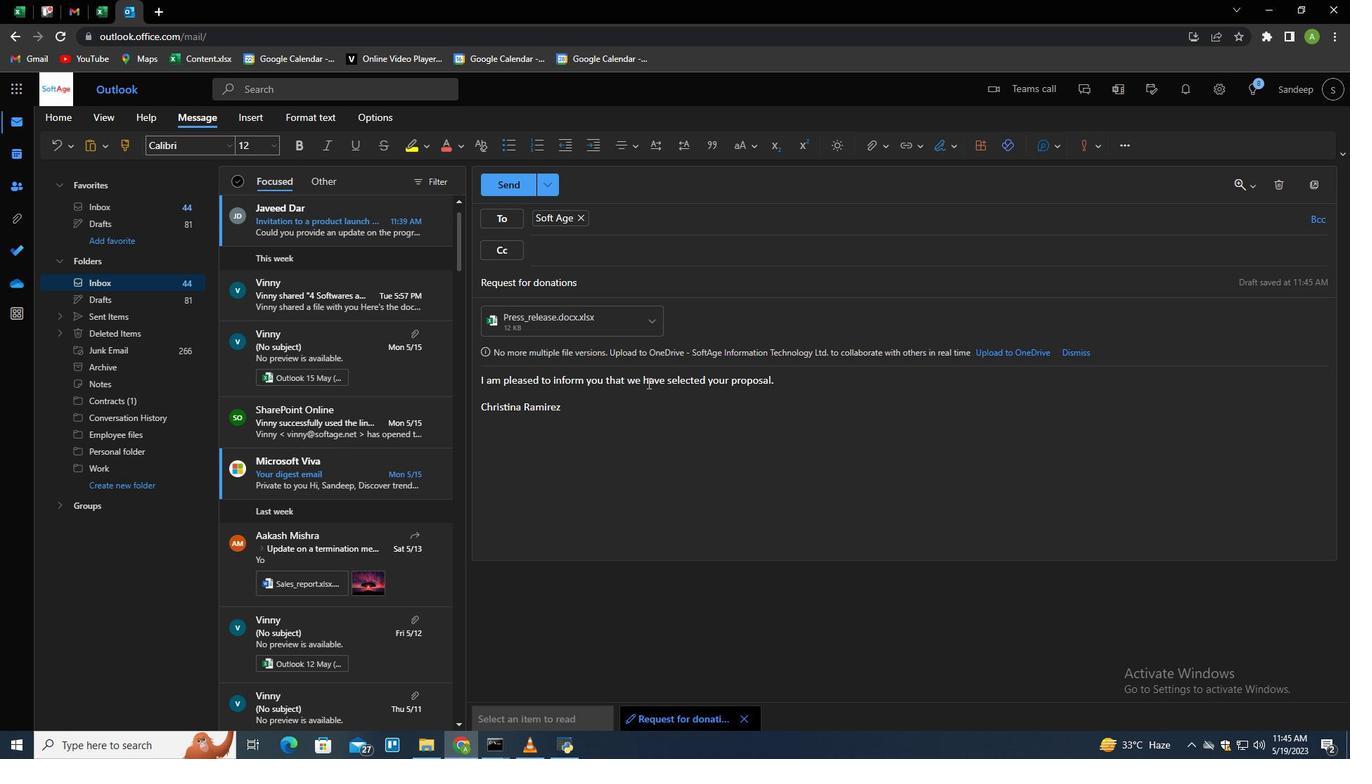 
Action: Mouse pressed left at (652, 394)
Screenshot: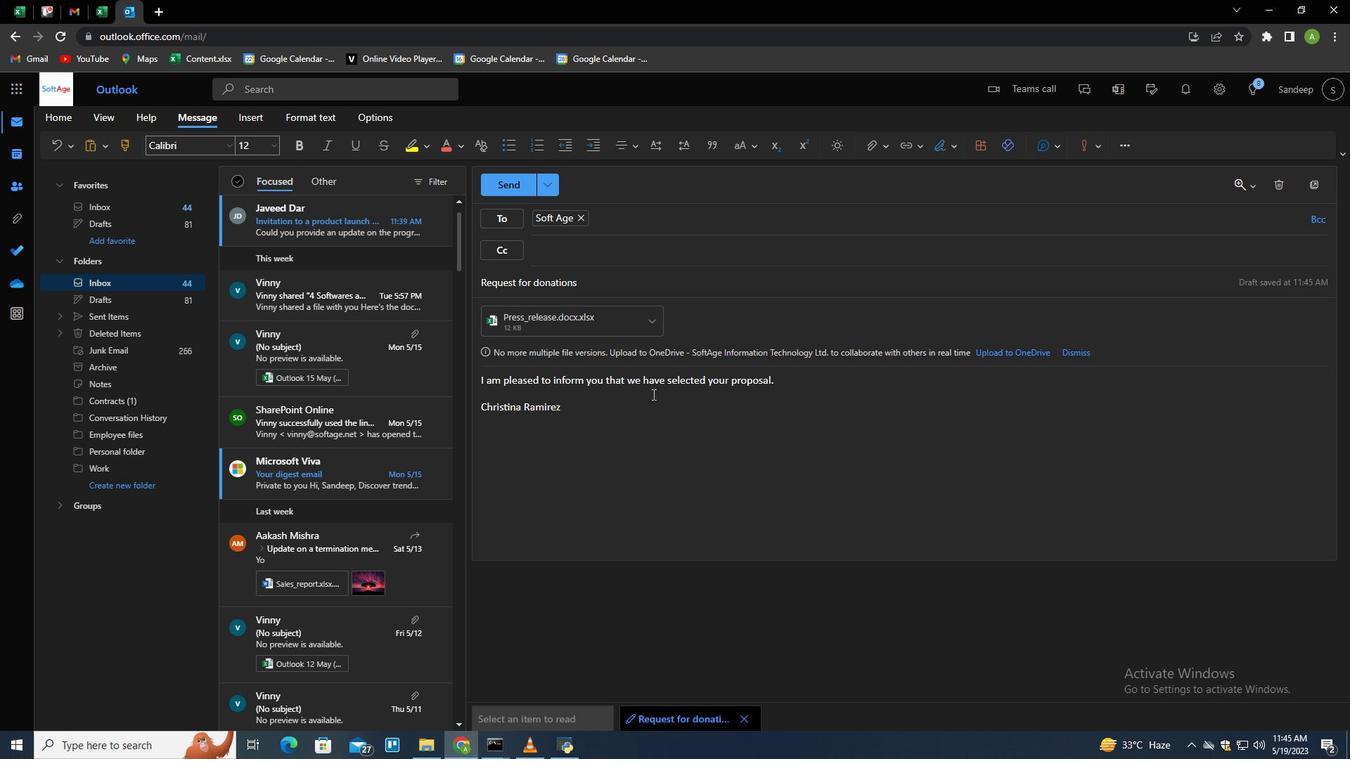
Action: Mouse moved to (652, 396)
Screenshot: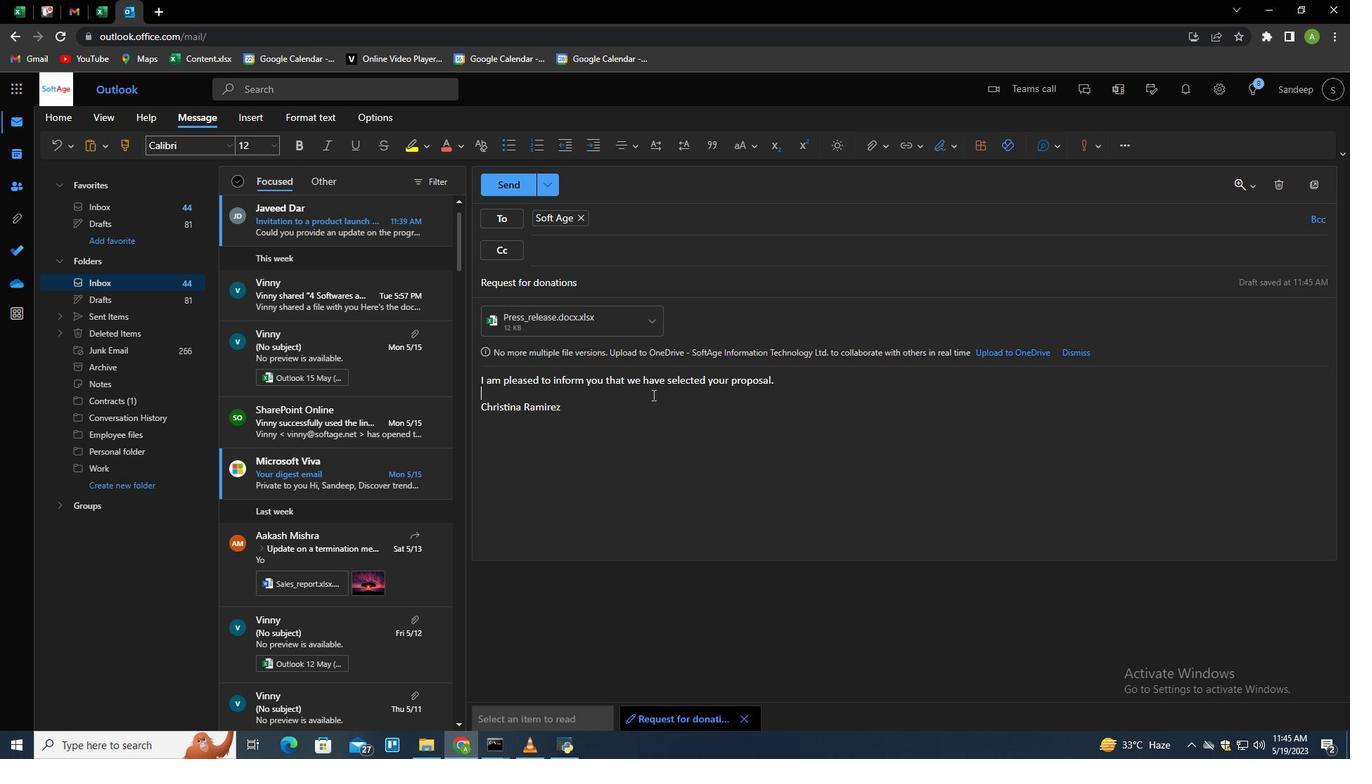 
Action: Key pressed <Key.enter>
Screenshot: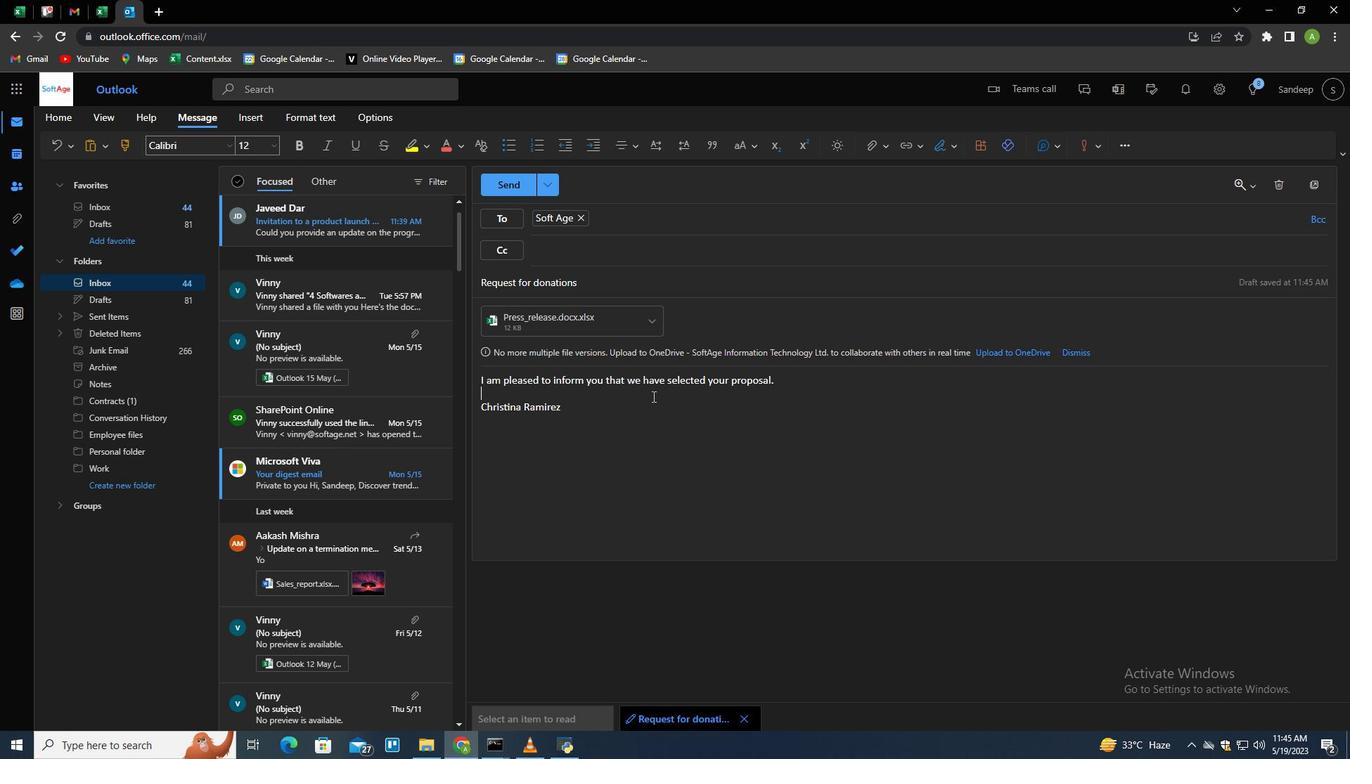 
Action: Mouse moved to (138, 315)
Screenshot: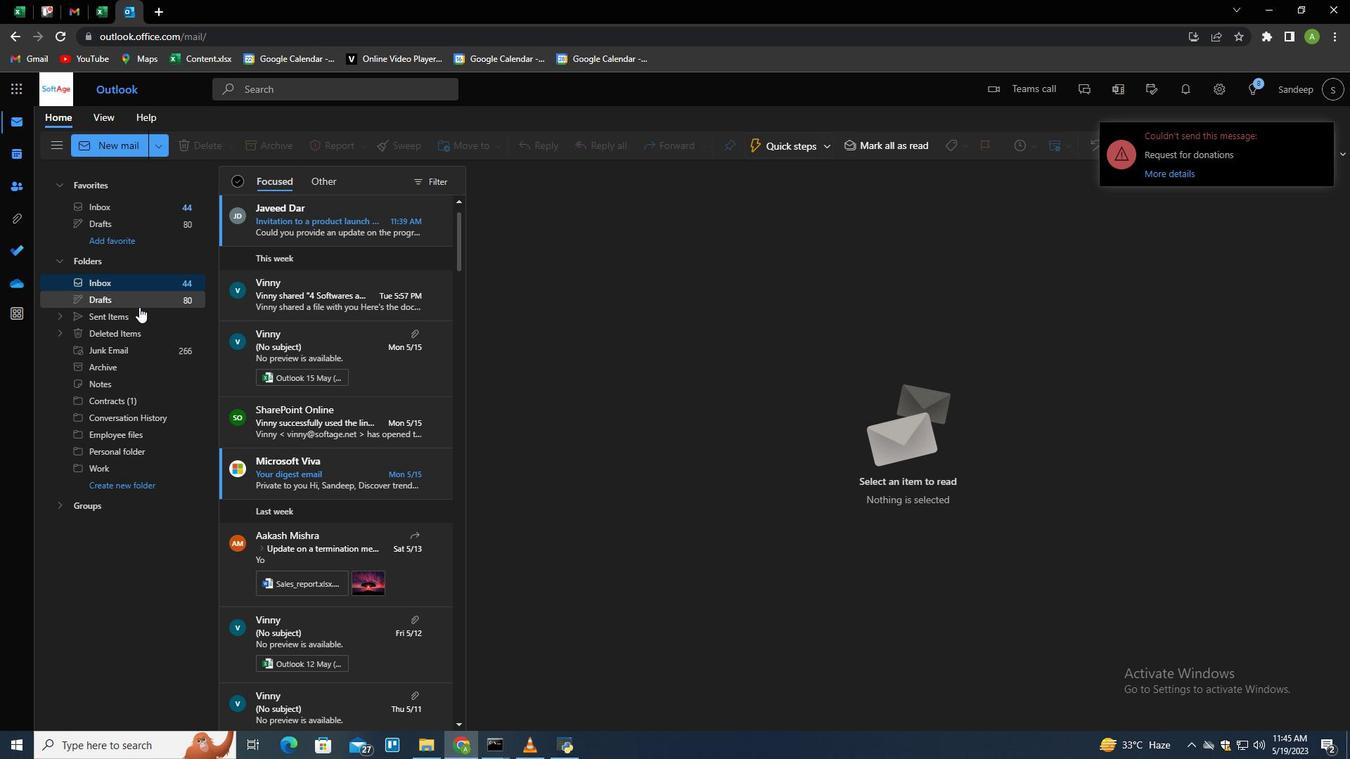
Action: Mouse pressed left at (138, 315)
Screenshot: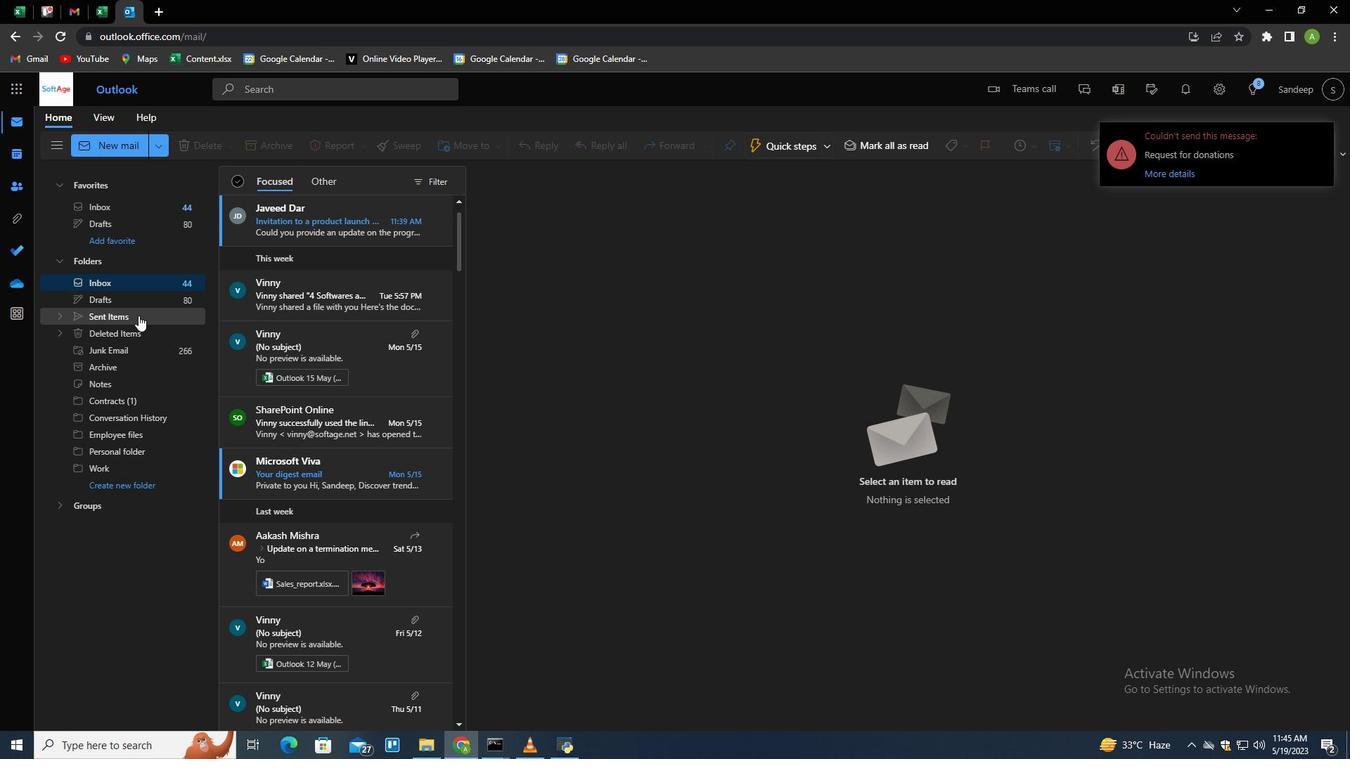 
Action: Mouse moved to (327, 246)
Screenshot: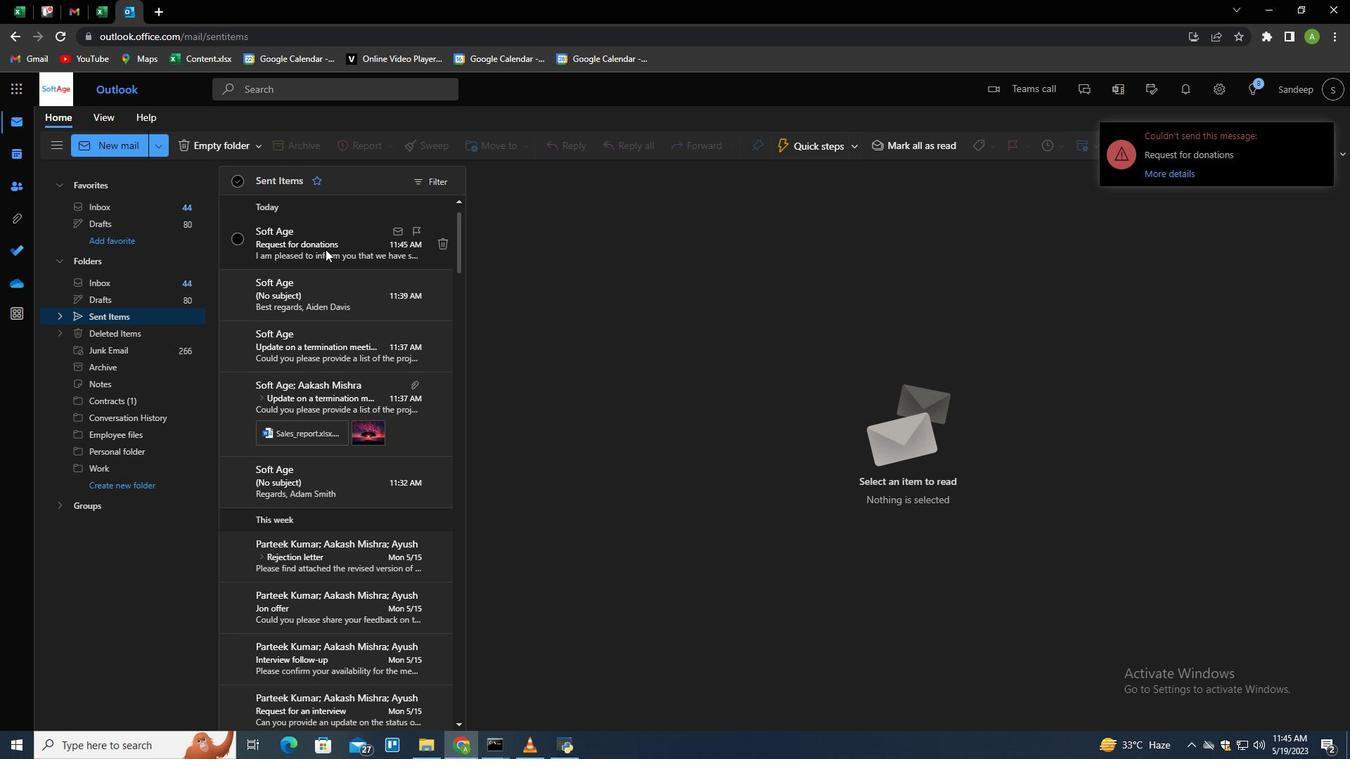 
Action: Mouse pressed right at (327, 246)
Screenshot: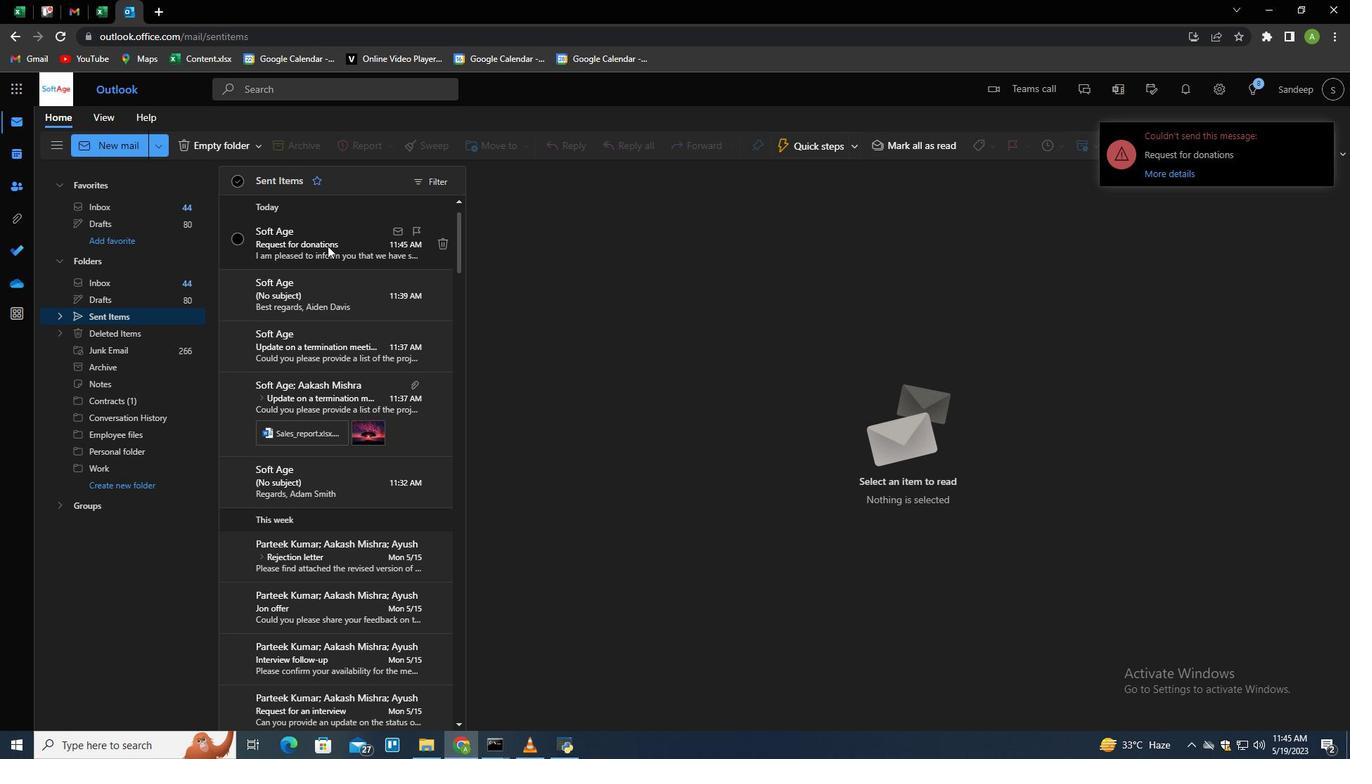 
Action: Mouse moved to (506, 329)
Screenshot: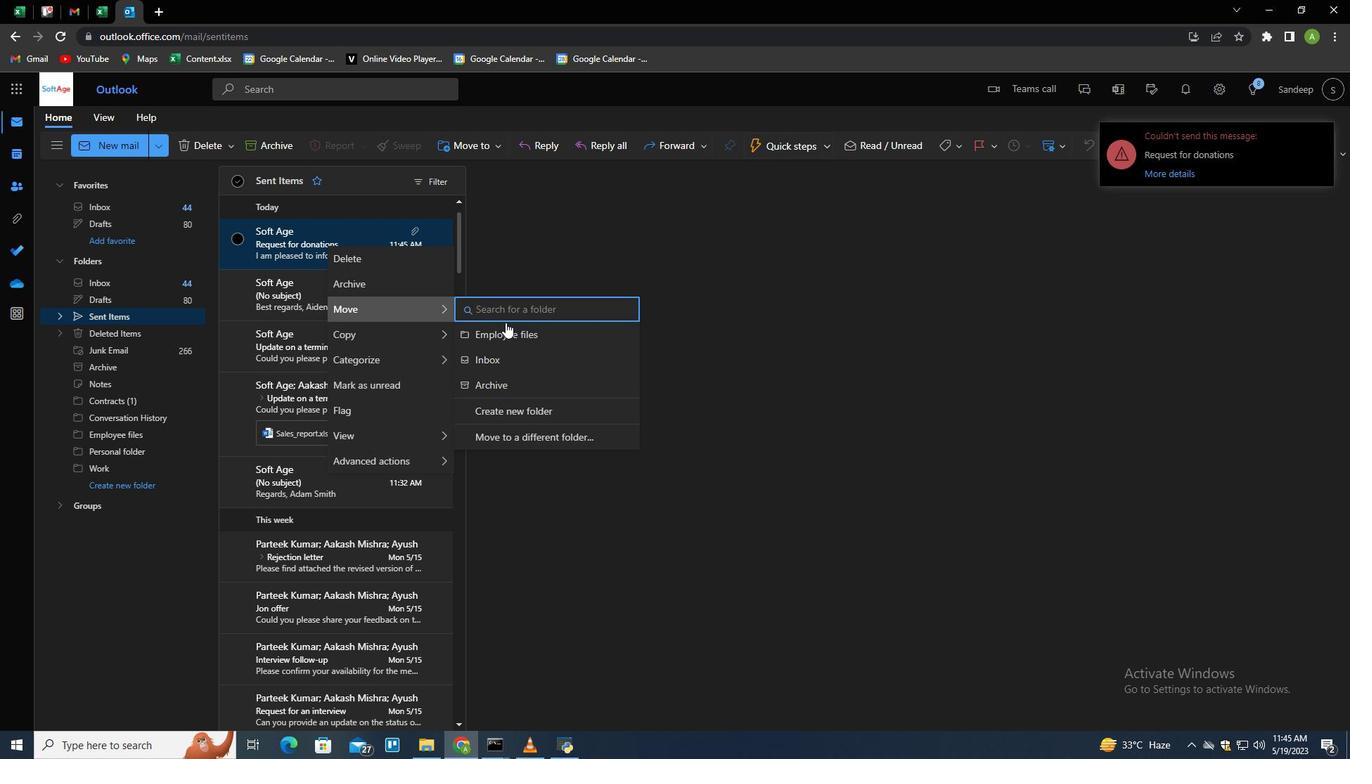 
Action: Mouse pressed left at (506, 329)
Screenshot: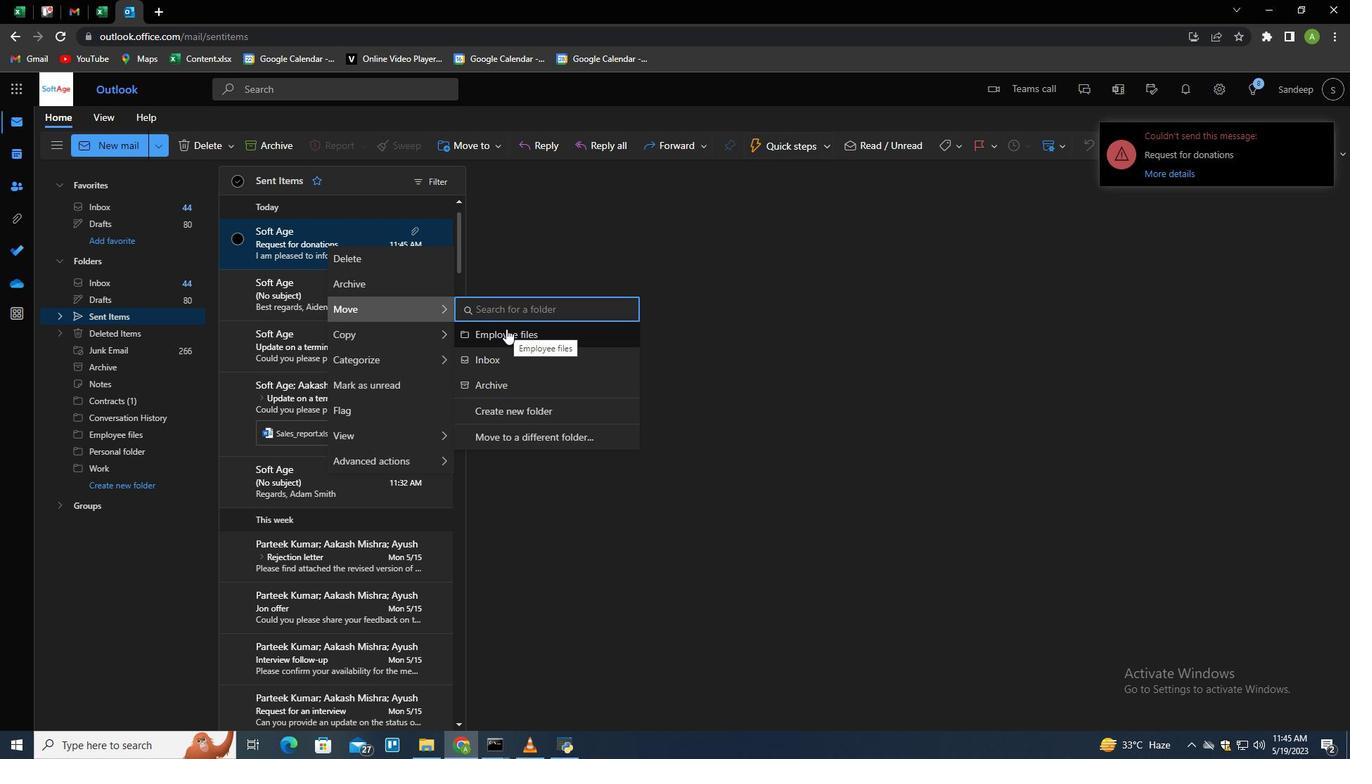 
Action: Mouse moved to (804, 568)
Screenshot: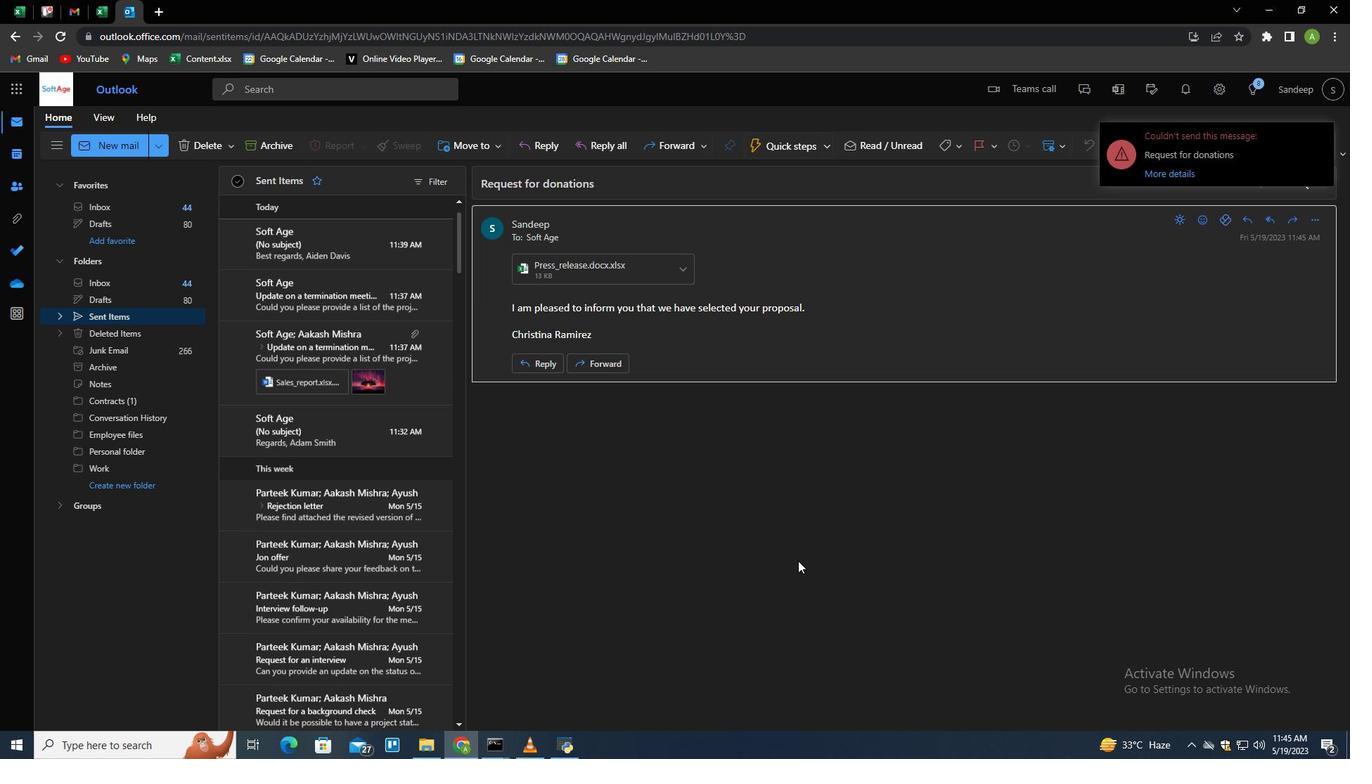 
